 Task: Find connections with filter location Fuli with filter topic #personaltrainerwith filter profile language English with filter current company CitiusTech with filter school Walchand College of Engineering(A Govt. Aided Autonomous Institute),SANGLI-M.S with filter industry Real Estate and Equipment Rental Services with filter service category Consulting with filter keywords title Board of Directors
Action: Mouse moved to (572, 75)
Screenshot: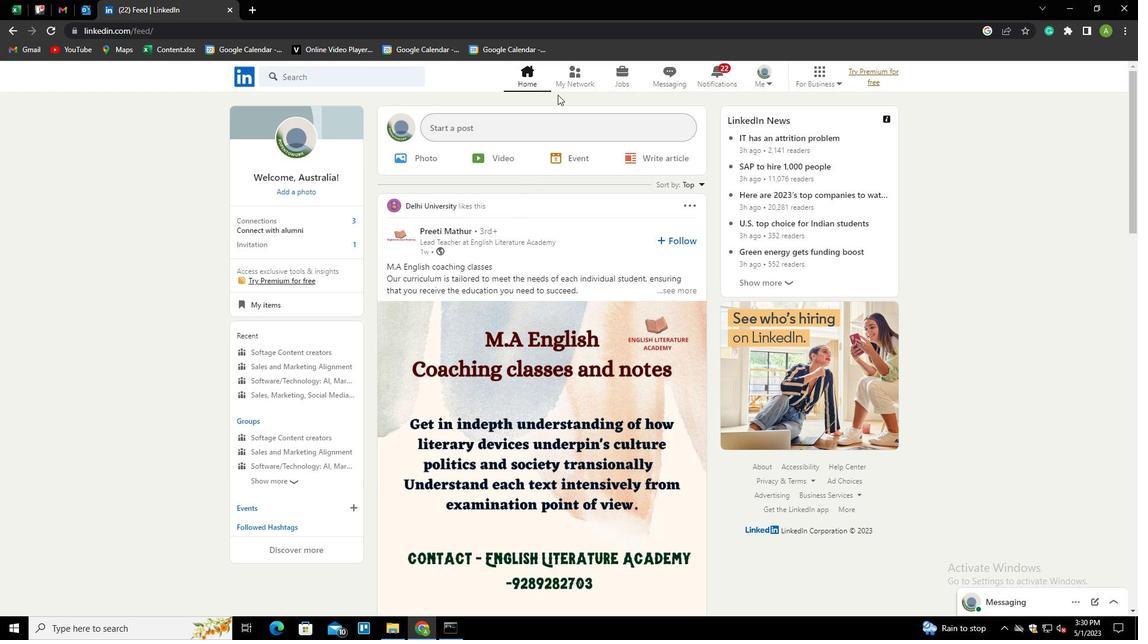 
Action: Mouse pressed left at (572, 75)
Screenshot: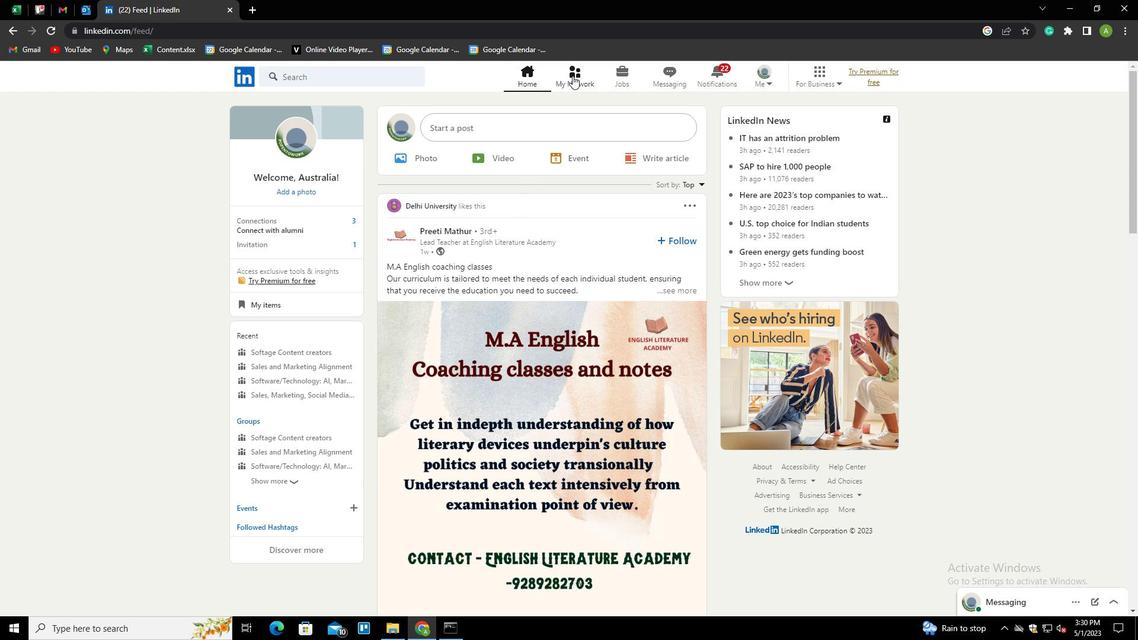 
Action: Mouse moved to (327, 137)
Screenshot: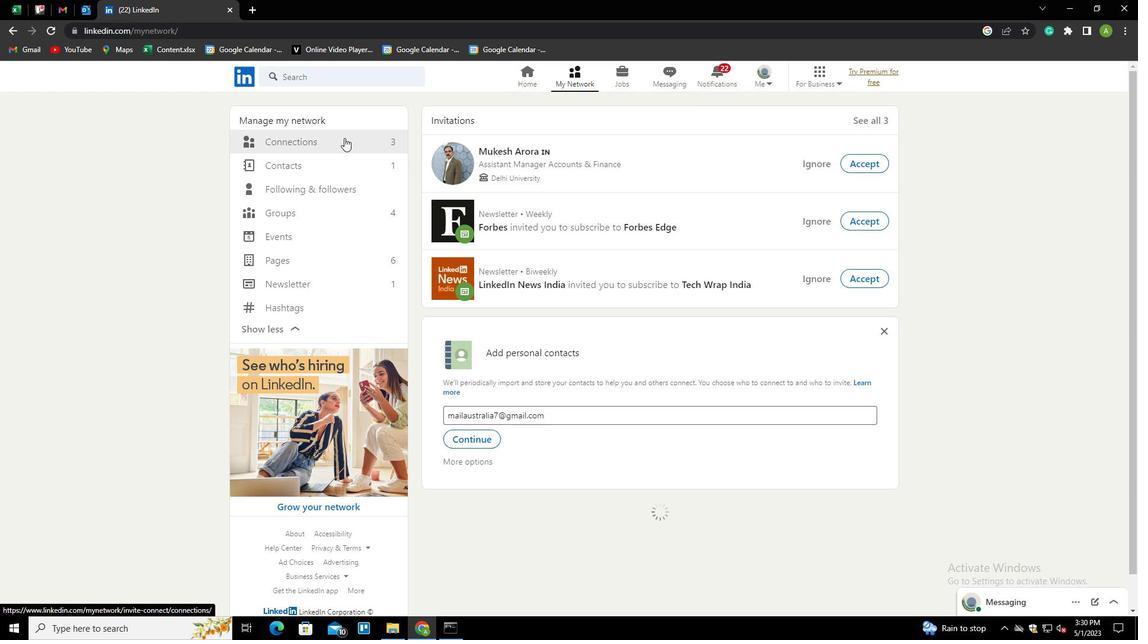 
Action: Mouse pressed left at (327, 137)
Screenshot: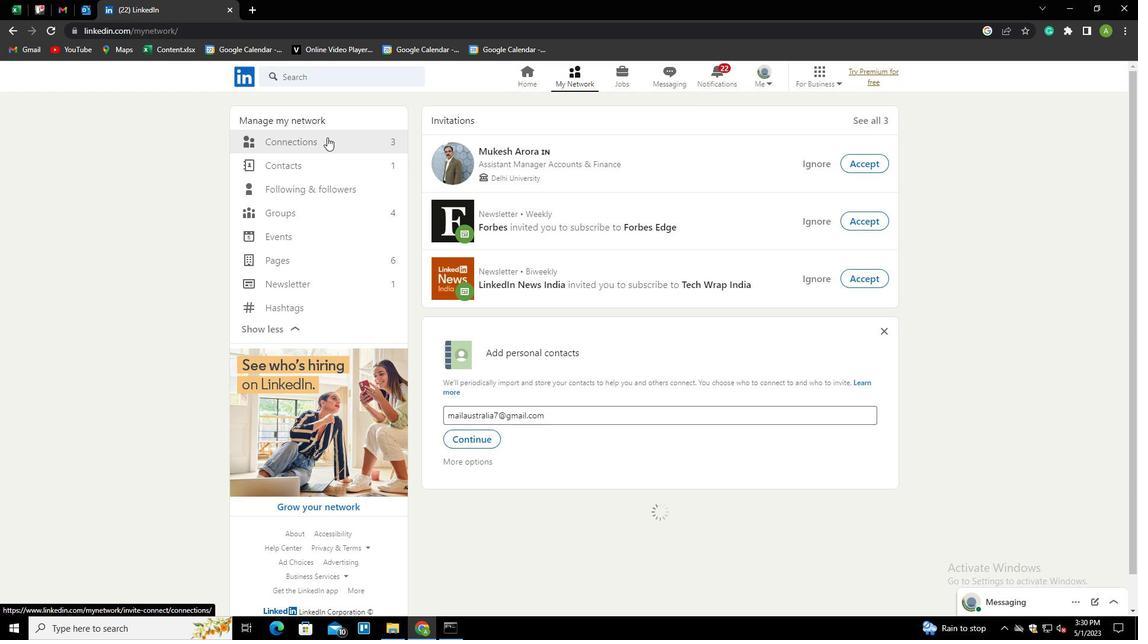 
Action: Mouse moved to (641, 141)
Screenshot: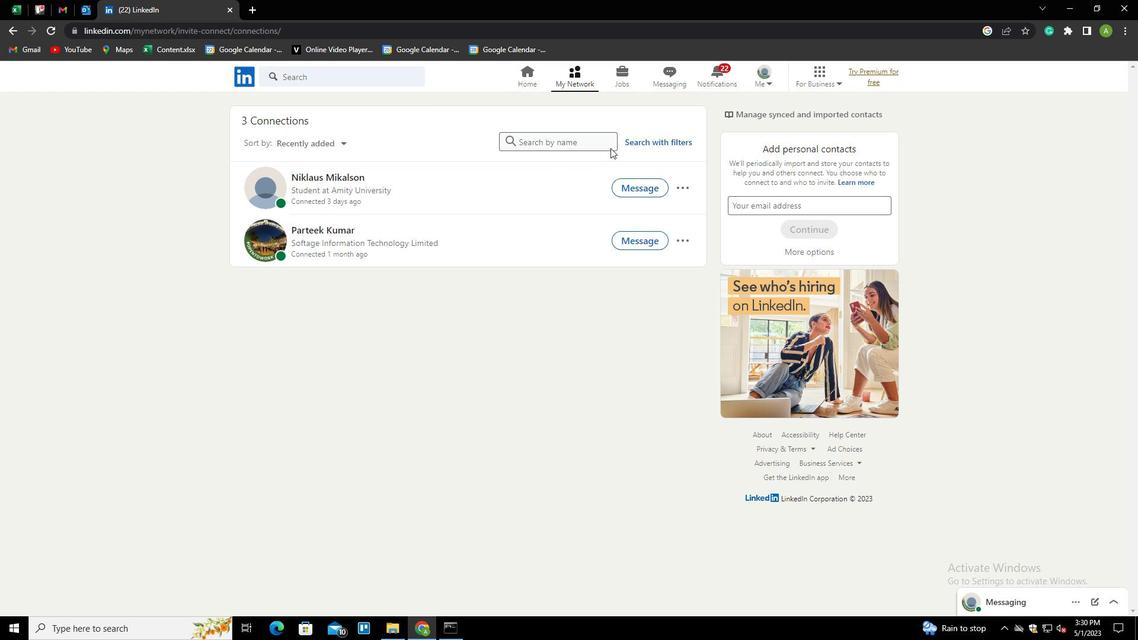 
Action: Mouse pressed left at (641, 141)
Screenshot: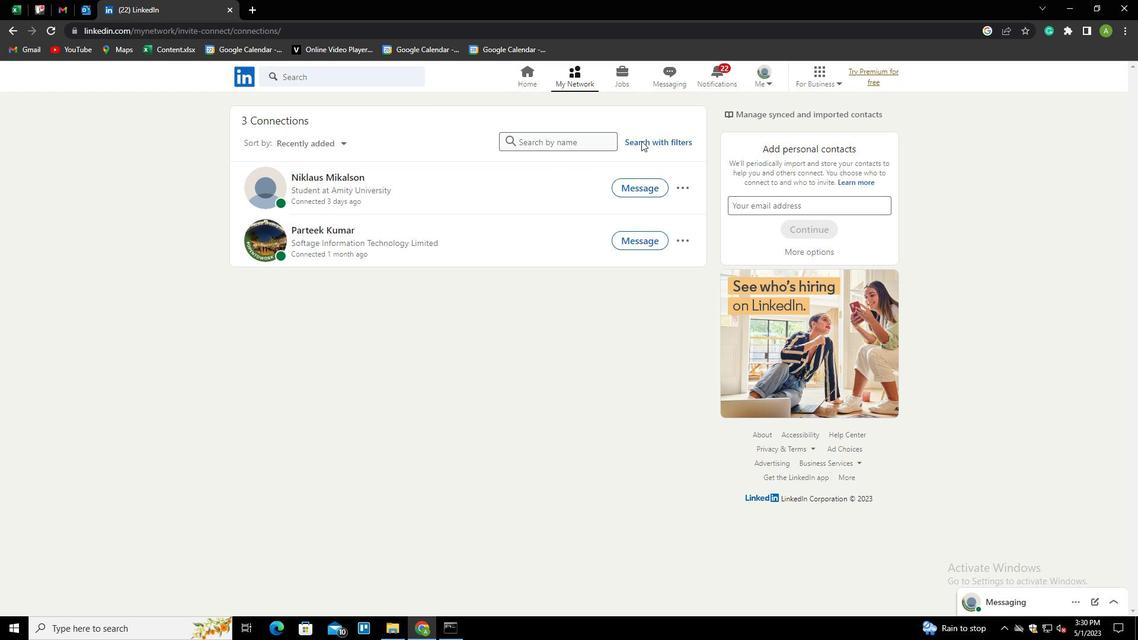 
Action: Mouse moved to (612, 108)
Screenshot: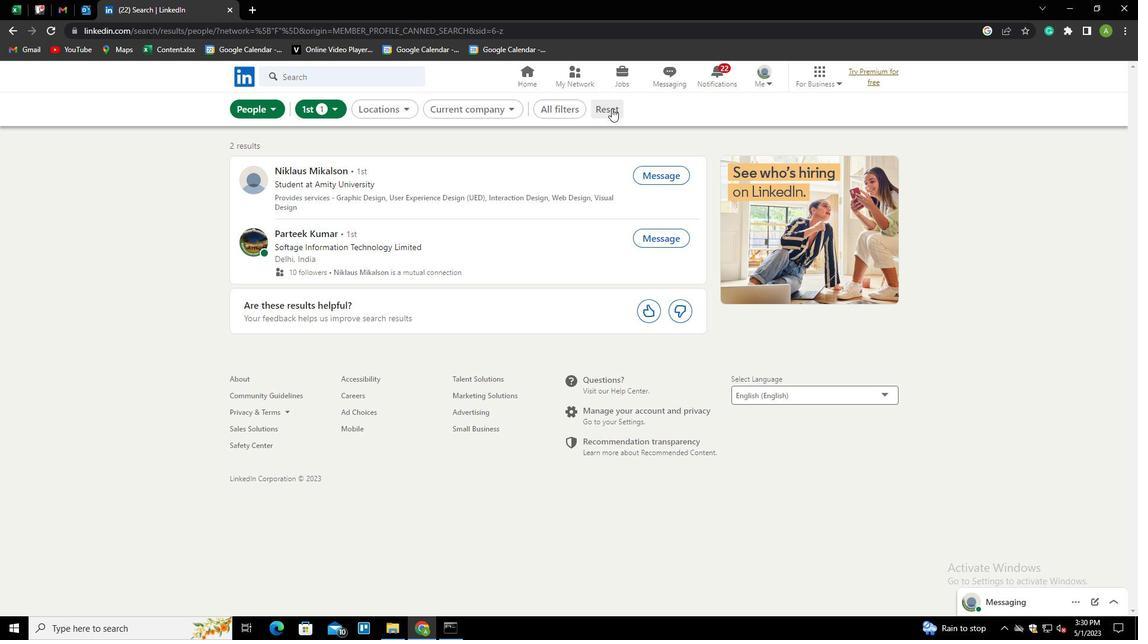 
Action: Mouse pressed left at (612, 108)
Screenshot: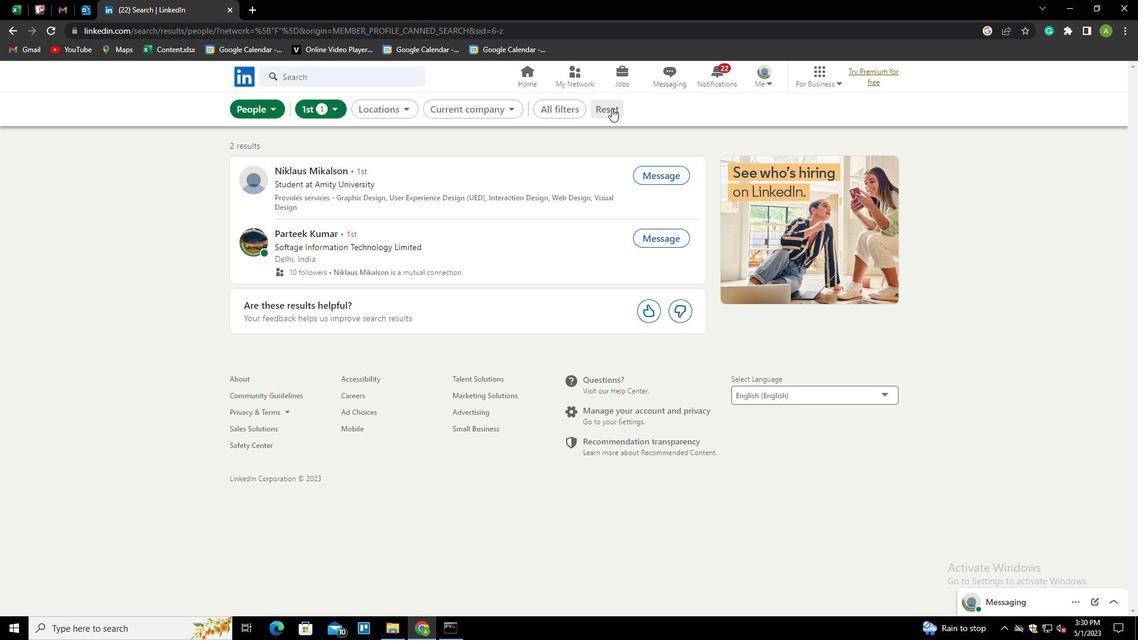 
Action: Mouse moved to (595, 111)
Screenshot: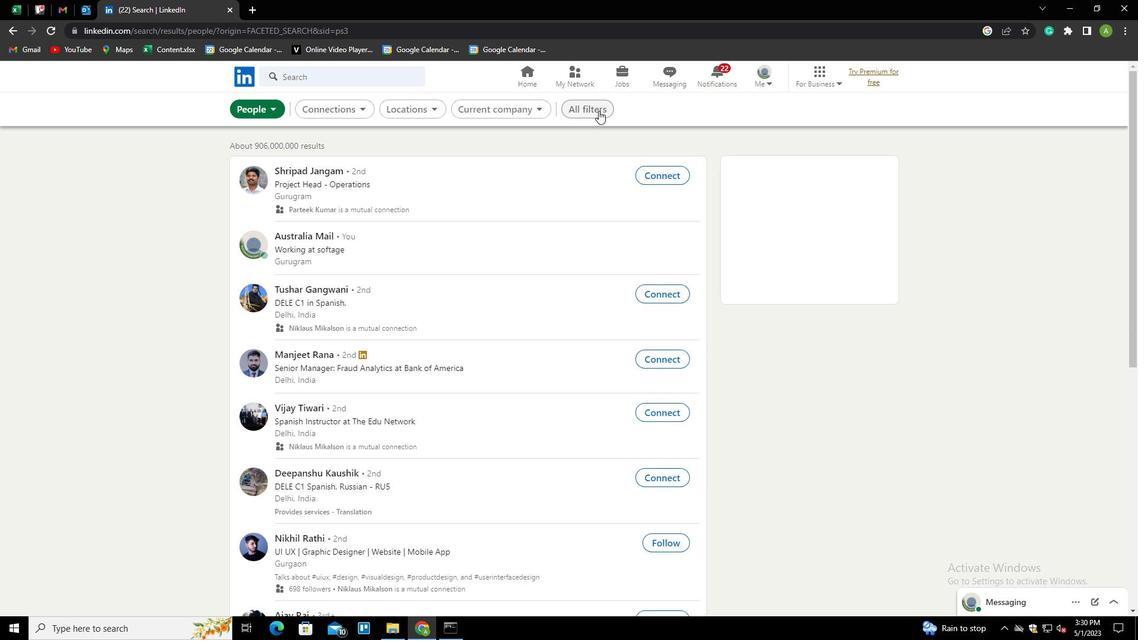 
Action: Mouse pressed left at (595, 111)
Screenshot: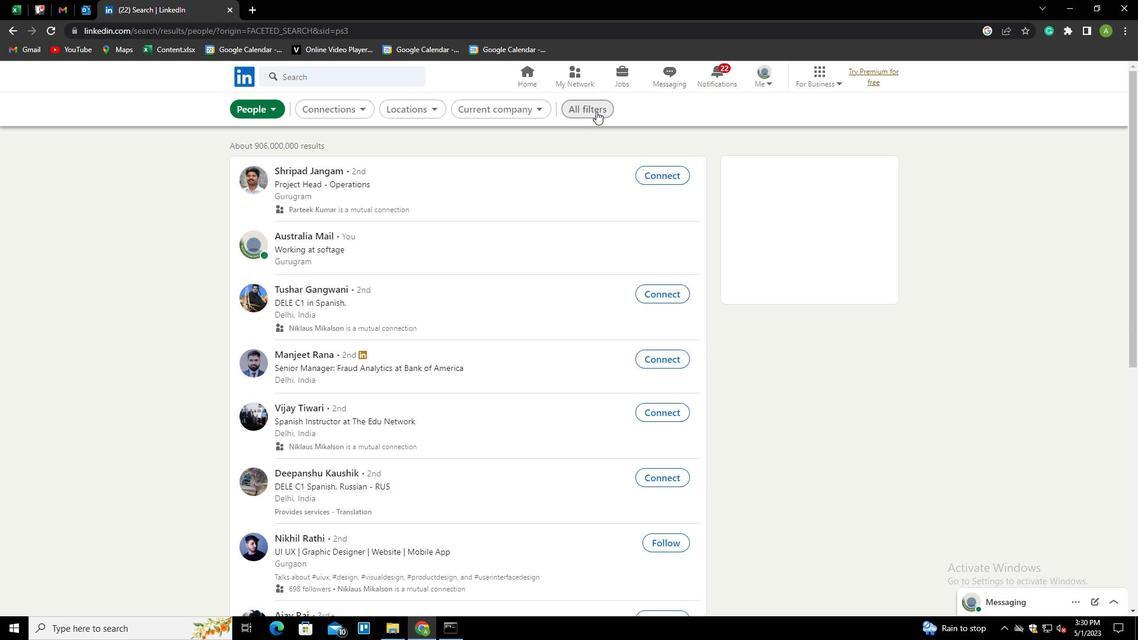 
Action: Mouse moved to (888, 301)
Screenshot: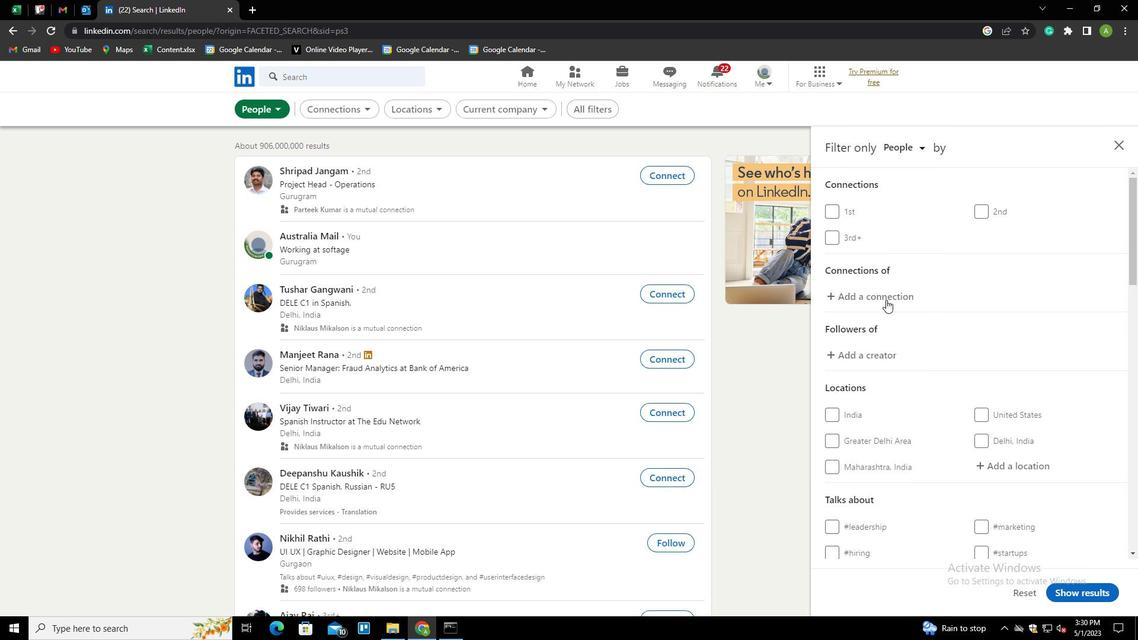
Action: Mouse scrolled (888, 301) with delta (0, 0)
Screenshot: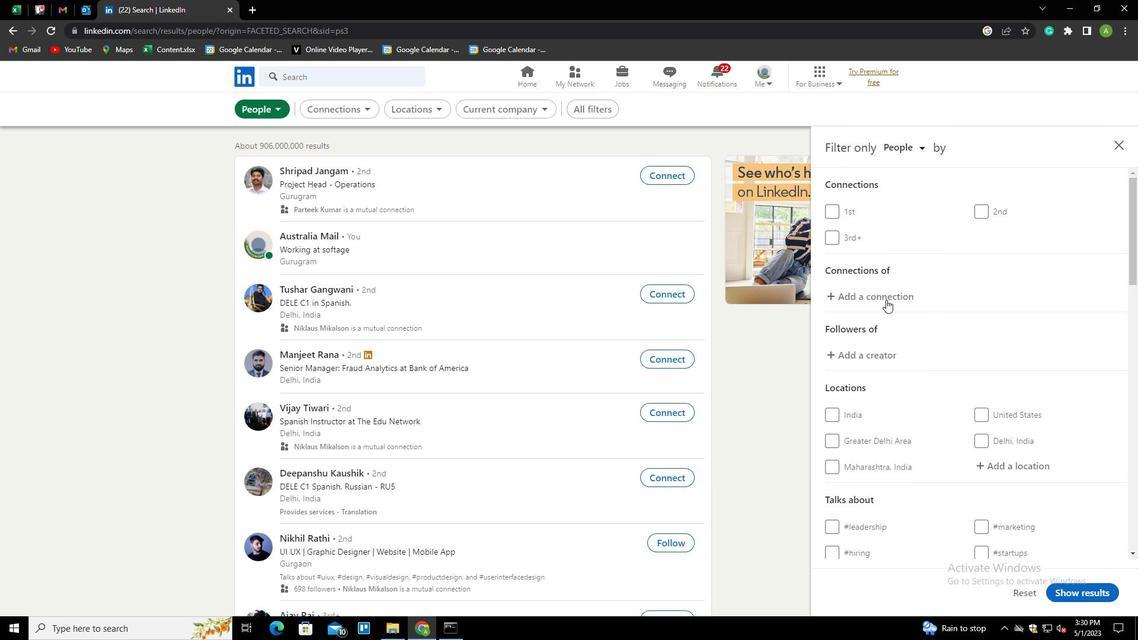 
Action: Mouse scrolled (888, 301) with delta (0, 0)
Screenshot: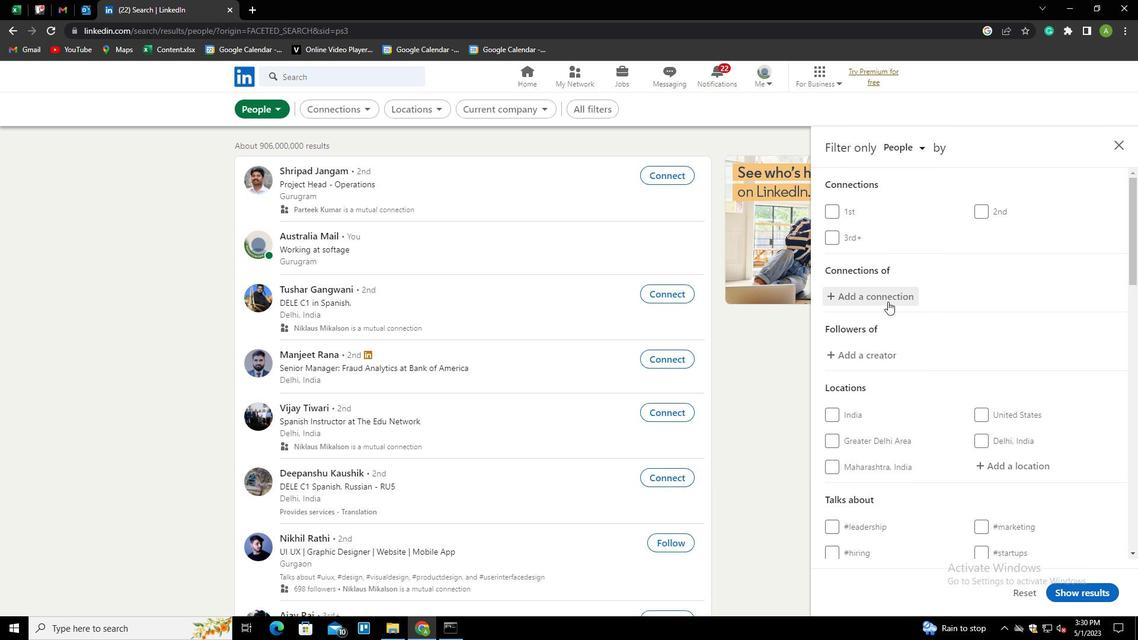 
Action: Mouse scrolled (888, 301) with delta (0, 0)
Screenshot: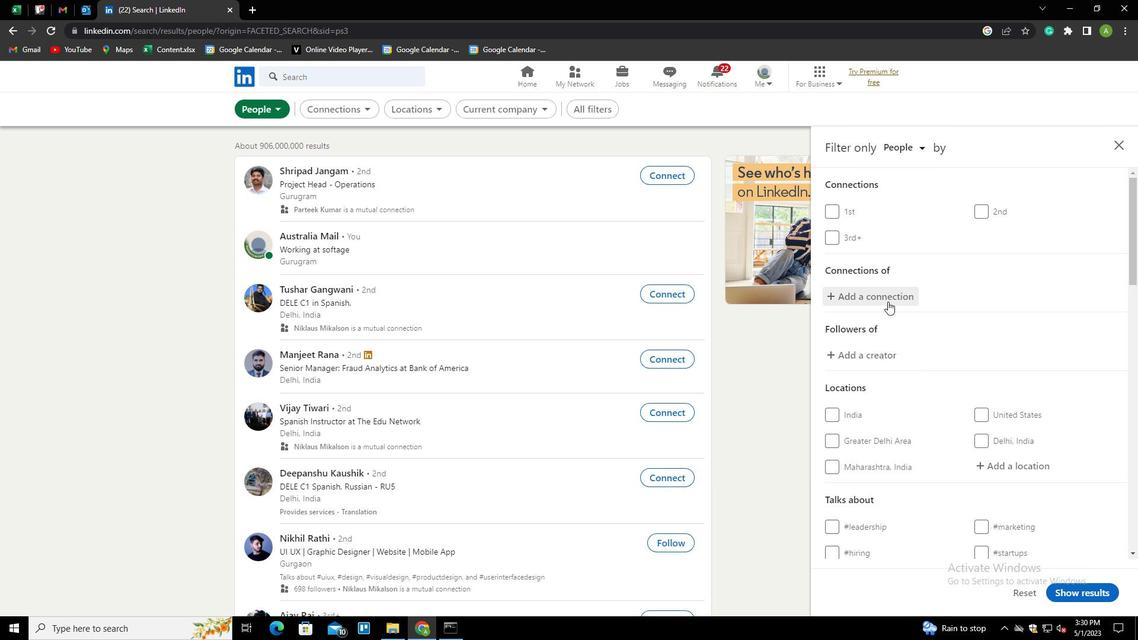 
Action: Mouse moved to (1002, 292)
Screenshot: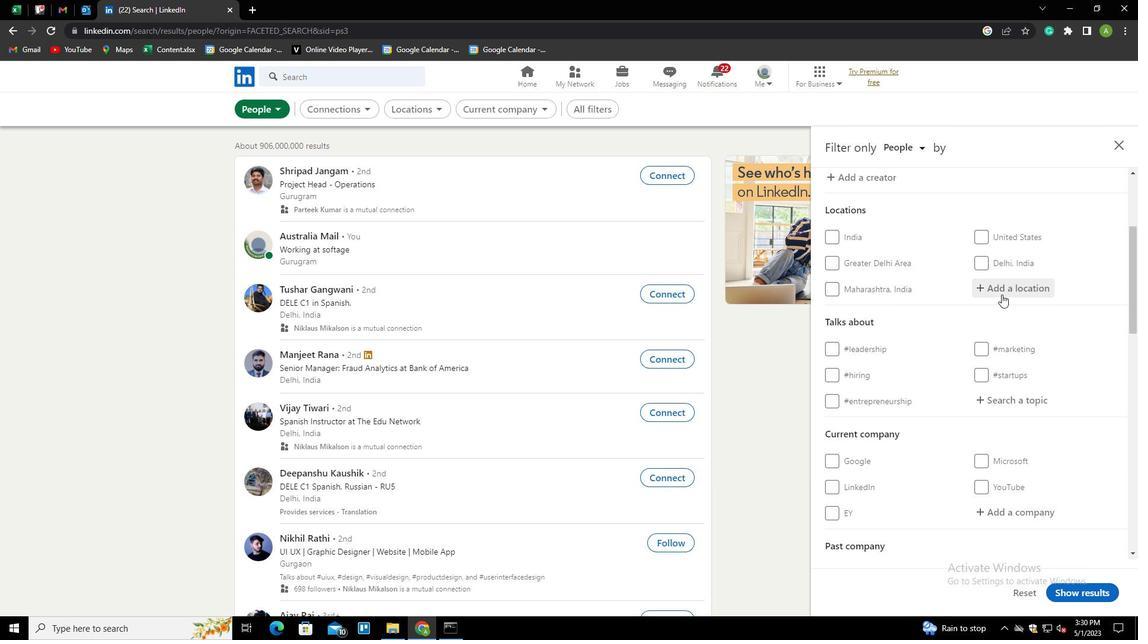 
Action: Mouse pressed left at (1002, 292)
Screenshot: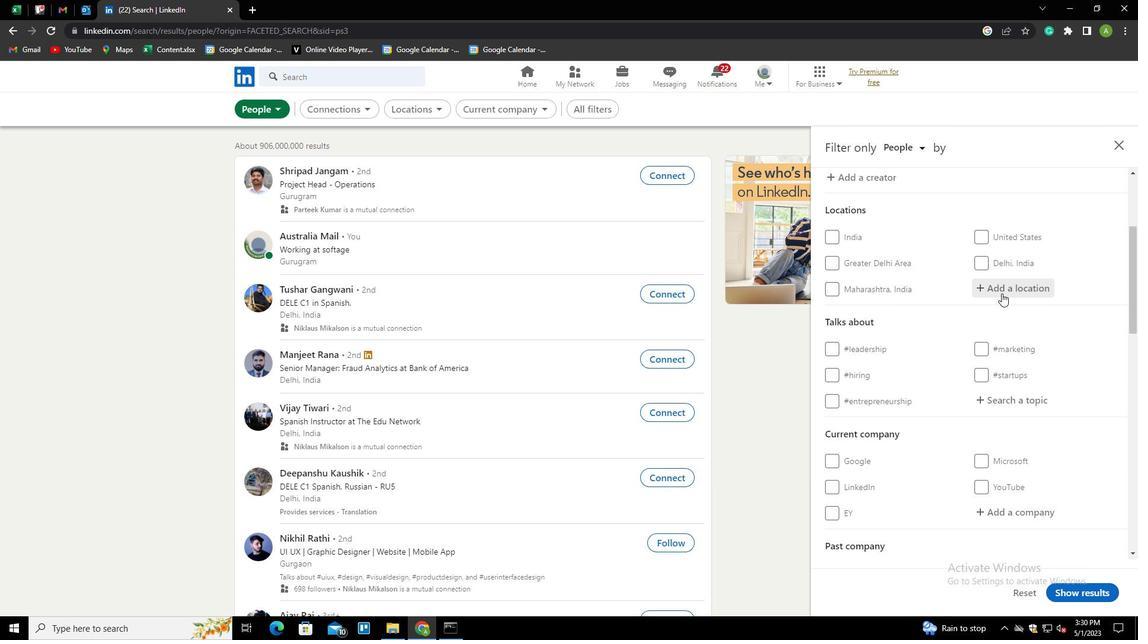 
Action: Key pressed <Key.shift>G
Screenshot: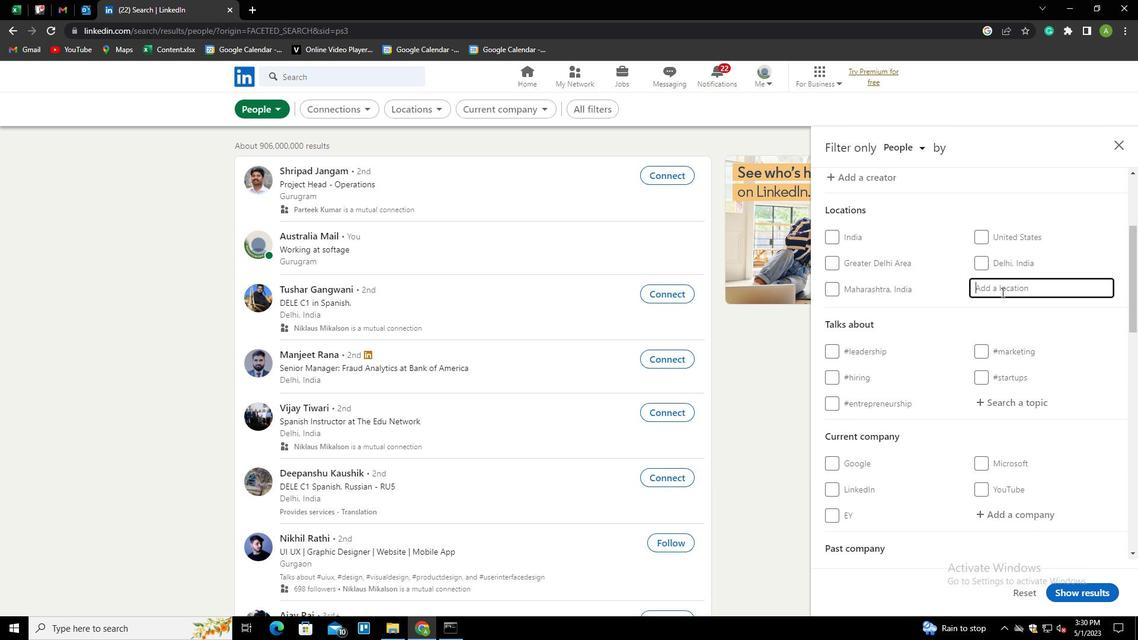 
Action: Mouse moved to (1002, 291)
Screenshot: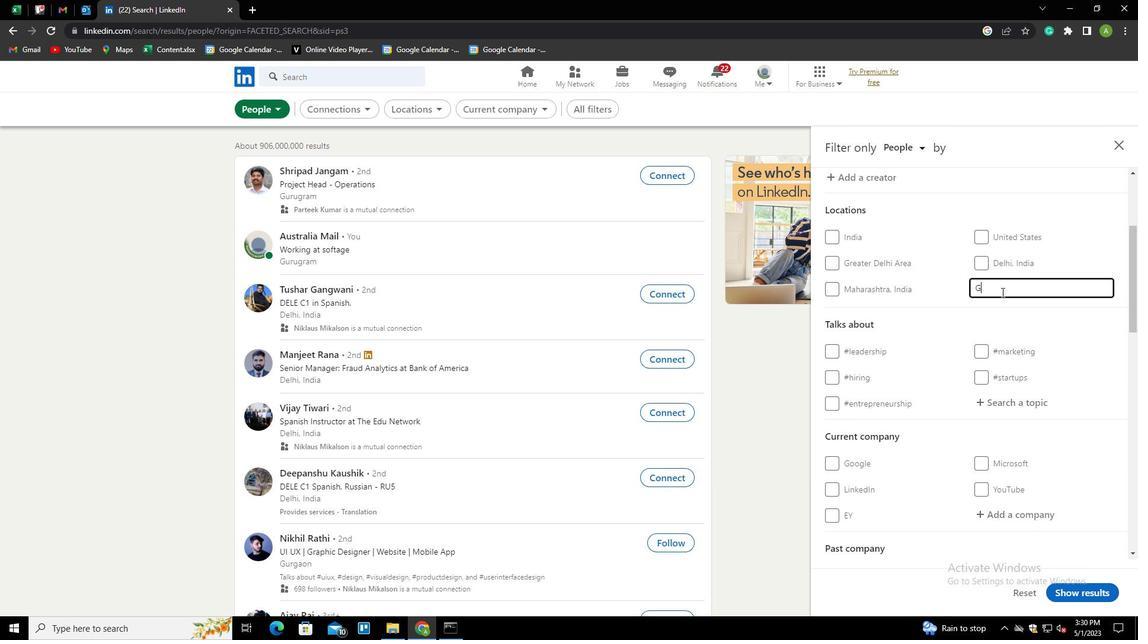 
Action: Key pressed +F<Key.backspace><Key.backspace><Key.backspace>FULI<Key.down>
Screenshot: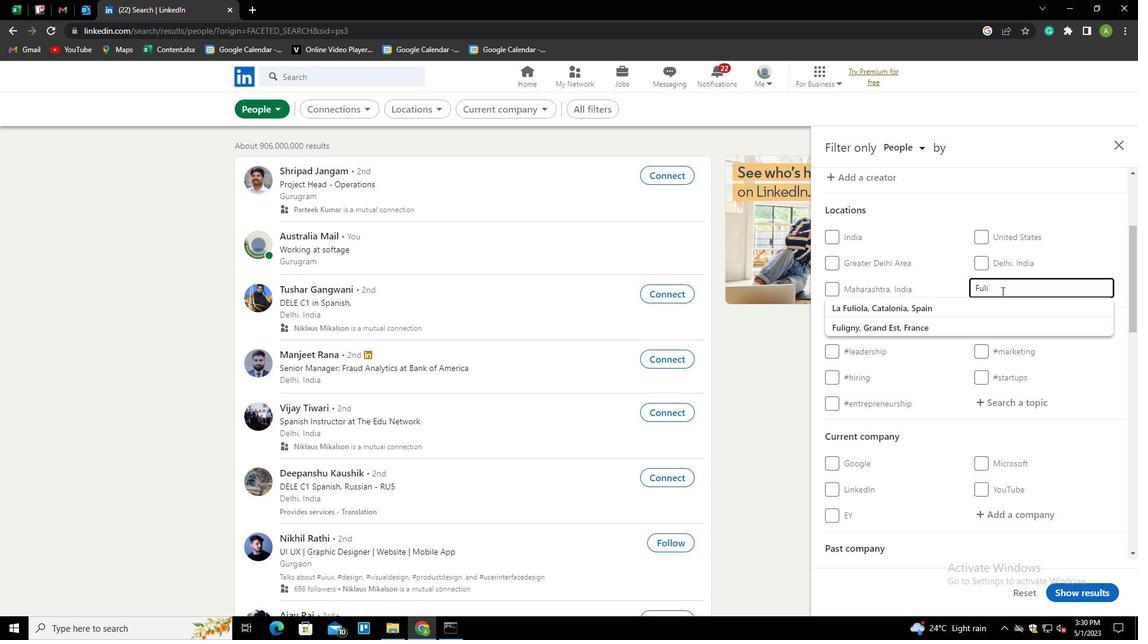 
Action: Mouse moved to (1086, 381)
Screenshot: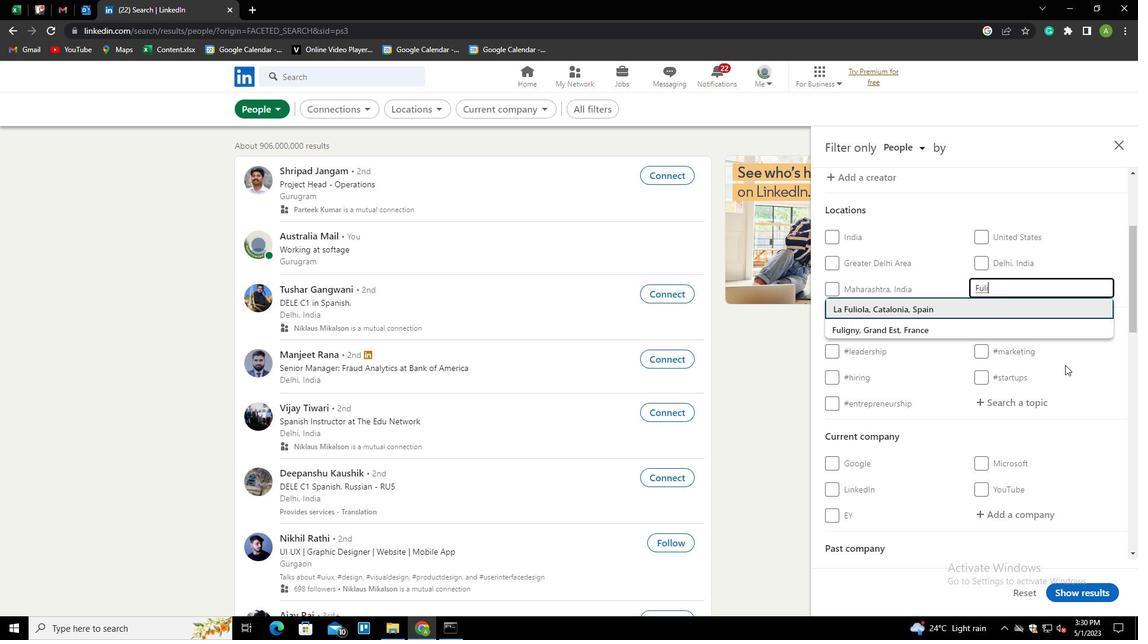 
Action: Mouse pressed left at (1086, 381)
Screenshot: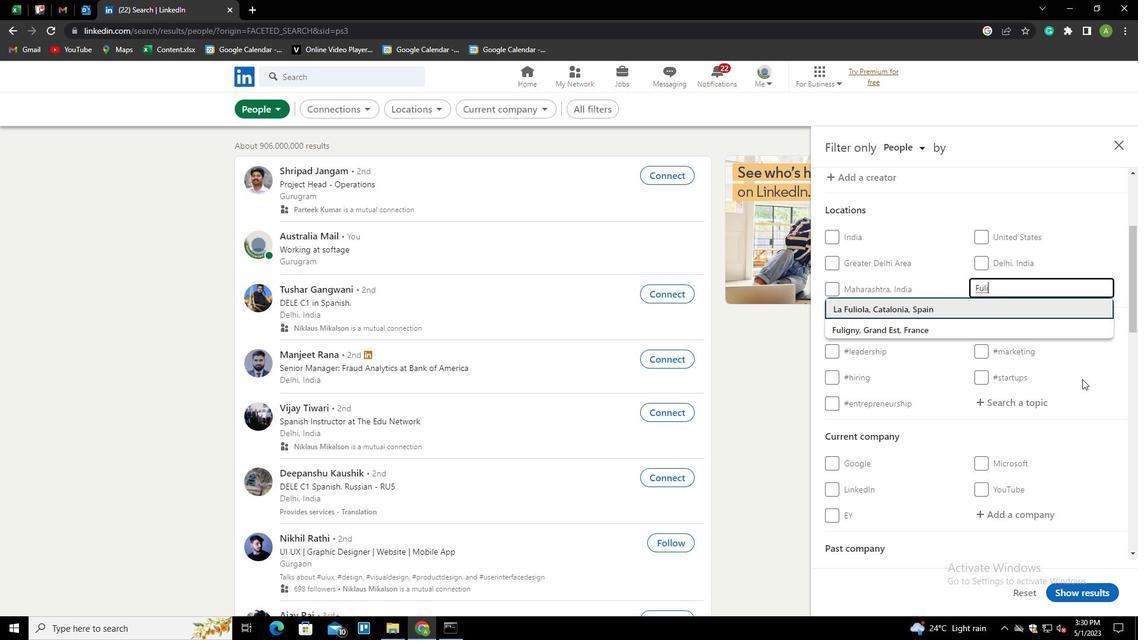 
Action: Mouse moved to (1012, 408)
Screenshot: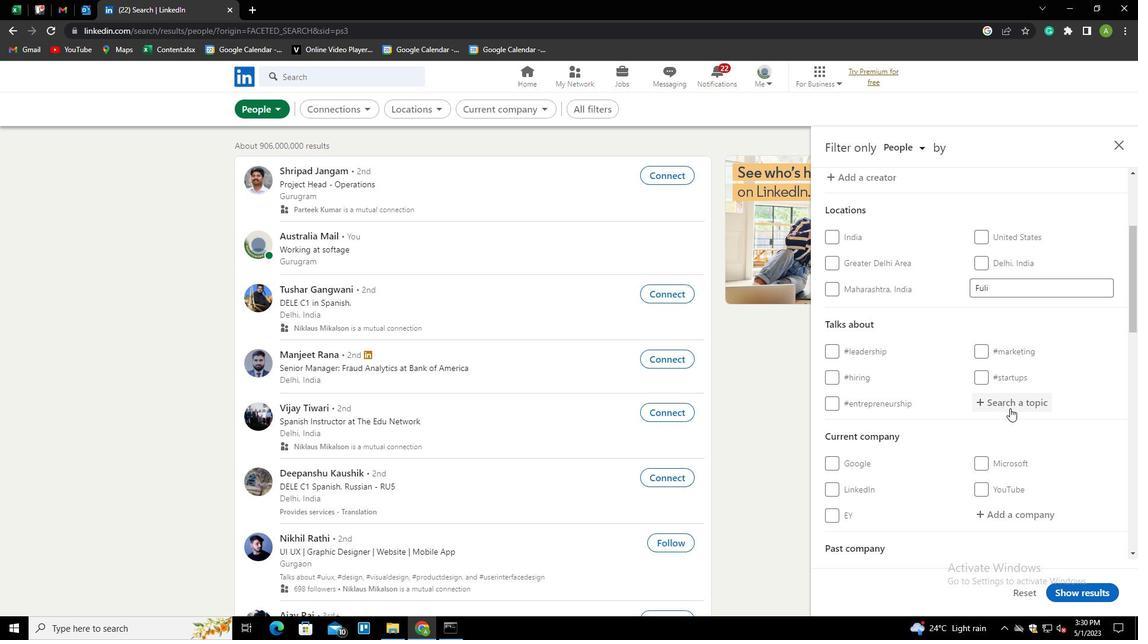 
Action: Mouse pressed left at (1012, 408)
Screenshot: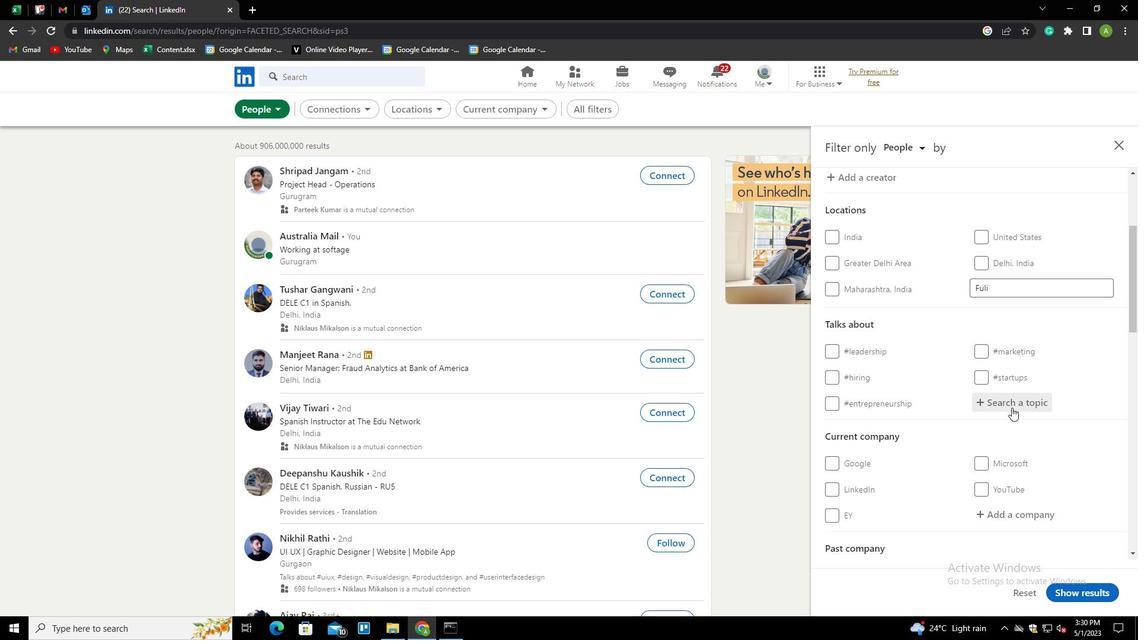 
Action: Mouse moved to (1013, 402)
Screenshot: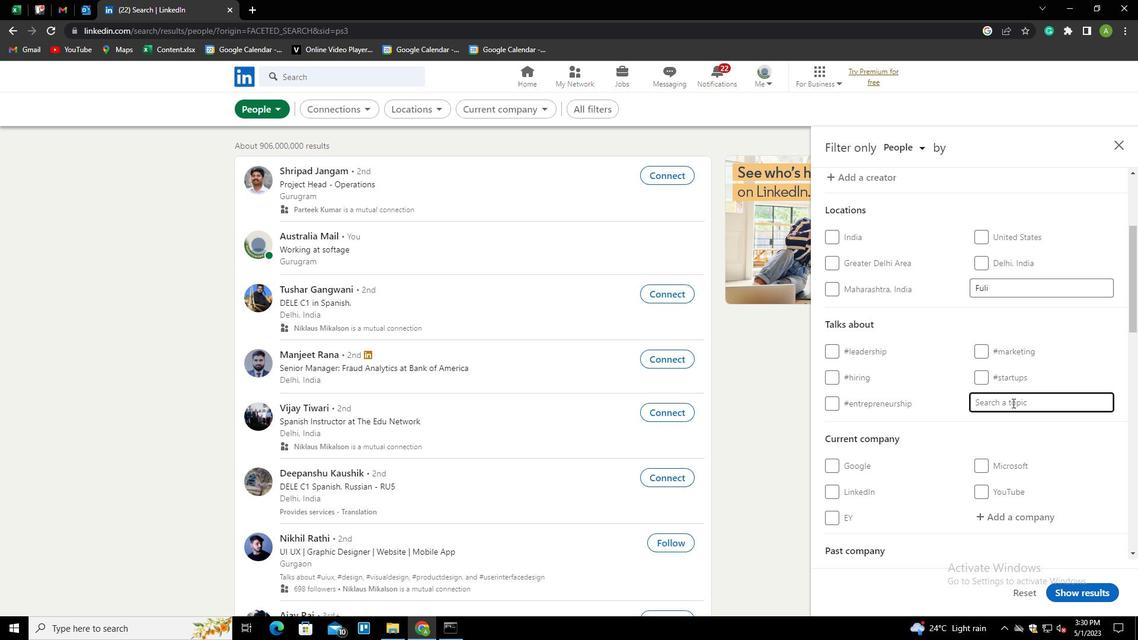
Action: Mouse pressed left at (1013, 402)
Screenshot: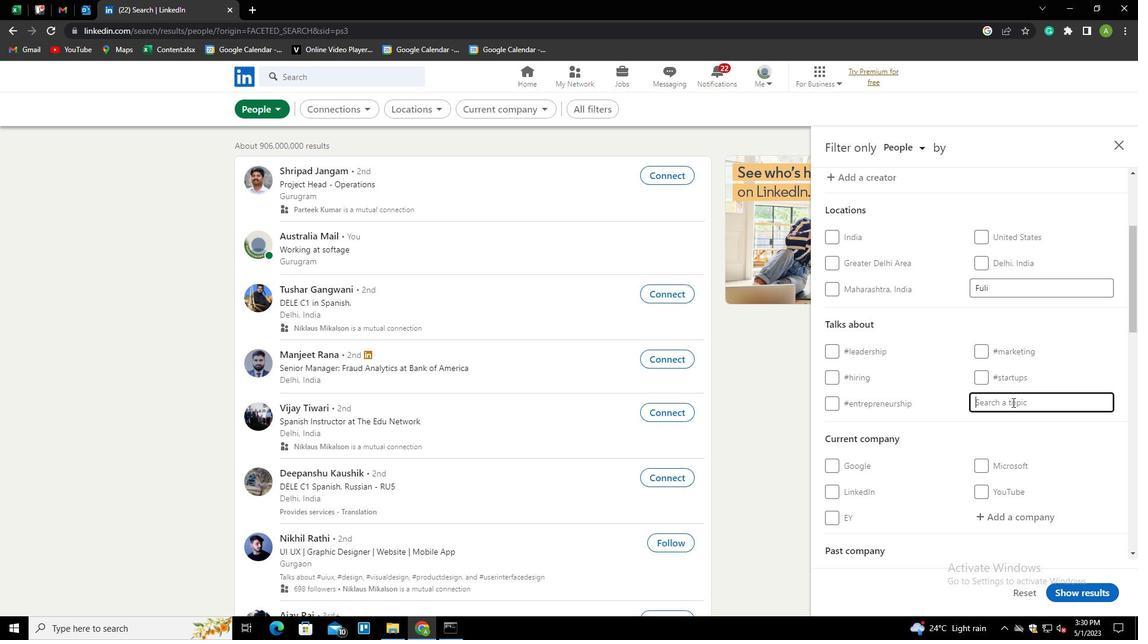 
Action: Key pressed PERCONA<Key.backspace><Key.backspace><Key.backspace><Key.backspace>SONALTRAINER<Key.down><Key.enter>
Screenshot: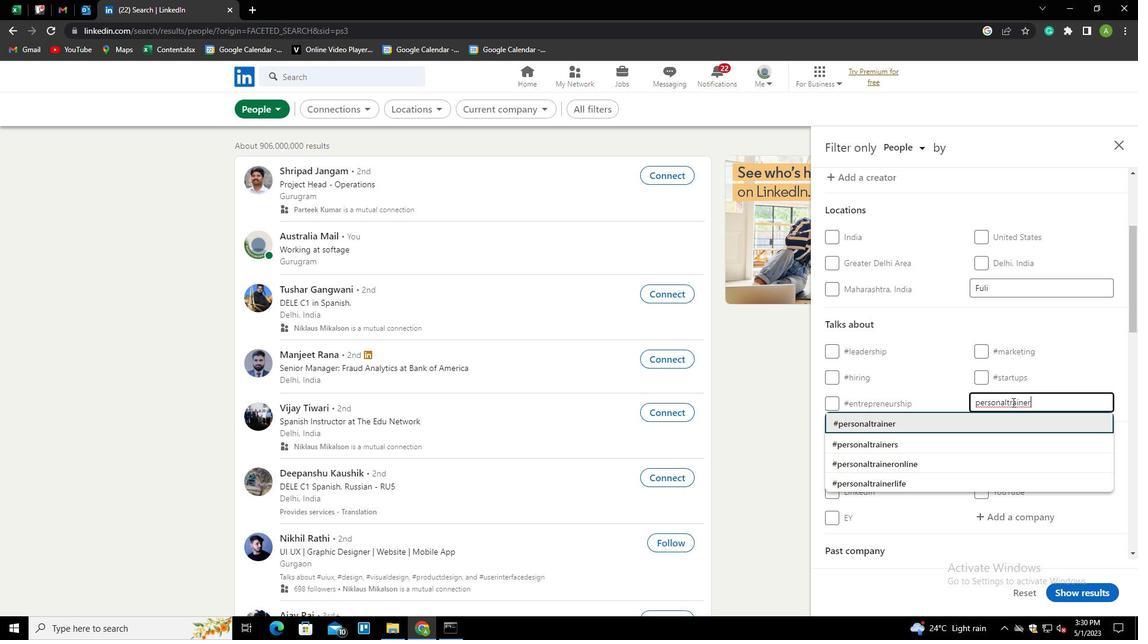 
Action: Mouse scrolled (1013, 402) with delta (0, 0)
Screenshot: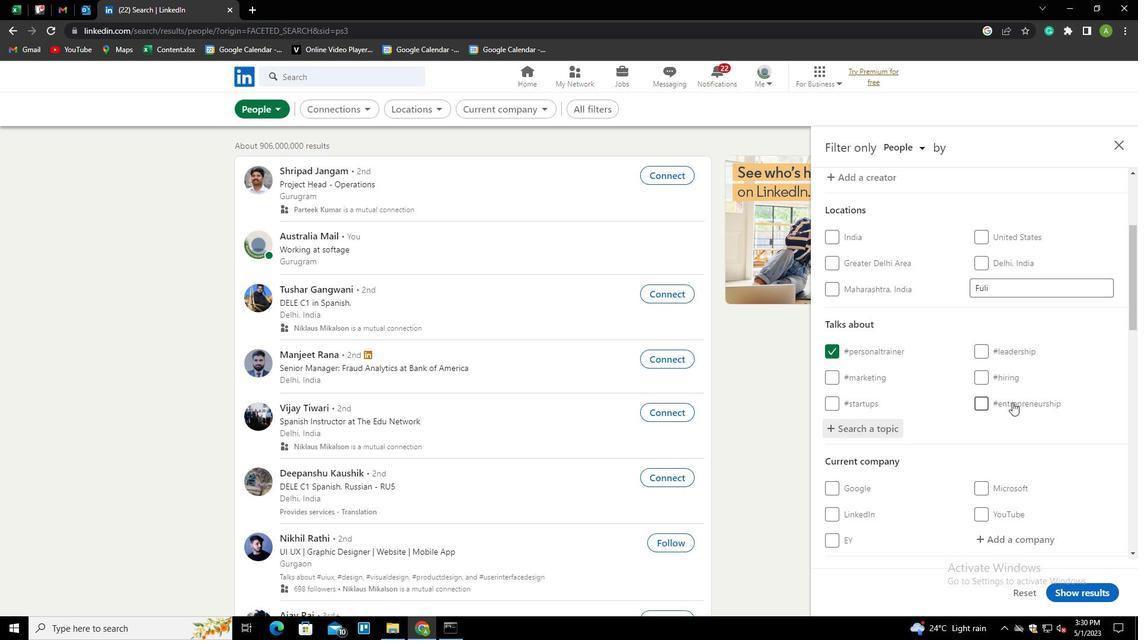 
Action: Mouse scrolled (1013, 402) with delta (0, 0)
Screenshot: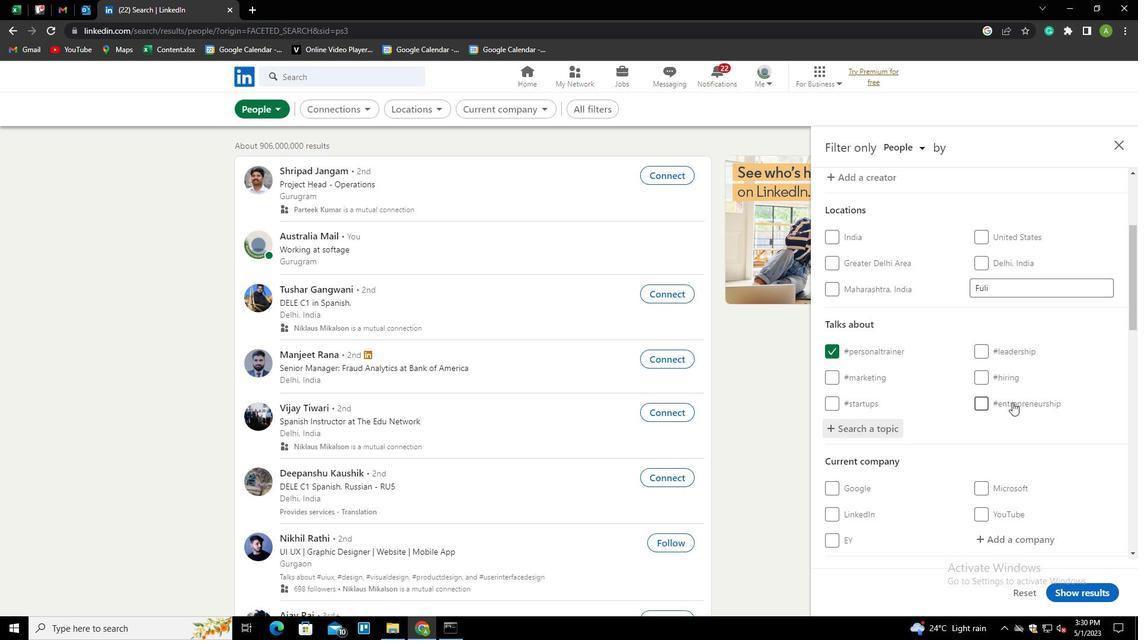 
Action: Mouse scrolled (1013, 402) with delta (0, 0)
Screenshot: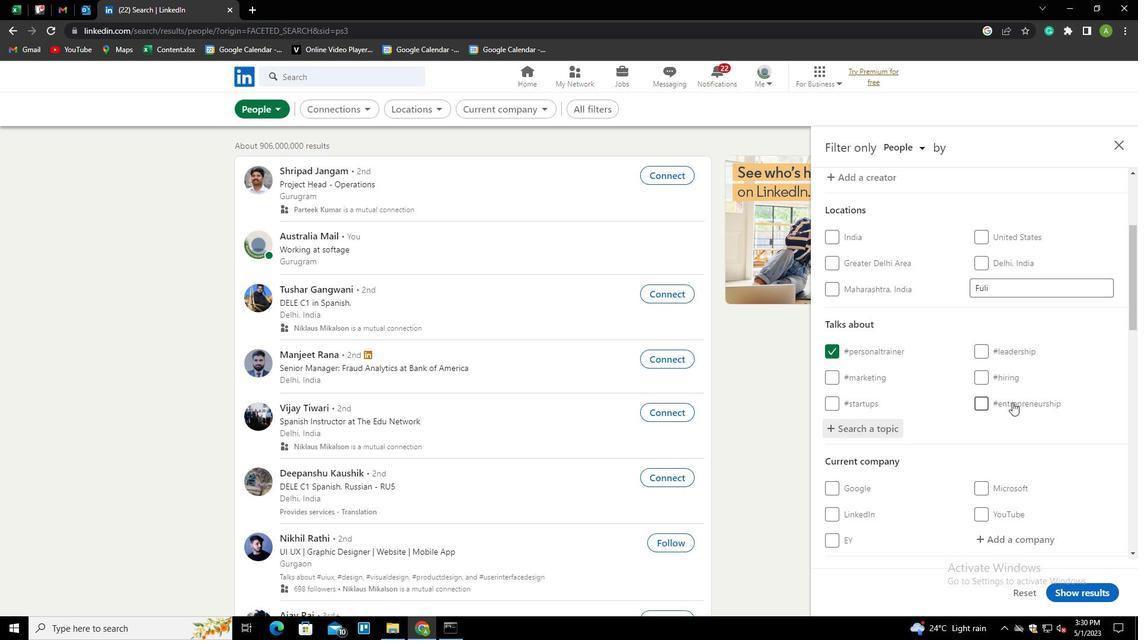 
Action: Mouse scrolled (1013, 402) with delta (0, 0)
Screenshot: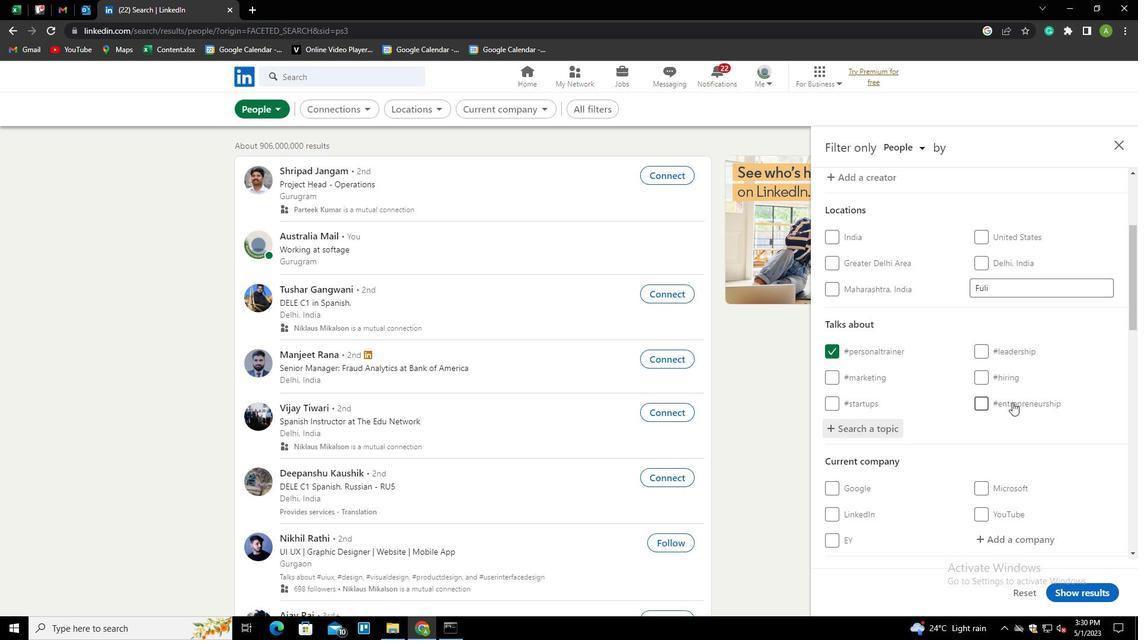 
Action: Mouse scrolled (1013, 402) with delta (0, 0)
Screenshot: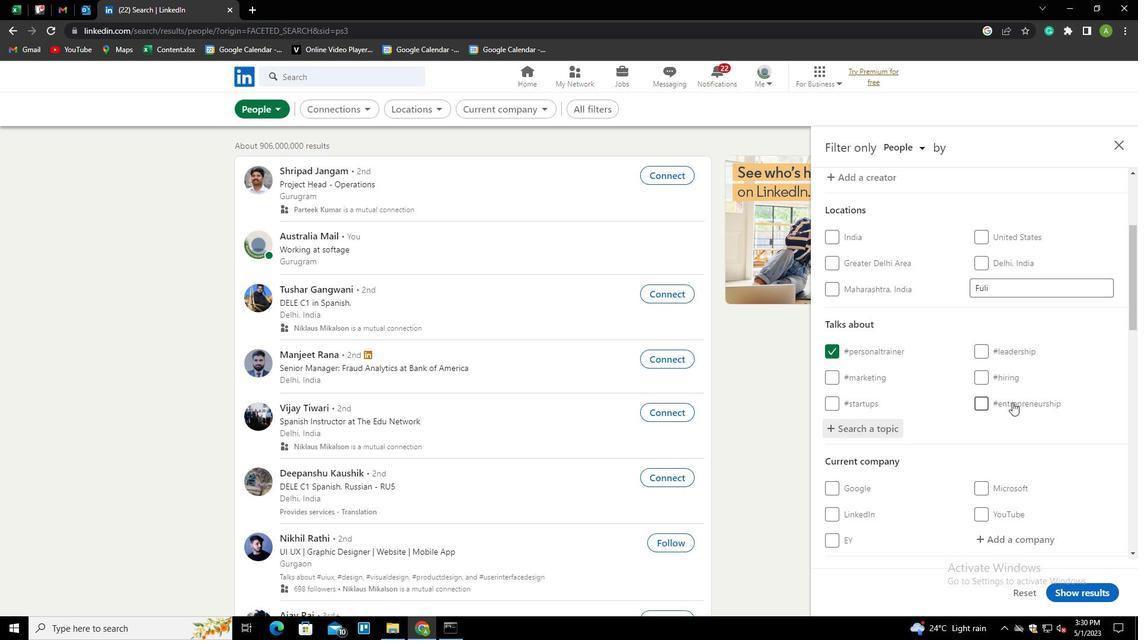 
Action: Mouse scrolled (1013, 402) with delta (0, 0)
Screenshot: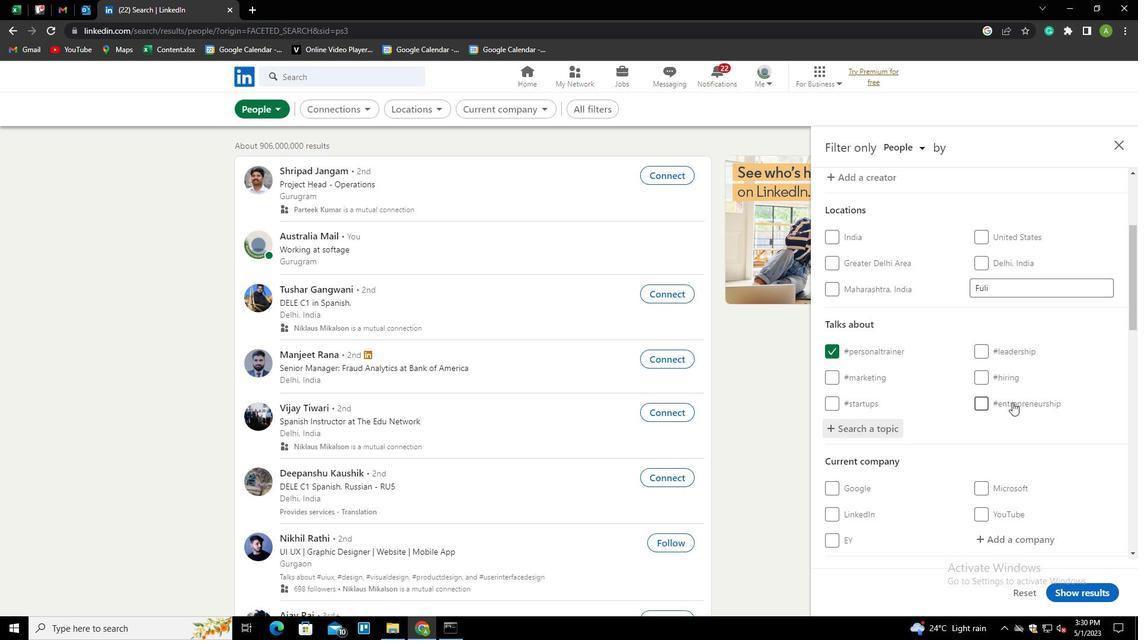 
Action: Mouse scrolled (1013, 402) with delta (0, 0)
Screenshot: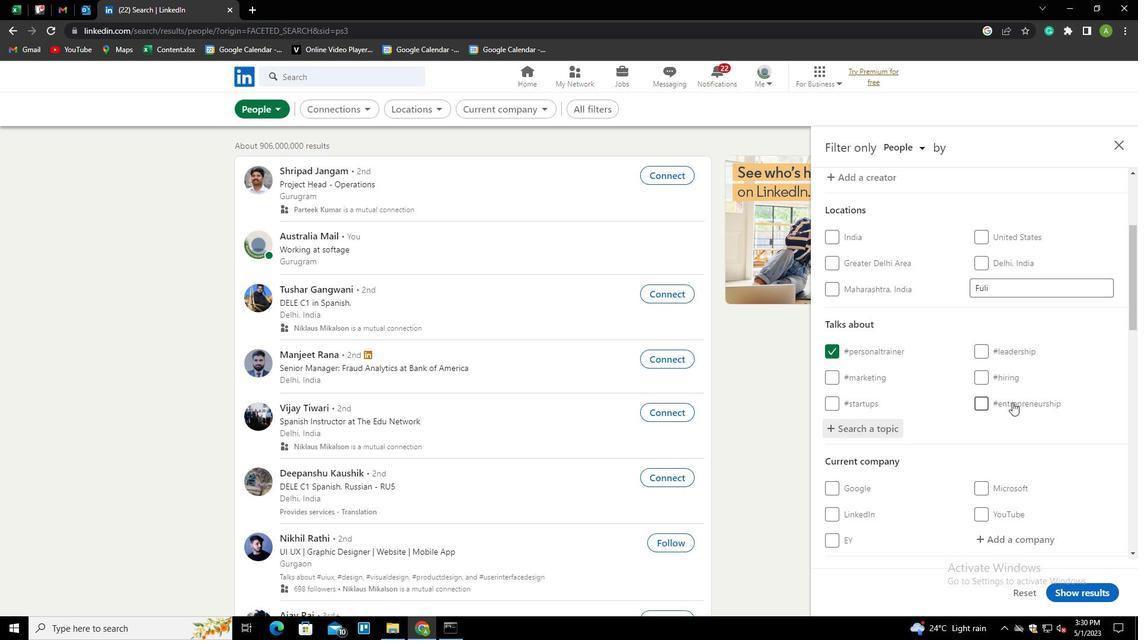
Action: Mouse scrolled (1013, 402) with delta (0, 0)
Screenshot: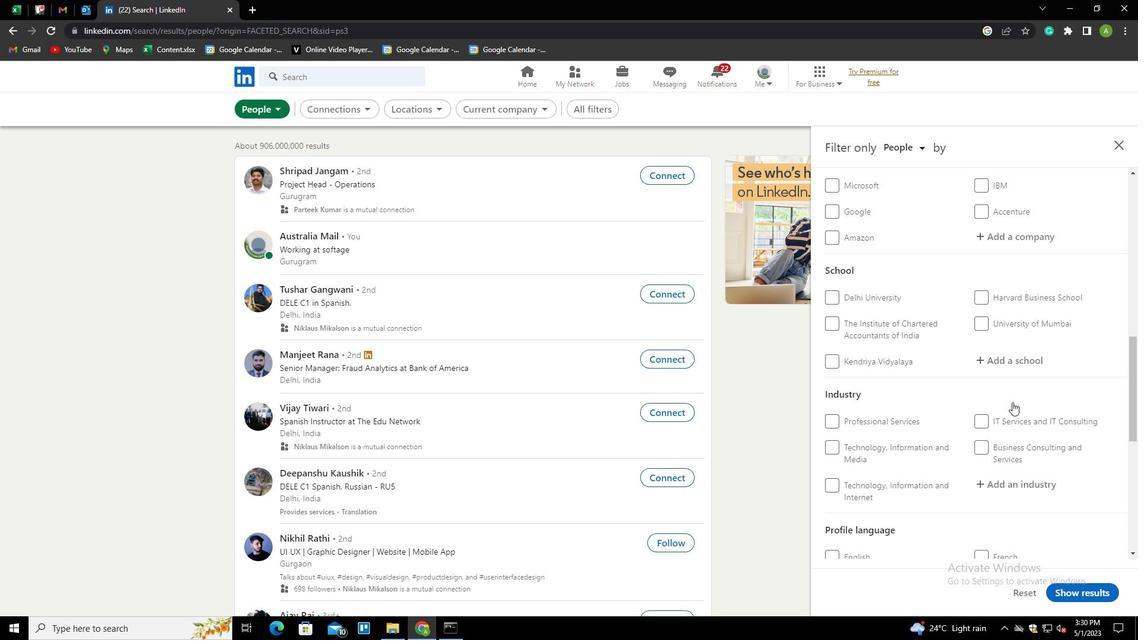 
Action: Mouse scrolled (1013, 401) with delta (0, -1)
Screenshot: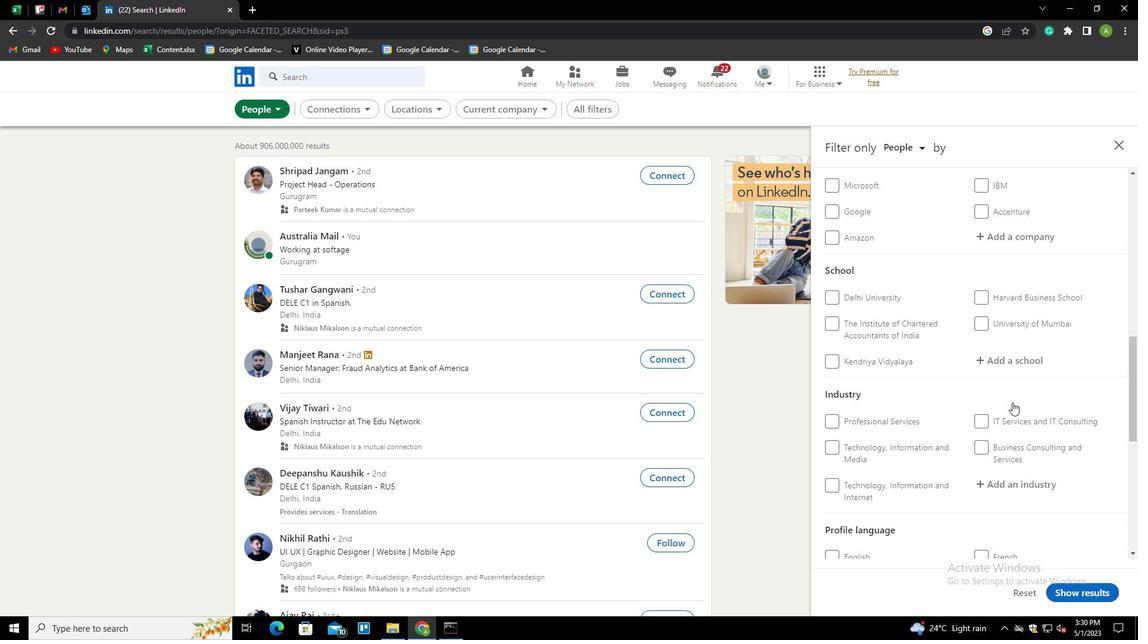 
Action: Mouse scrolled (1013, 402) with delta (0, 0)
Screenshot: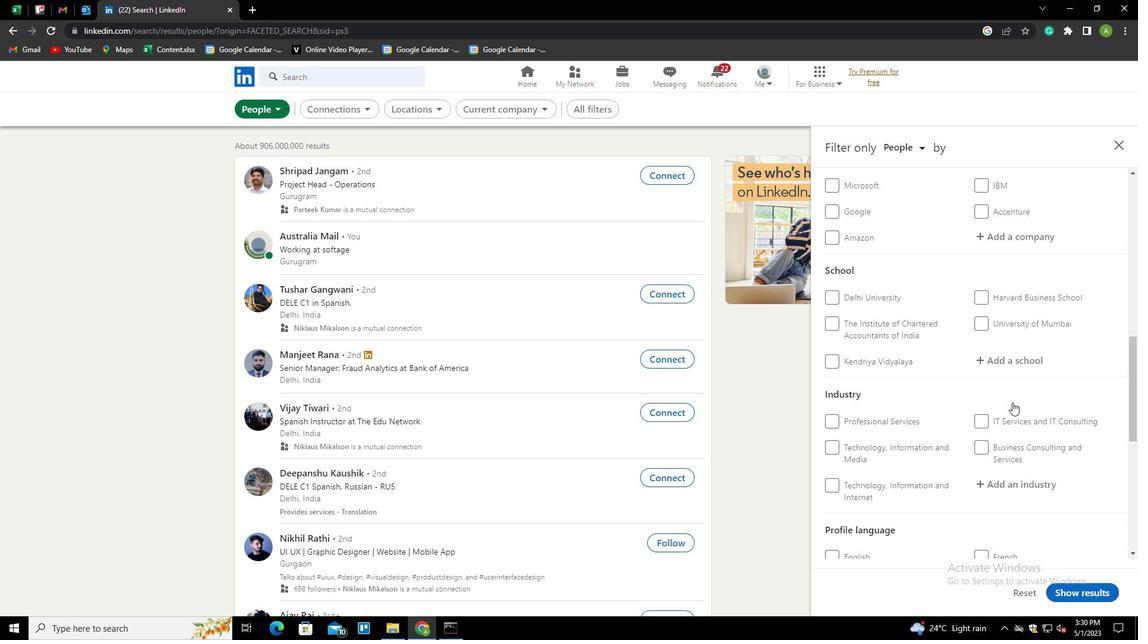 
Action: Mouse scrolled (1013, 402) with delta (0, 0)
Screenshot: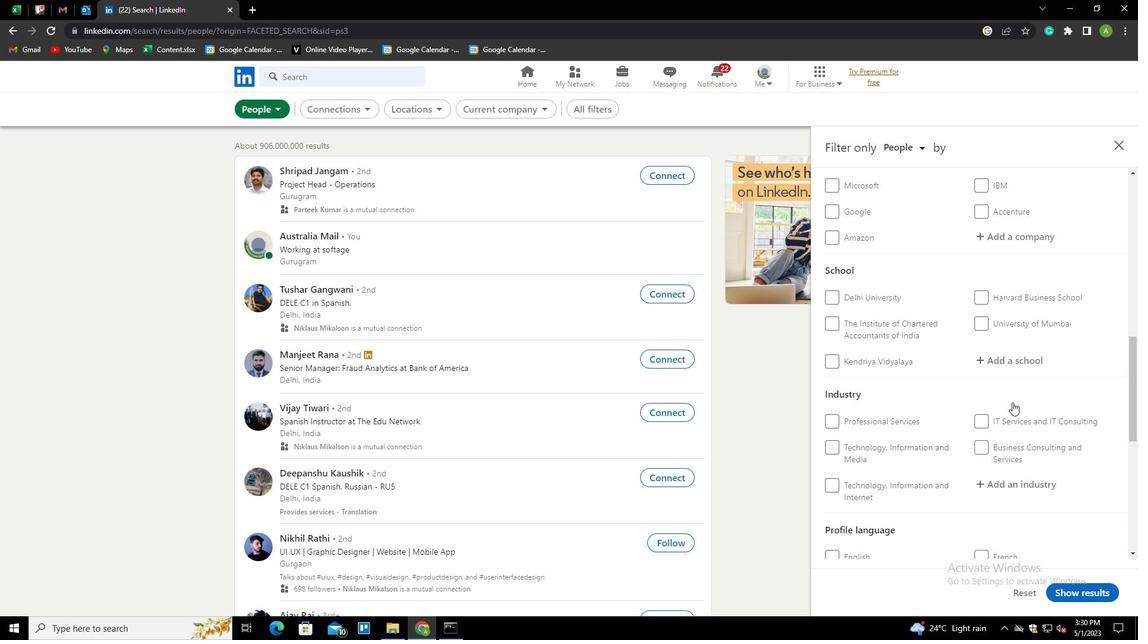 
Action: Mouse scrolled (1013, 402) with delta (0, 0)
Screenshot: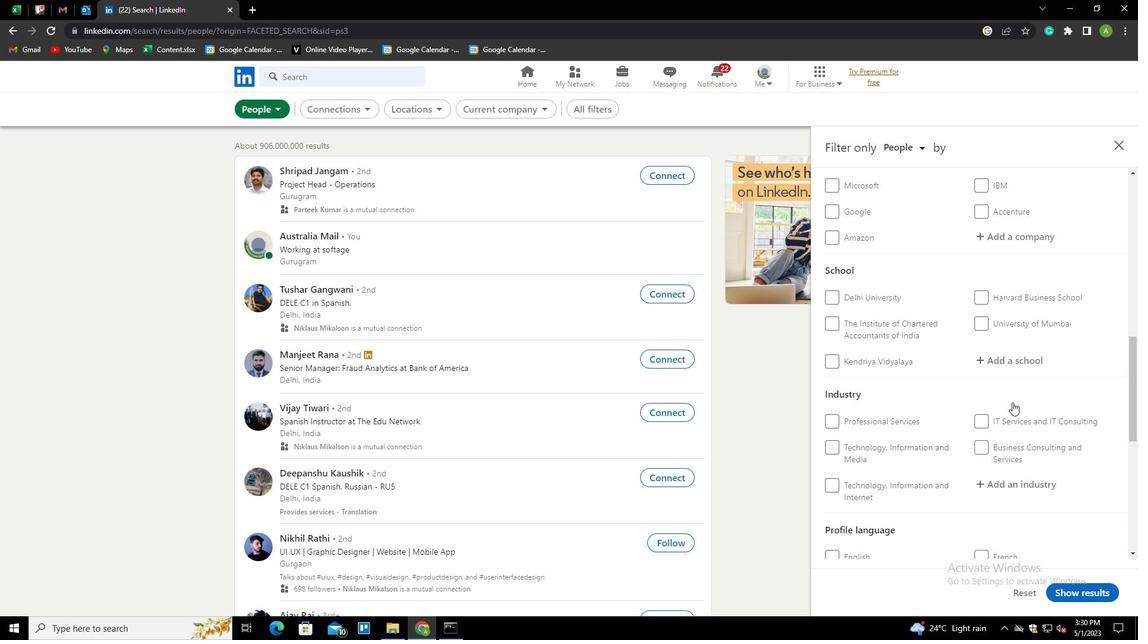 
Action: Mouse moved to (858, 203)
Screenshot: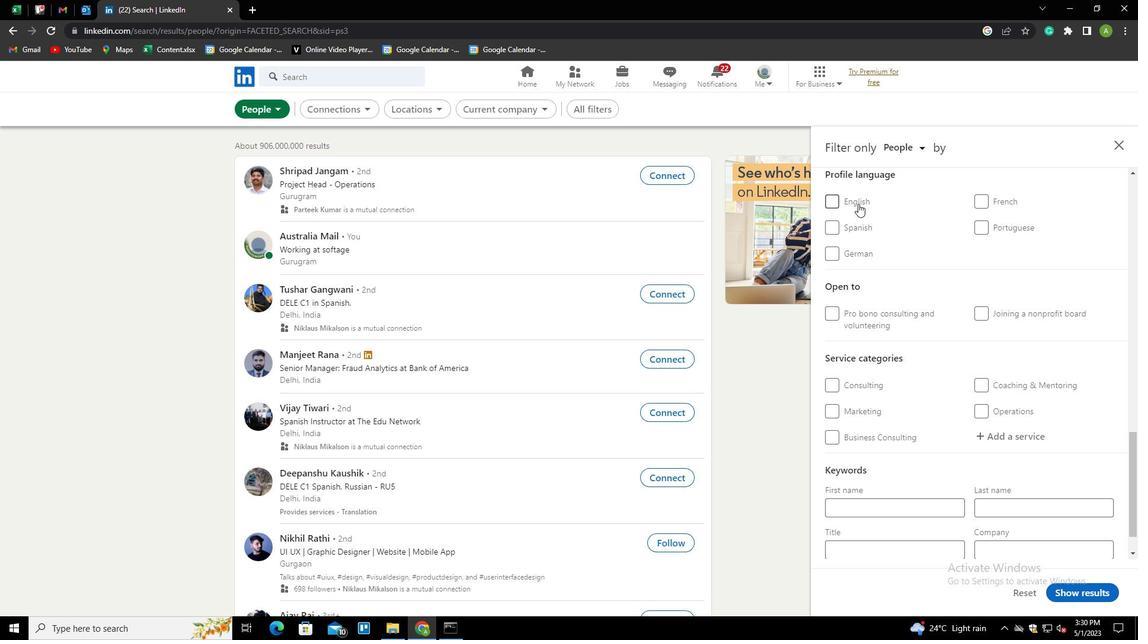 
Action: Mouse pressed left at (858, 203)
Screenshot: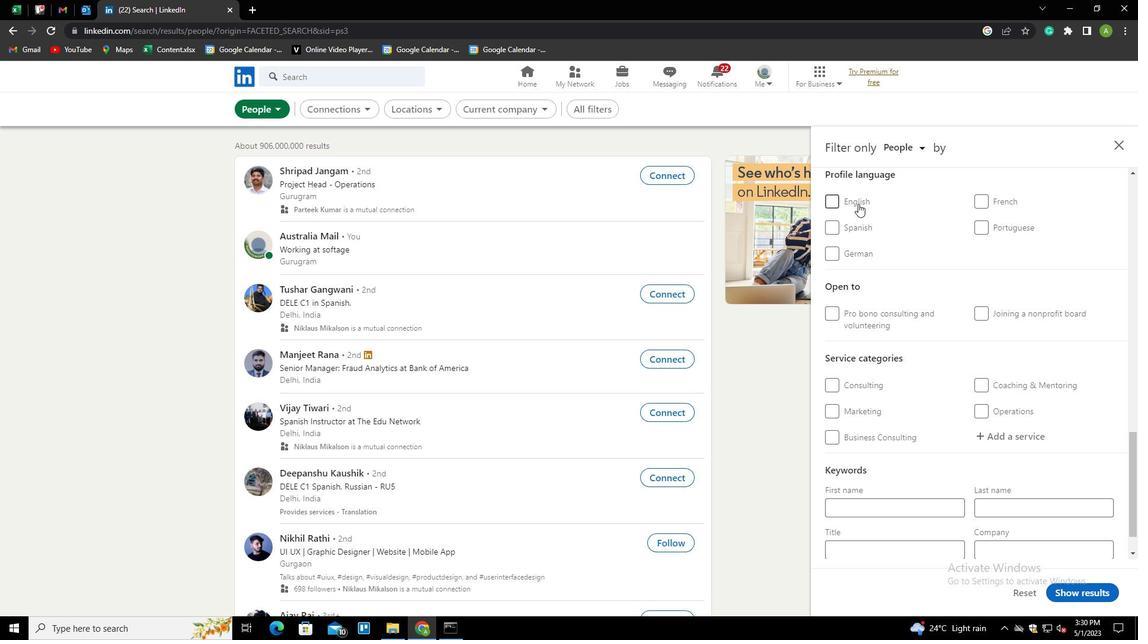 
Action: Mouse moved to (1056, 359)
Screenshot: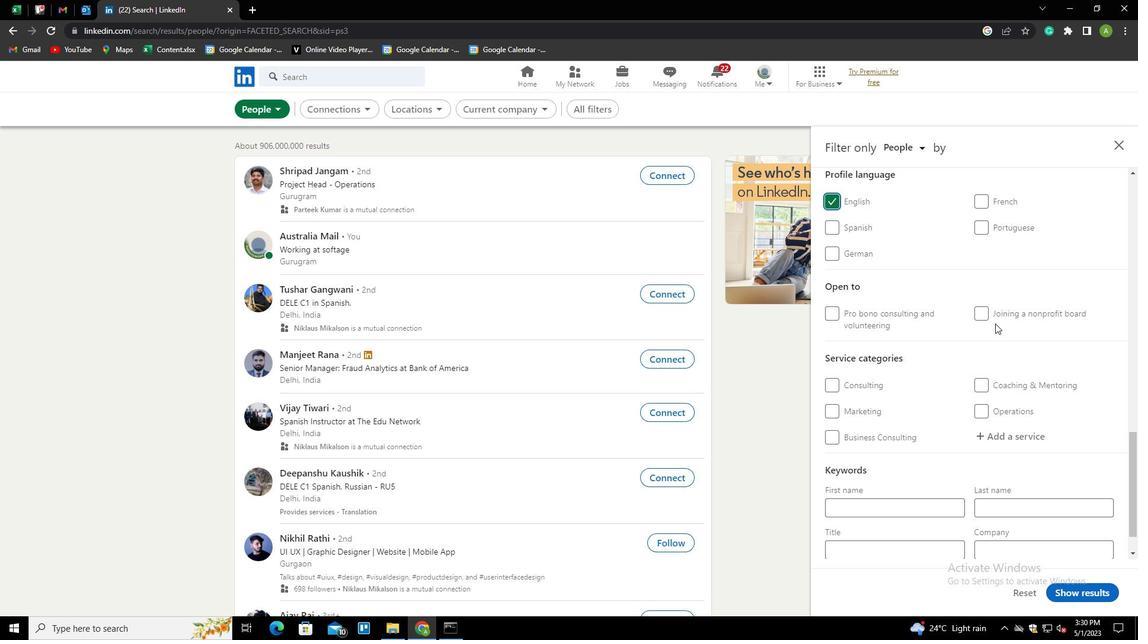 
Action: Mouse scrolled (1056, 360) with delta (0, 0)
Screenshot: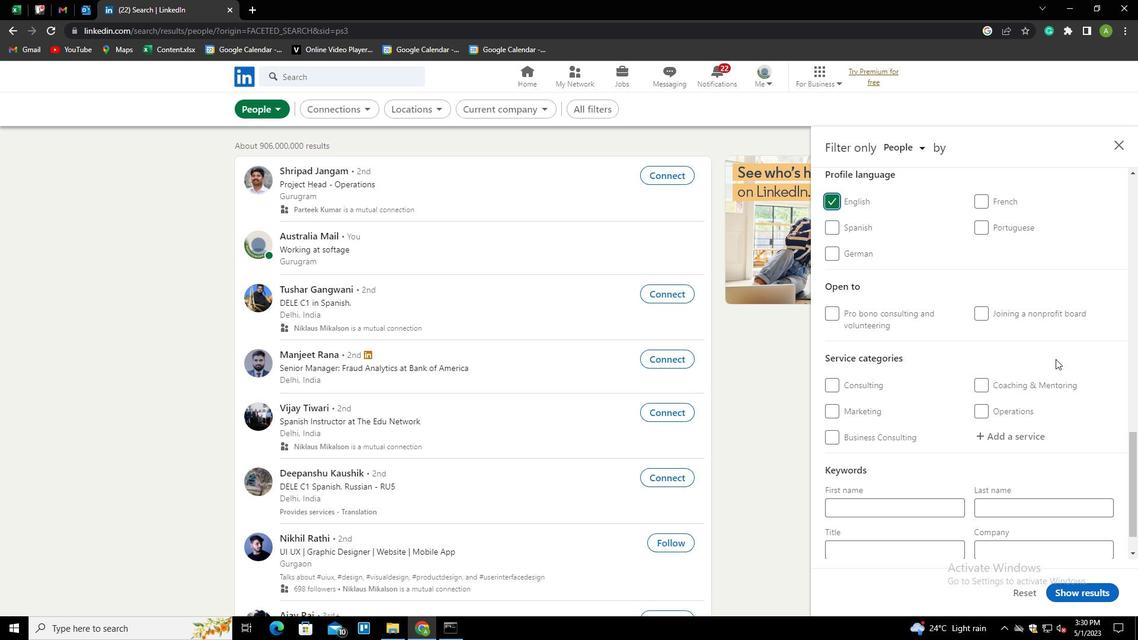 
Action: Mouse scrolled (1056, 360) with delta (0, 0)
Screenshot: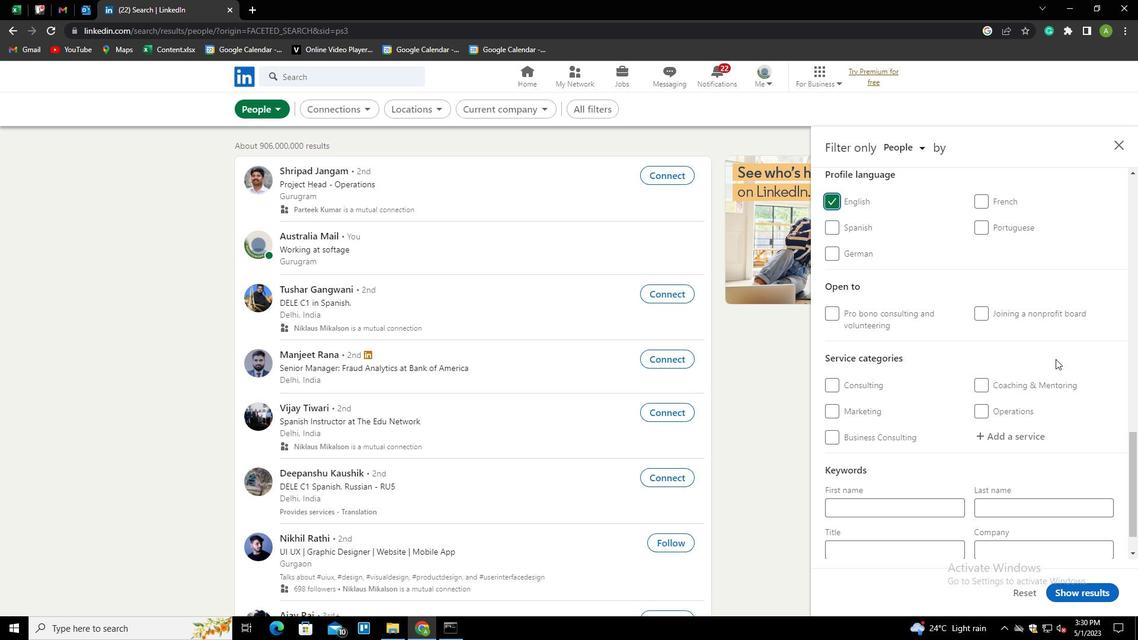 
Action: Mouse scrolled (1056, 360) with delta (0, 0)
Screenshot: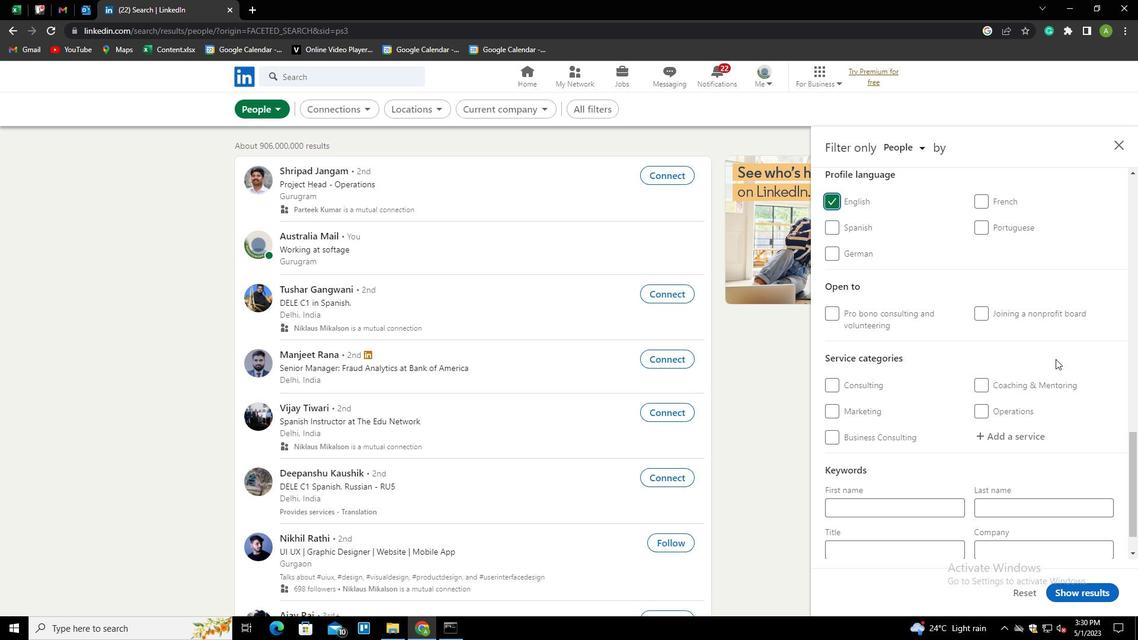 
Action: Mouse scrolled (1056, 360) with delta (0, 0)
Screenshot: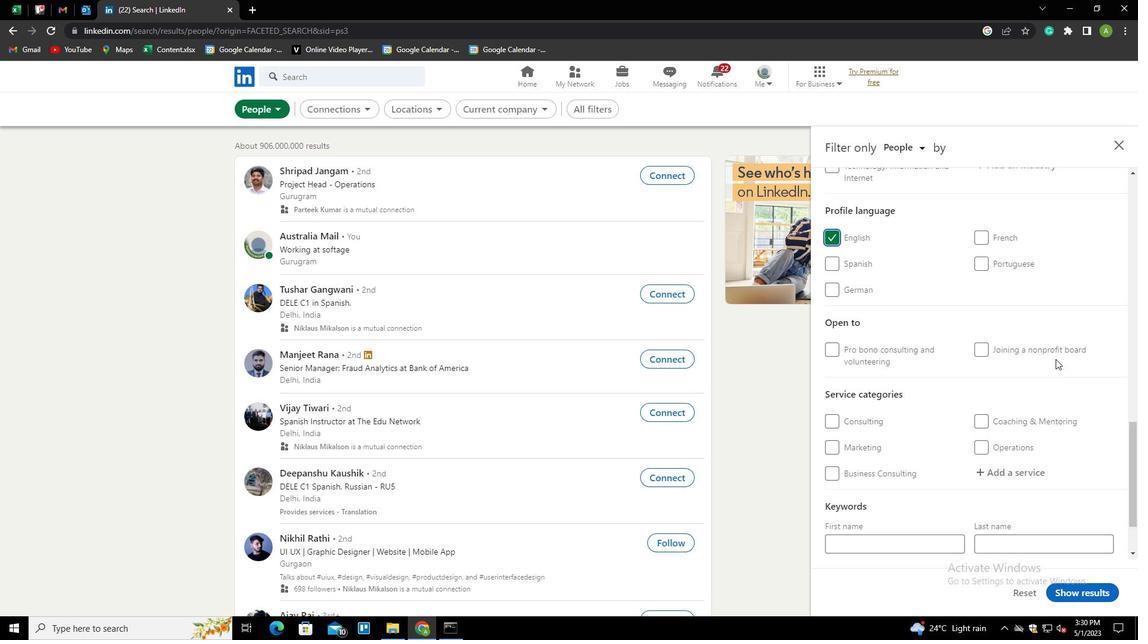 
Action: Mouse scrolled (1056, 360) with delta (0, 0)
Screenshot: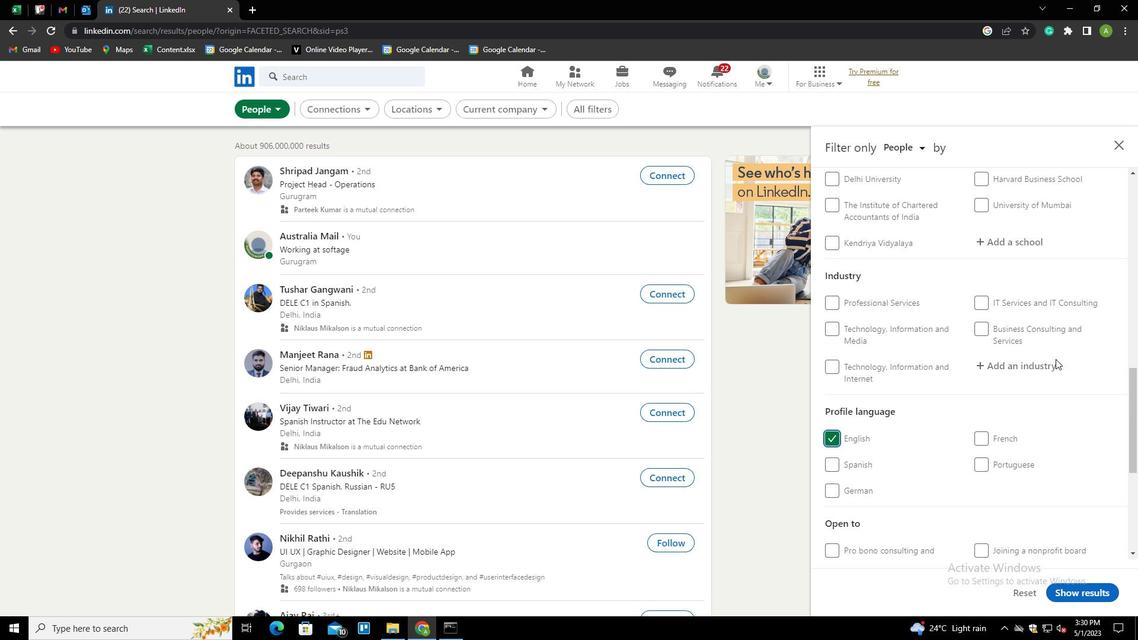 
Action: Mouse scrolled (1056, 360) with delta (0, 0)
Screenshot: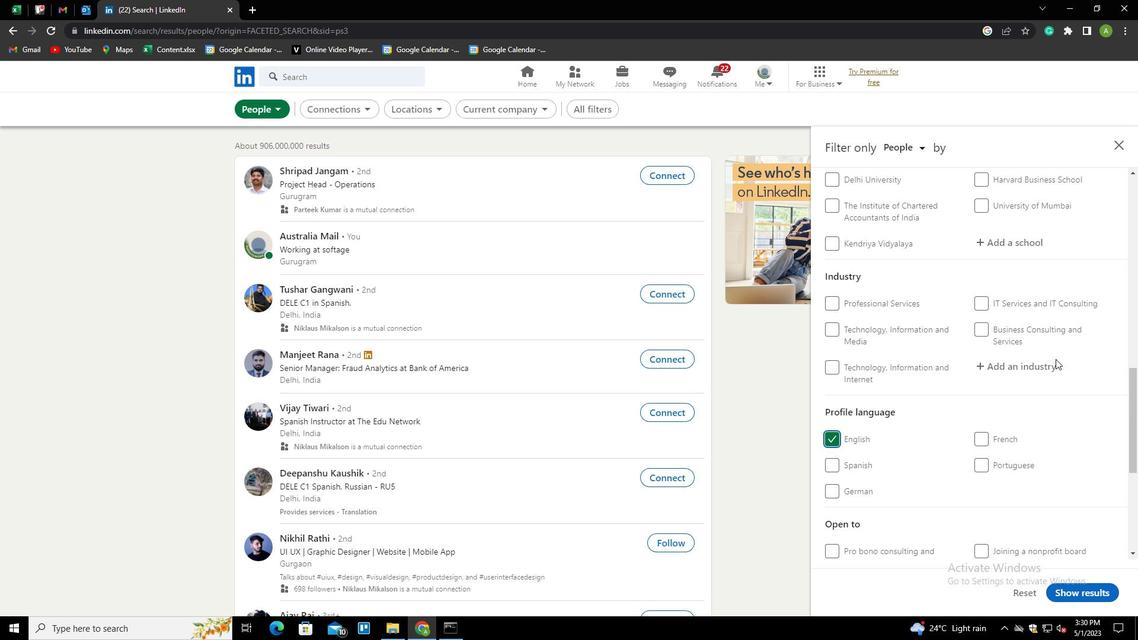 
Action: Mouse scrolled (1056, 360) with delta (0, 0)
Screenshot: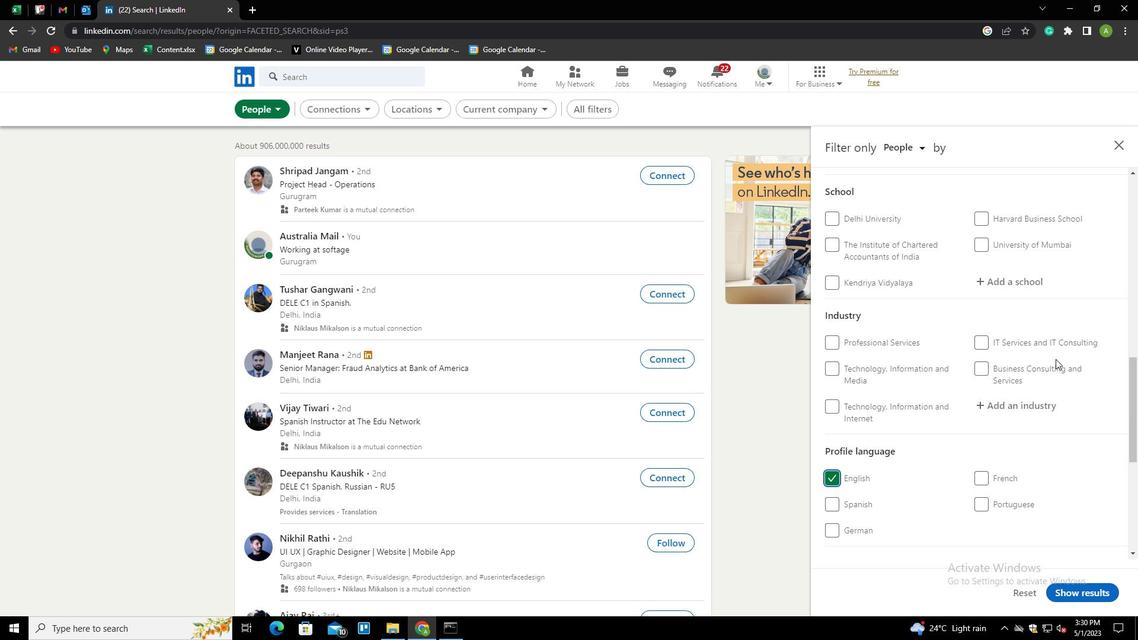 
Action: Mouse scrolled (1056, 360) with delta (0, 0)
Screenshot: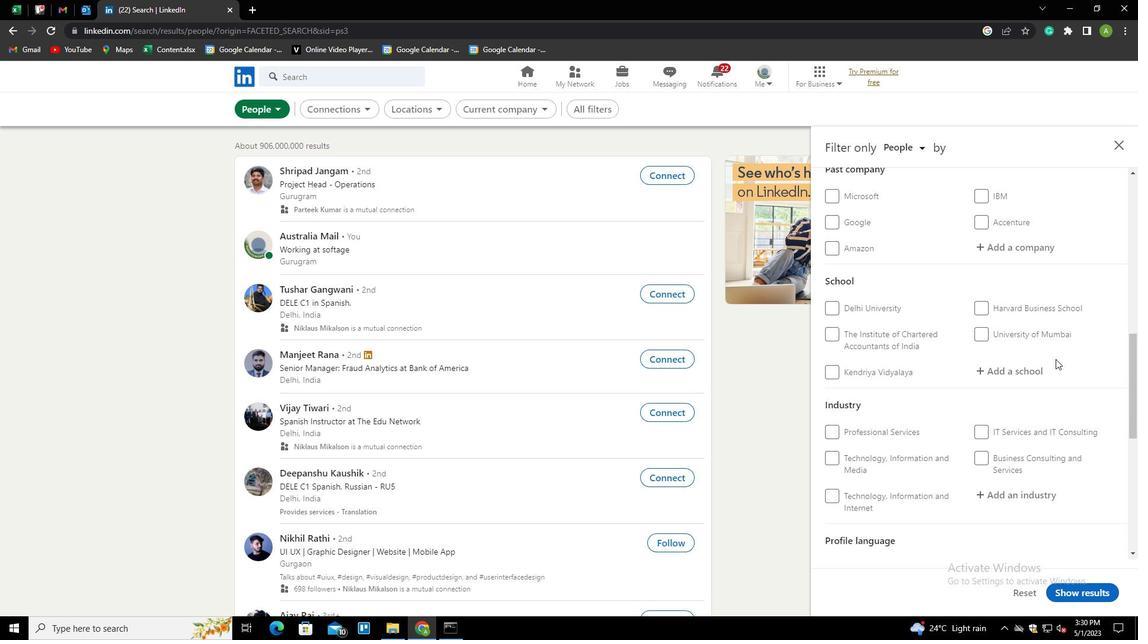 
Action: Mouse scrolled (1056, 360) with delta (0, 0)
Screenshot: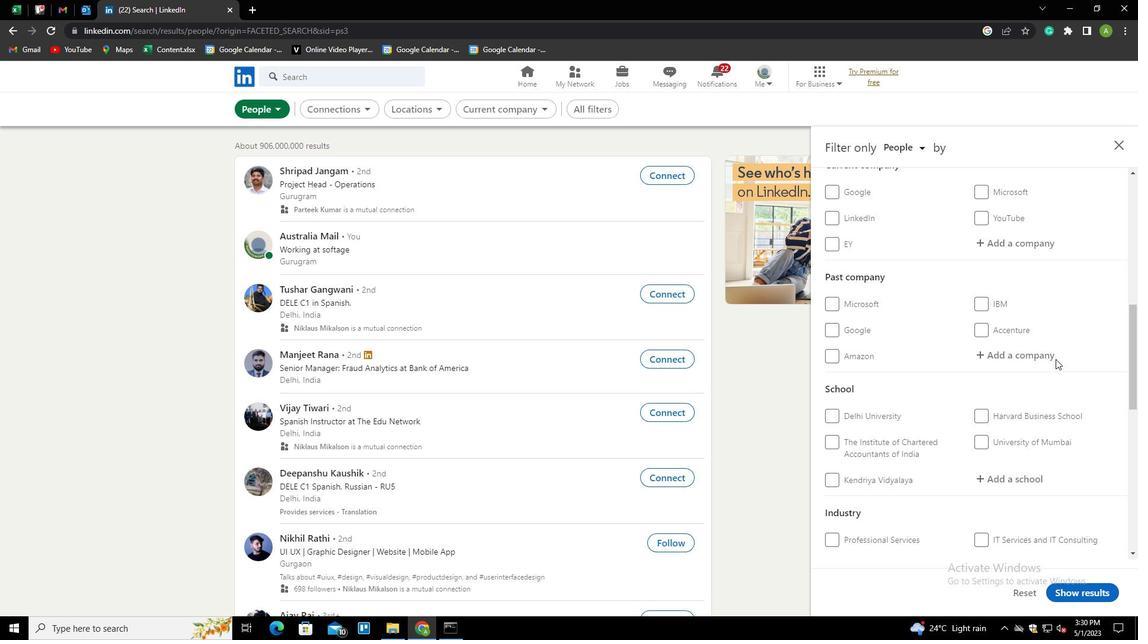 
Action: Mouse scrolled (1056, 360) with delta (0, 0)
Screenshot: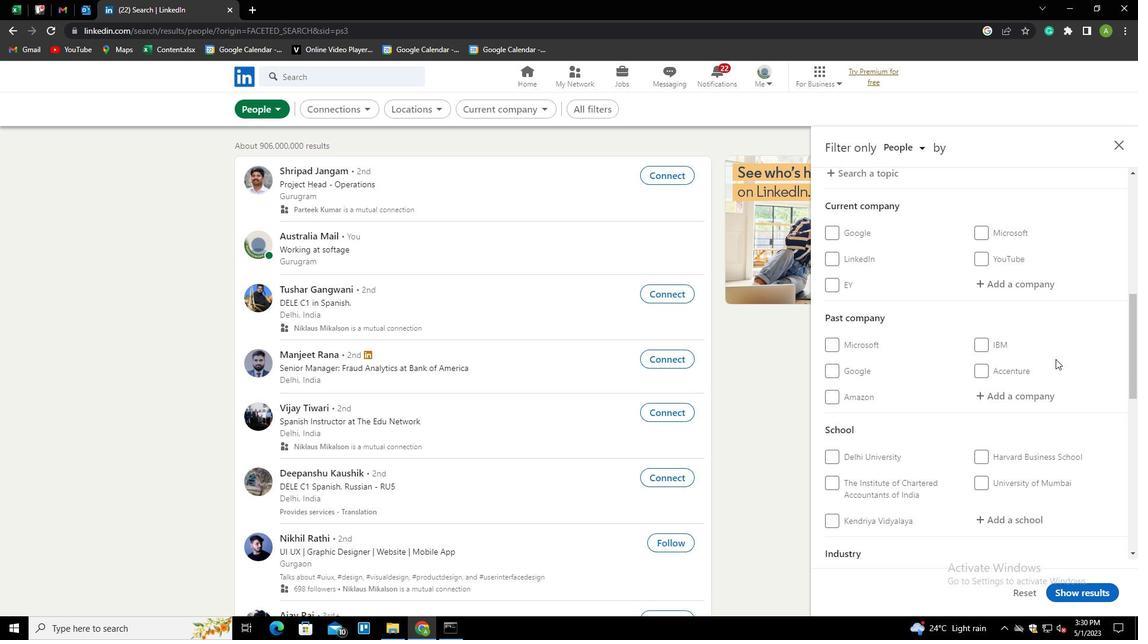 
Action: Mouse scrolled (1056, 360) with delta (0, 0)
Screenshot: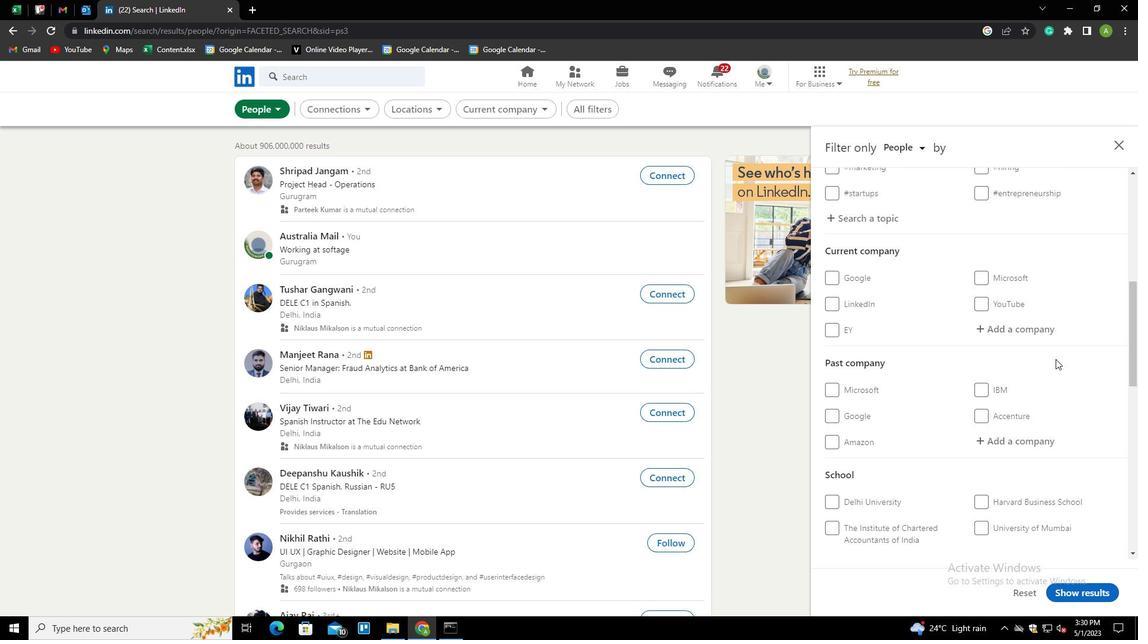 
Action: Mouse moved to (1000, 424)
Screenshot: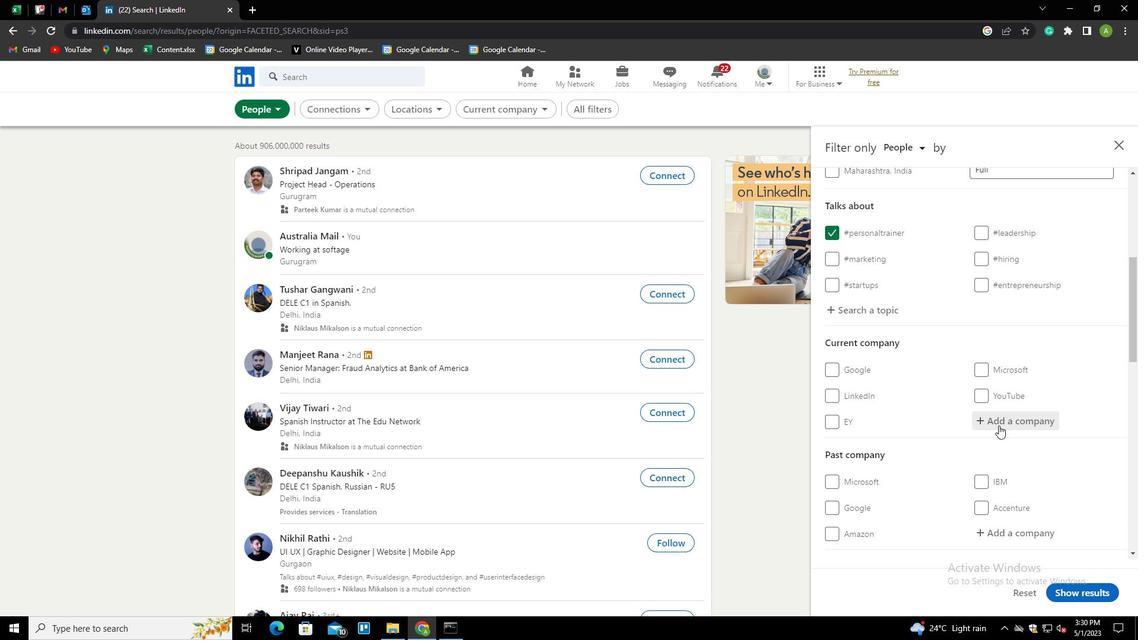 
Action: Mouse pressed left at (1000, 424)
Screenshot: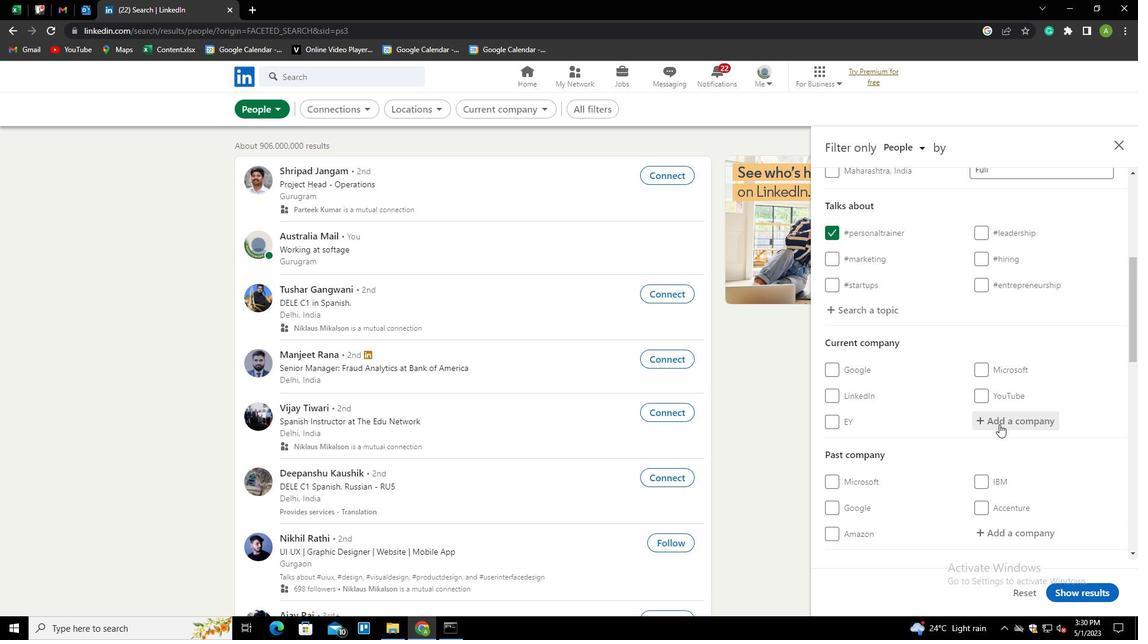 
Action: Key pressed <Key.shift>CITIUS<Key.space><Key.down><Key.down><Key.backspace>TEC<Key.down><Key.enter>
Screenshot: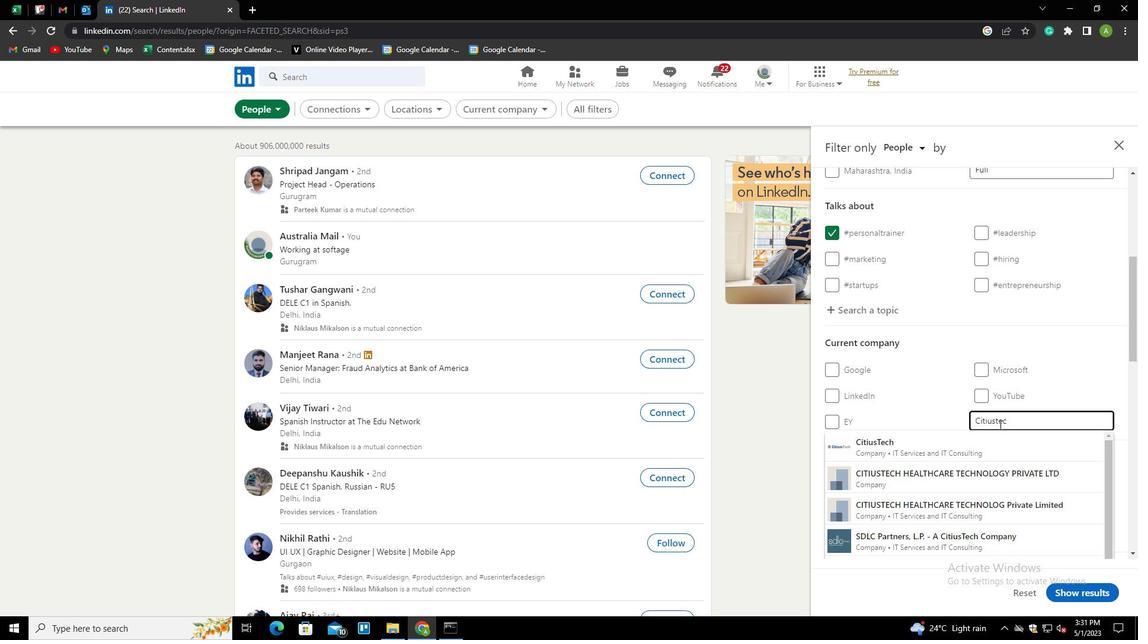 
Action: Mouse scrolled (1000, 424) with delta (0, 0)
Screenshot: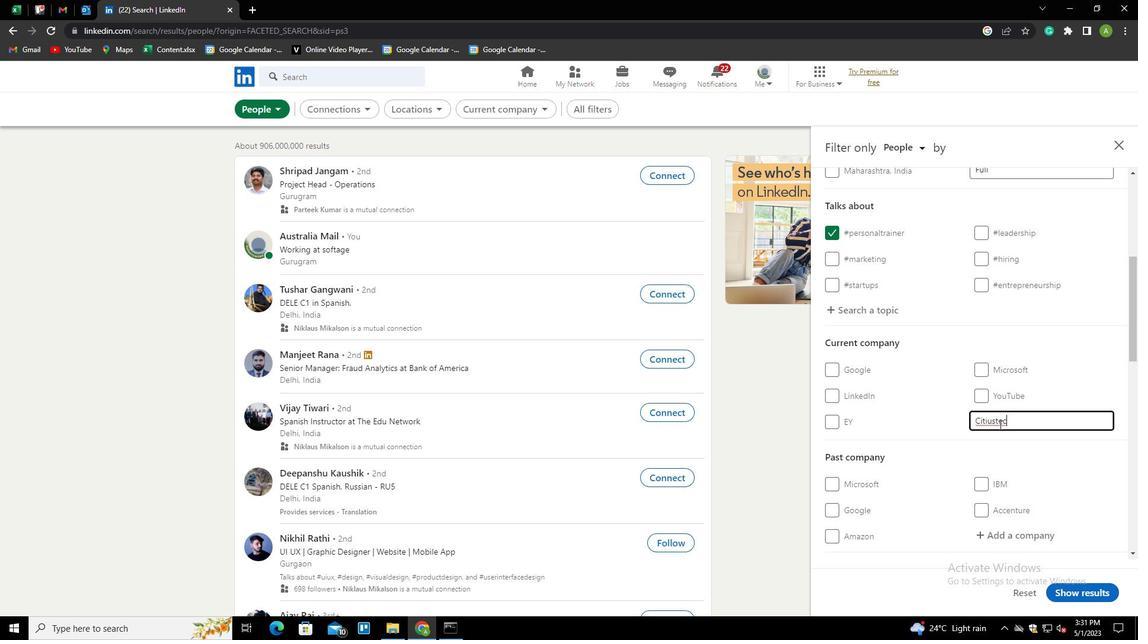 
Action: Mouse scrolled (1000, 424) with delta (0, 0)
Screenshot: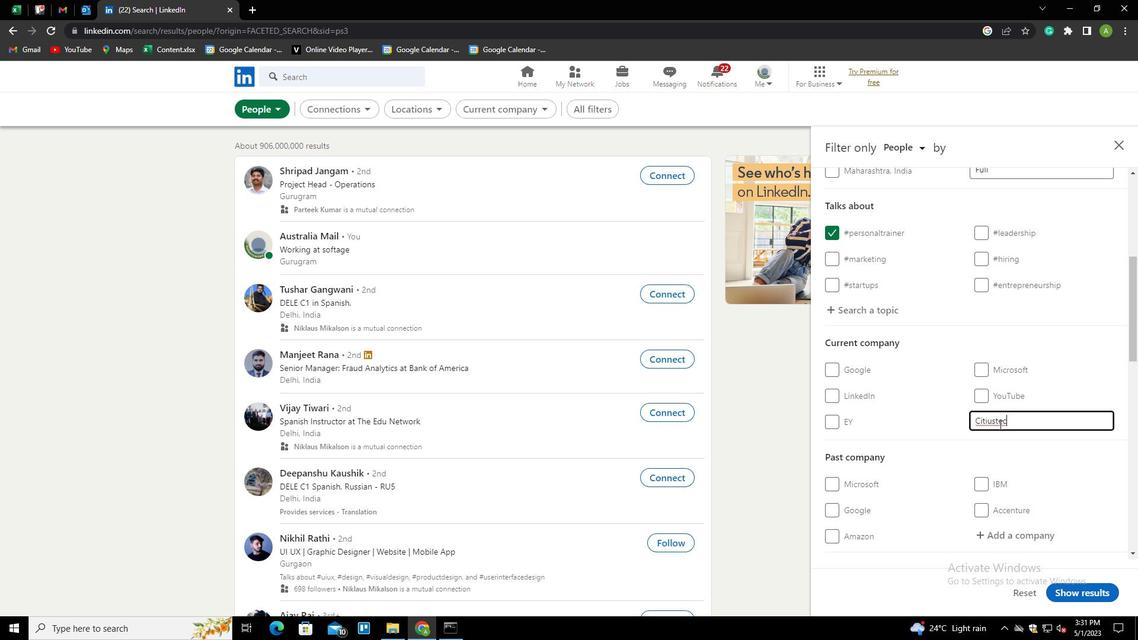 
Action: Mouse scrolled (1000, 424) with delta (0, 0)
Screenshot: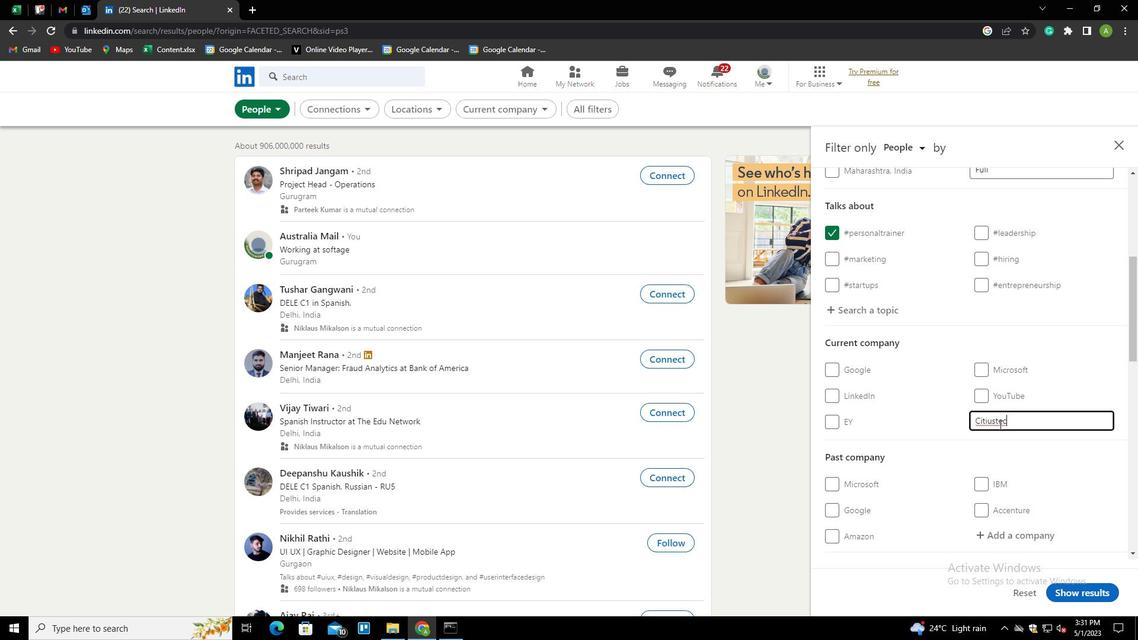 
Action: Mouse scrolled (1000, 424) with delta (0, 0)
Screenshot: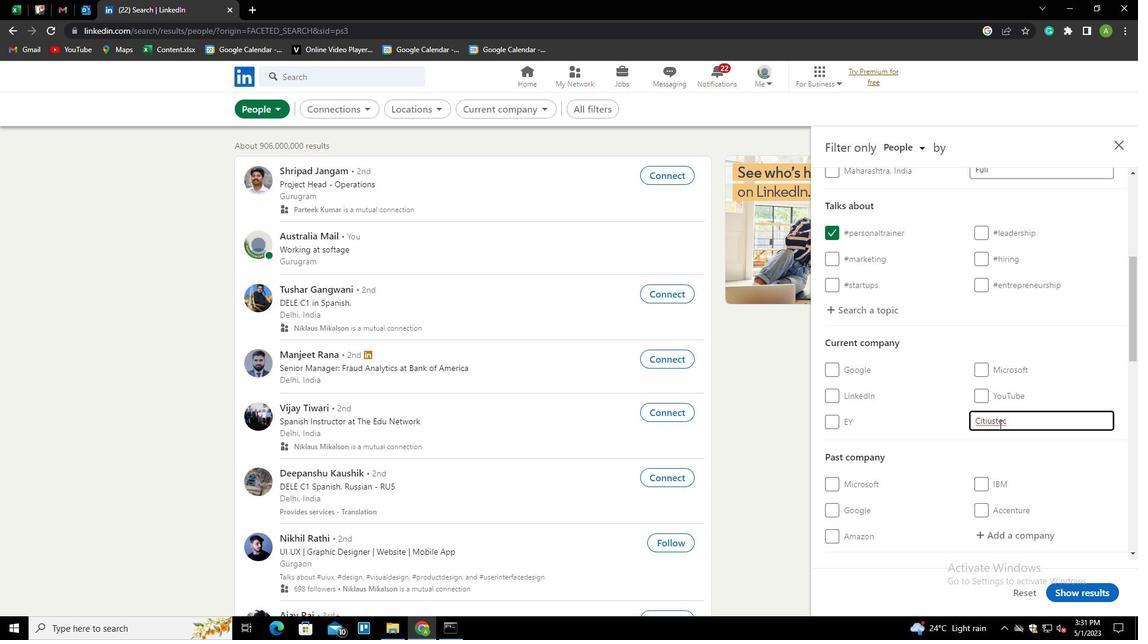 
Action: Key pressed H<Key.left><Key.left><Key.down><Key.enter>
Screenshot: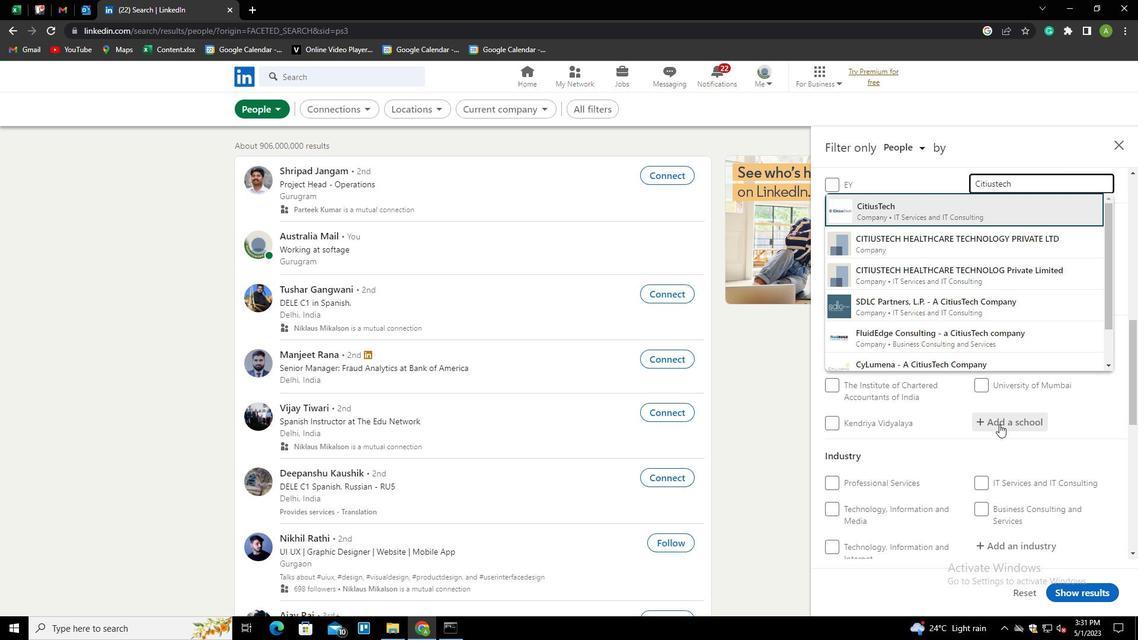 
Action: Mouse scrolled (1000, 424) with delta (0, 0)
Screenshot: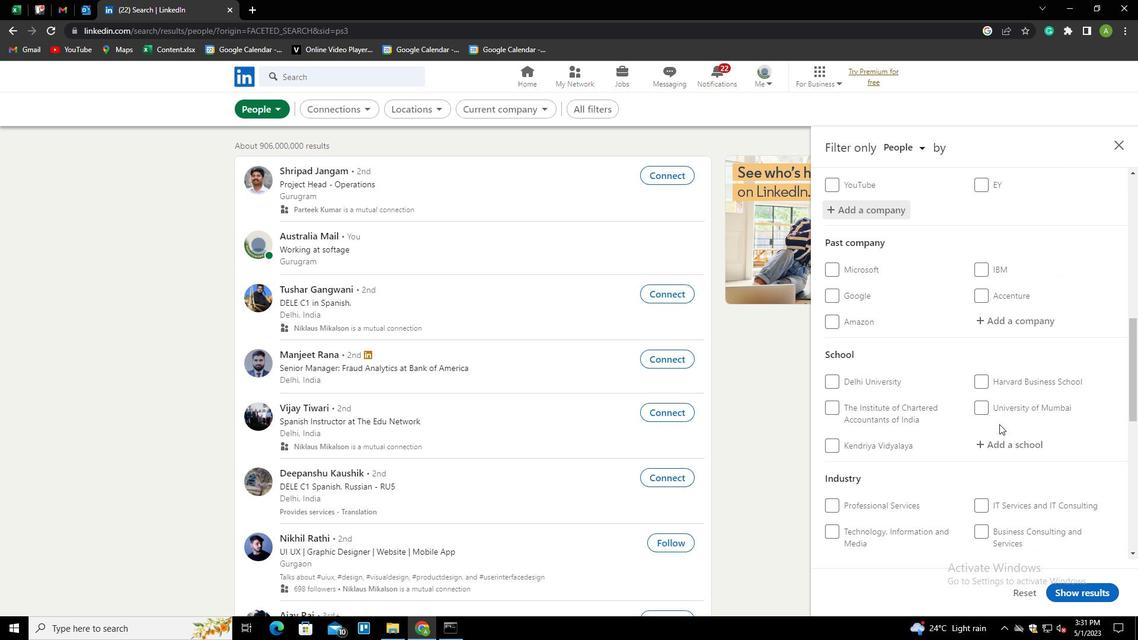 
Action: Mouse scrolled (1000, 424) with delta (0, 0)
Screenshot: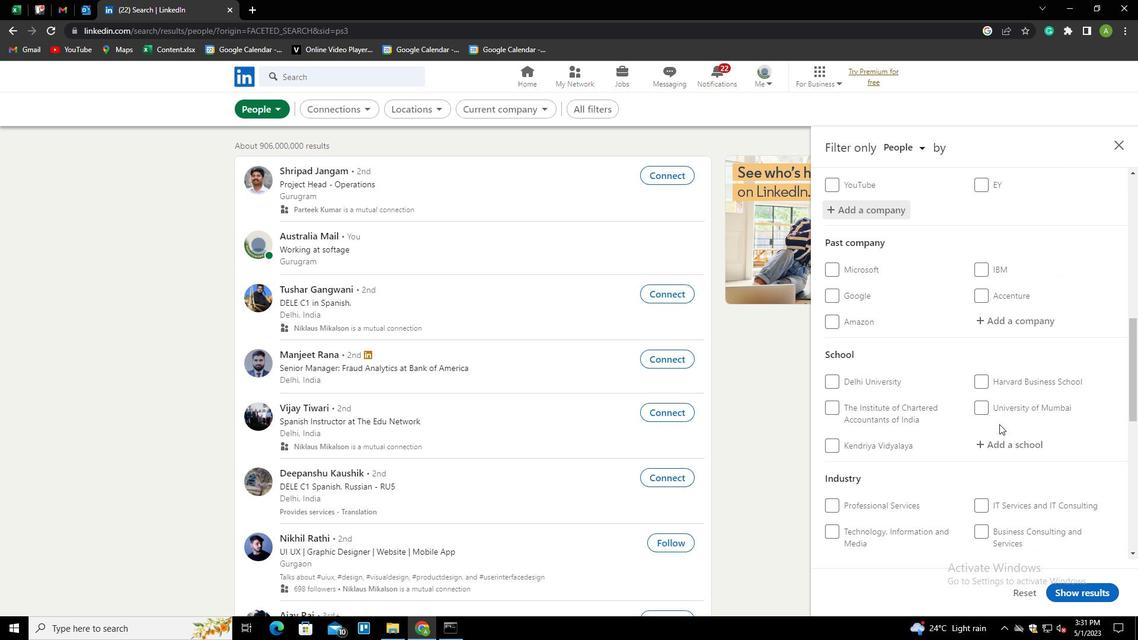 
Action: Mouse moved to (1020, 323)
Screenshot: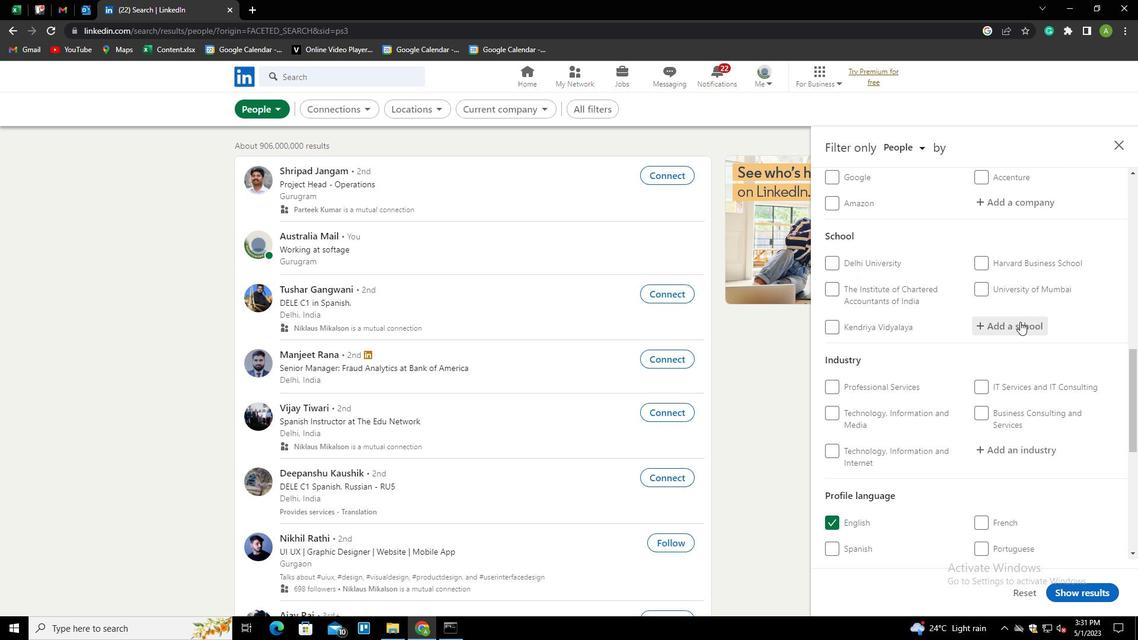 
Action: Mouse pressed left at (1020, 323)
Screenshot: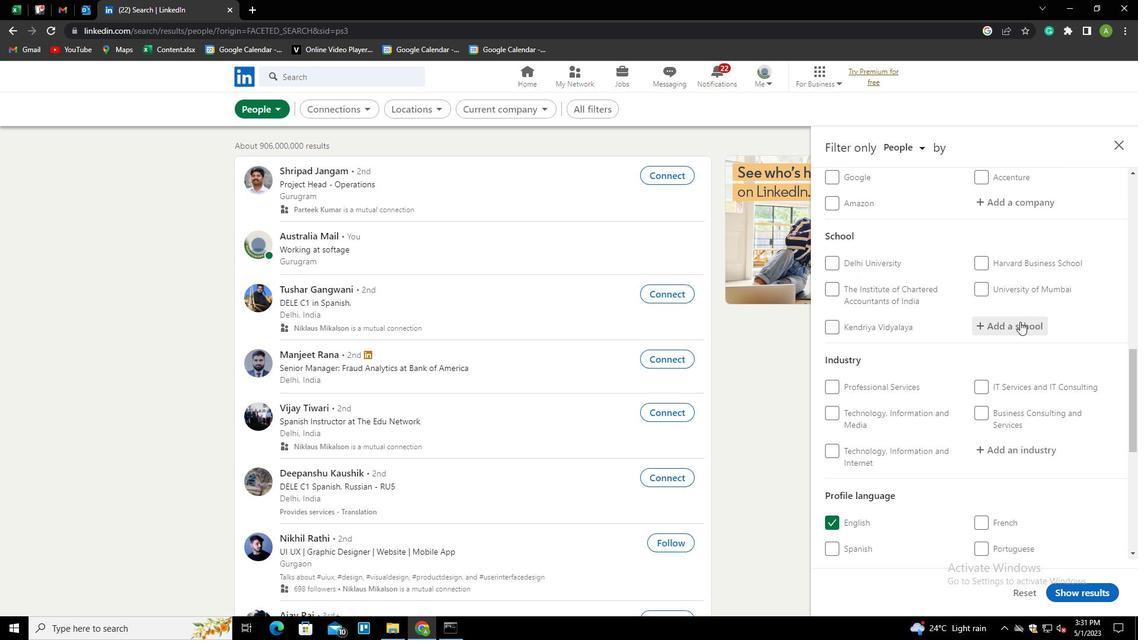 
Action: Key pressed WALCHAN<Key.down><Key.enter>
Screenshot: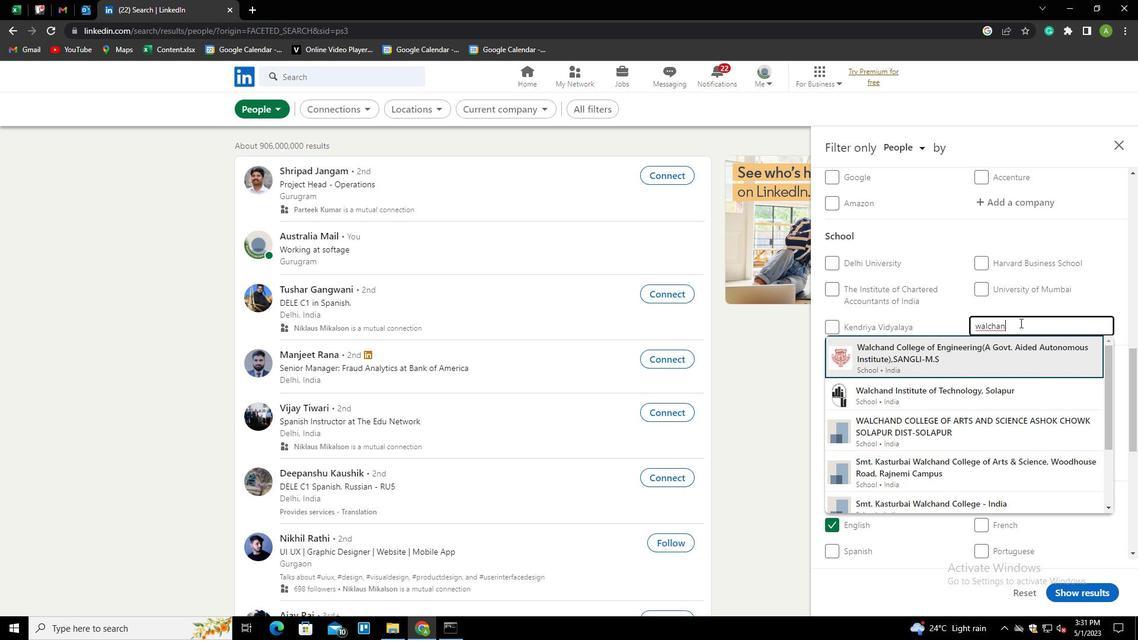 
Action: Mouse scrolled (1020, 322) with delta (0, 0)
Screenshot: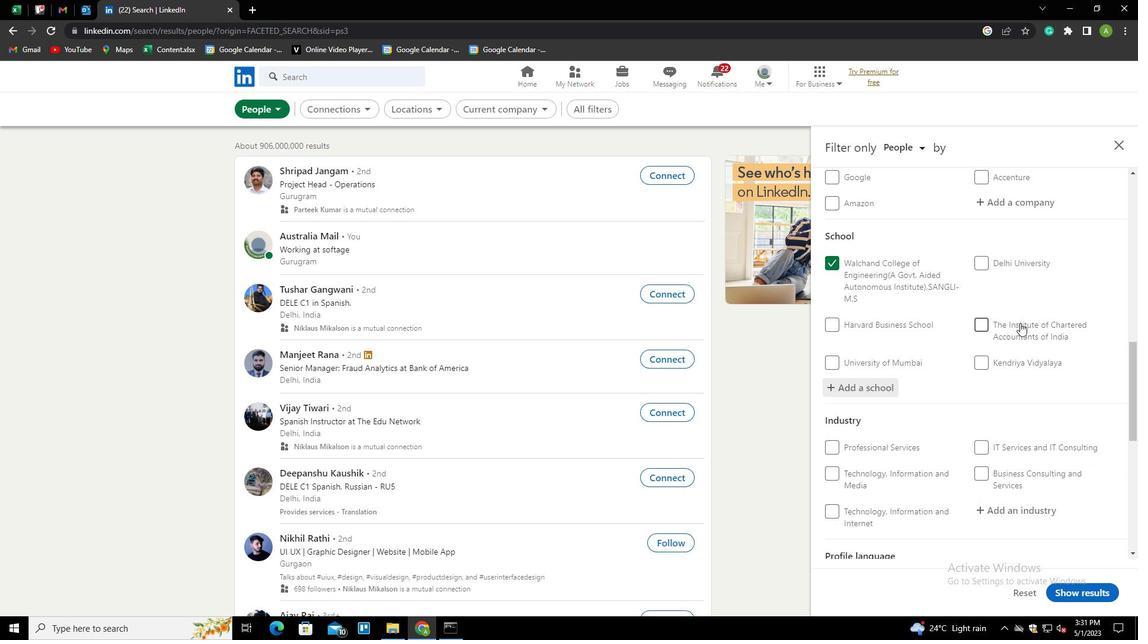 
Action: Mouse scrolled (1020, 322) with delta (0, 0)
Screenshot: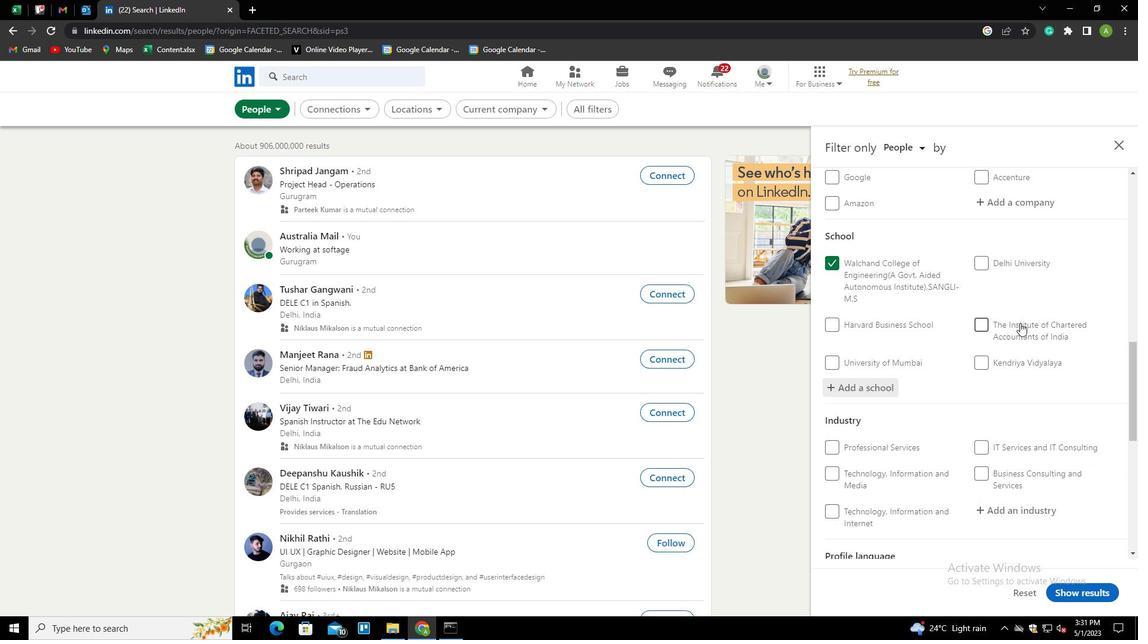 
Action: Mouse moved to (1020, 395)
Screenshot: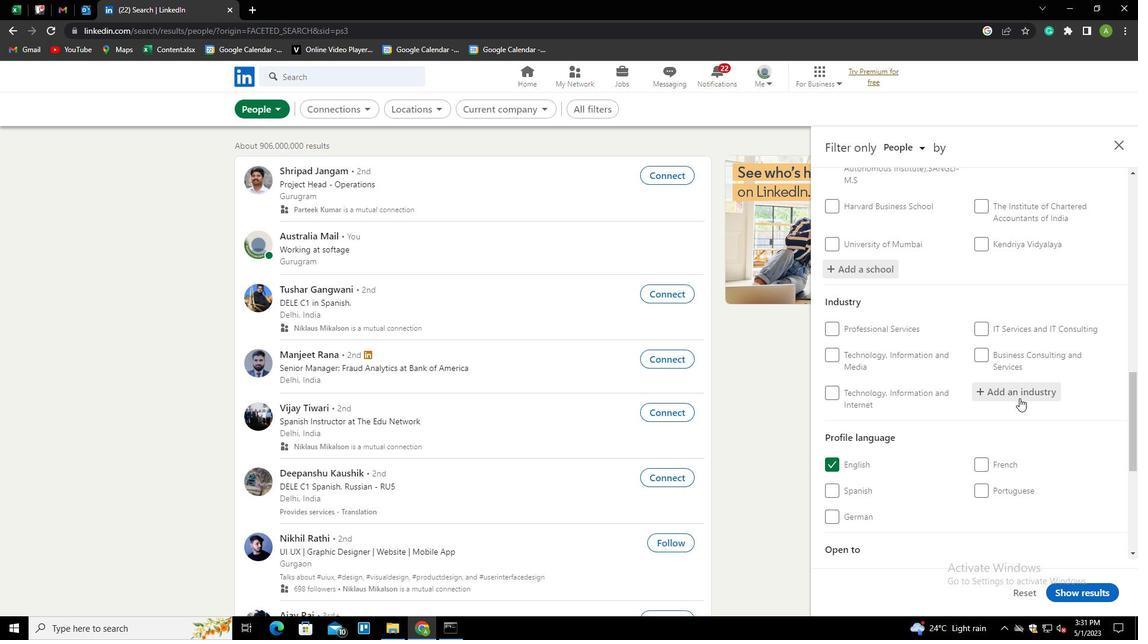 
Action: Mouse pressed left at (1020, 395)
Screenshot: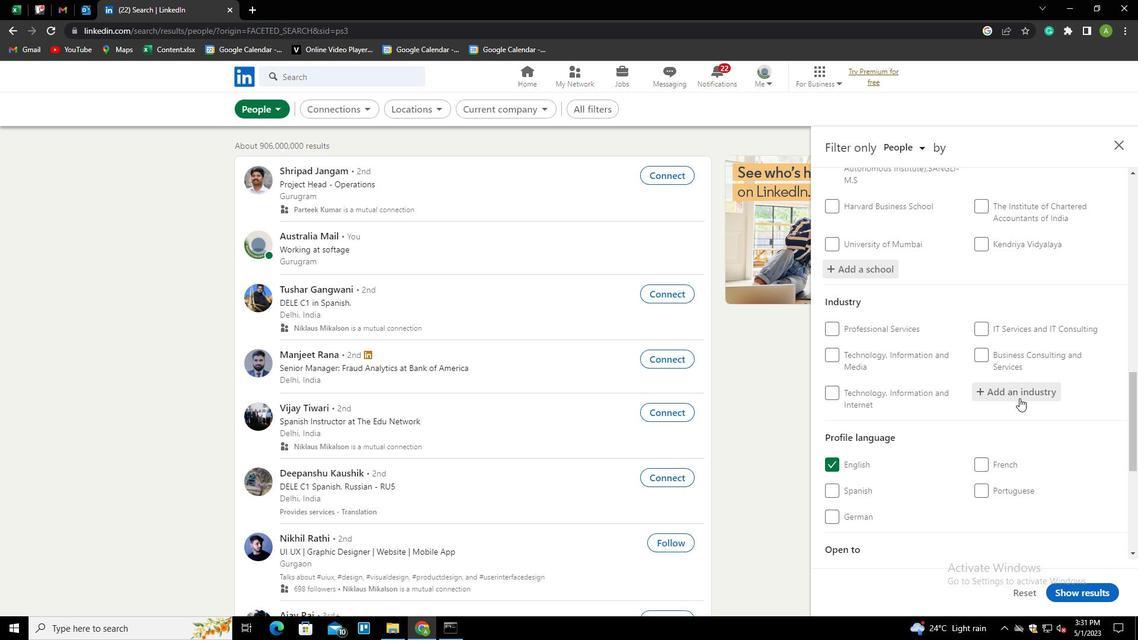 
Action: Key pressed <Key.shift>
Screenshot: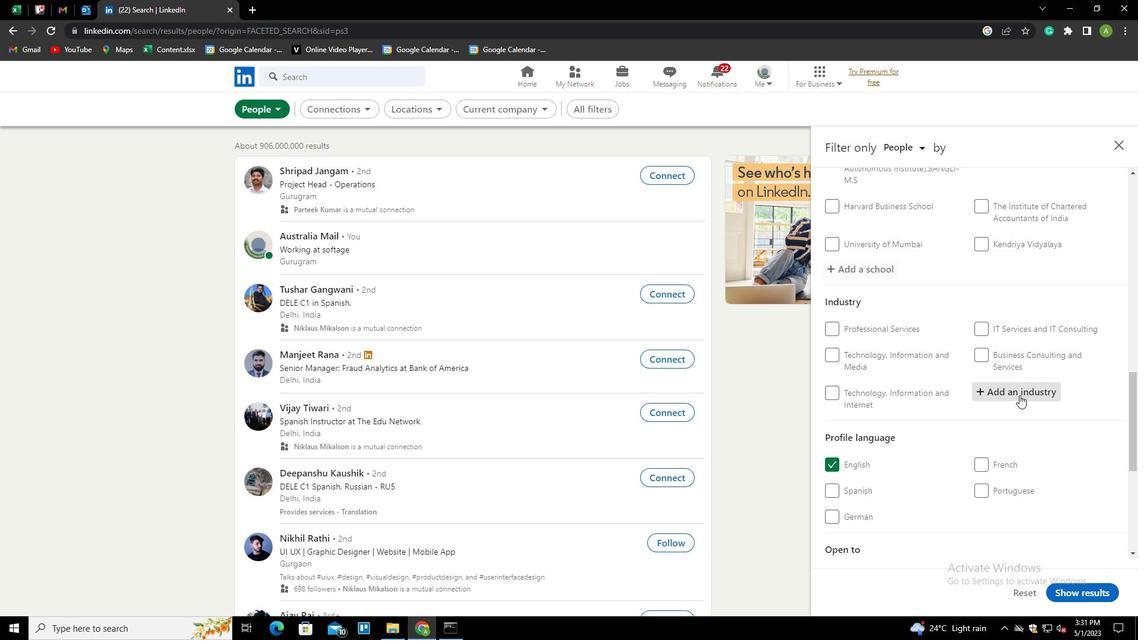 
Action: Mouse moved to (1020, 395)
Screenshot: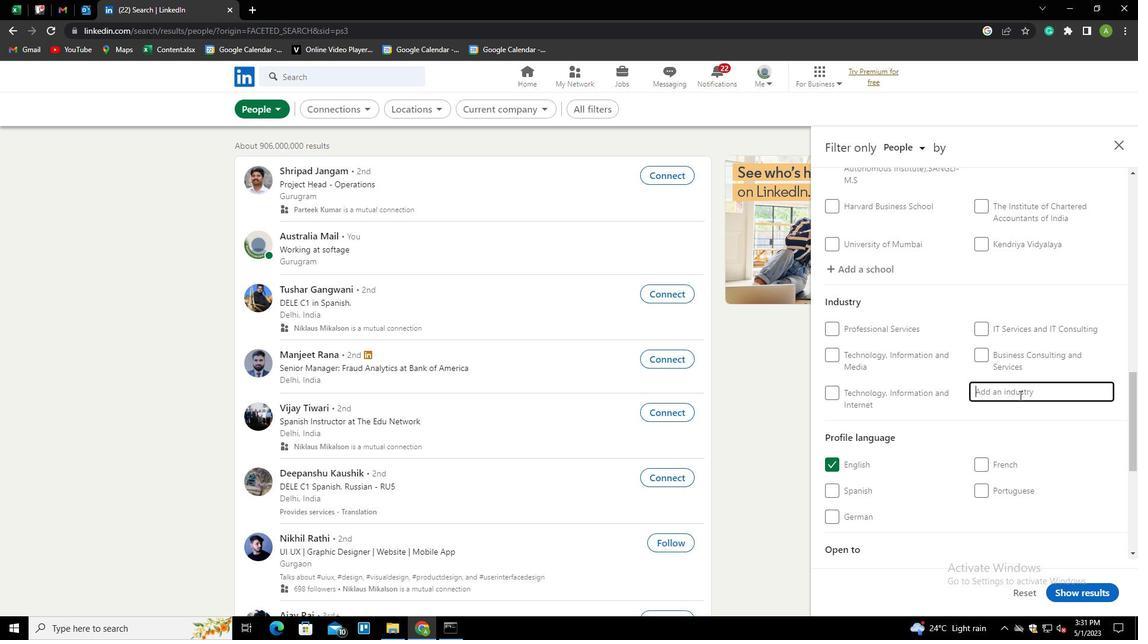
Action: Key pressed REAL<Key.down><Key.down><Key.down><Key.down><Key.down><Key.enter>
Screenshot: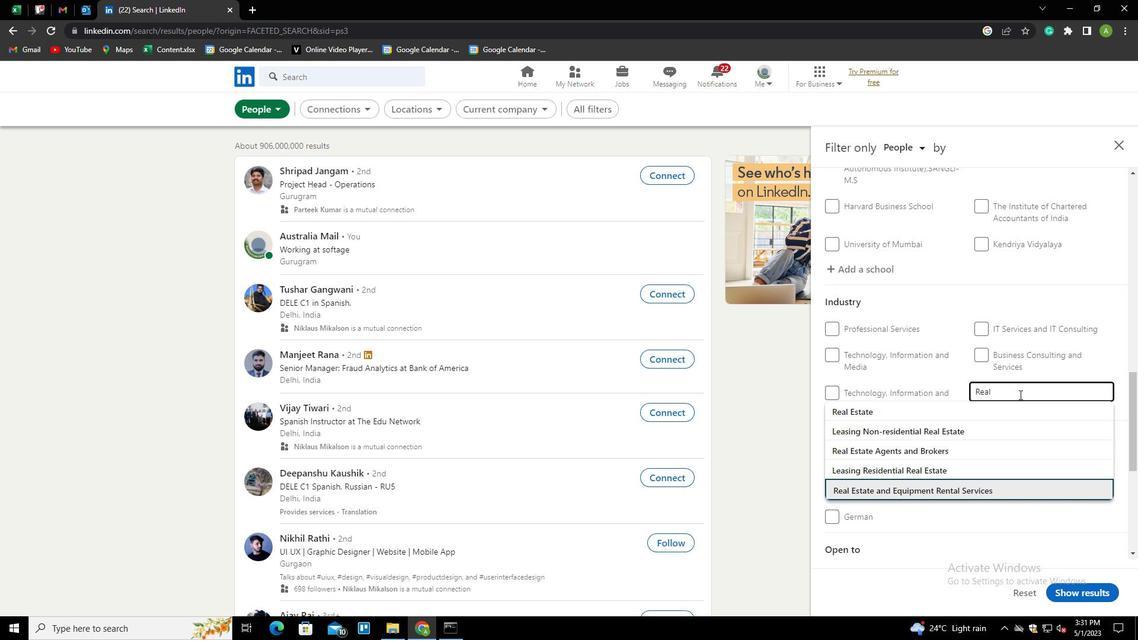 
Action: Mouse scrolled (1020, 394) with delta (0, 0)
Screenshot: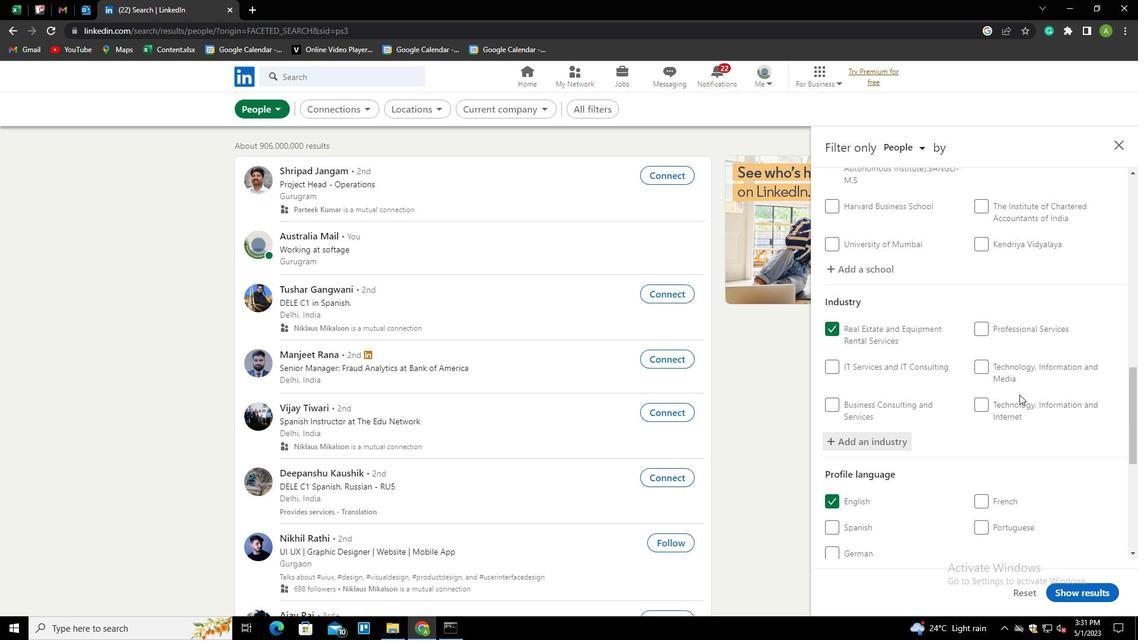
Action: Mouse scrolled (1020, 394) with delta (0, 0)
Screenshot: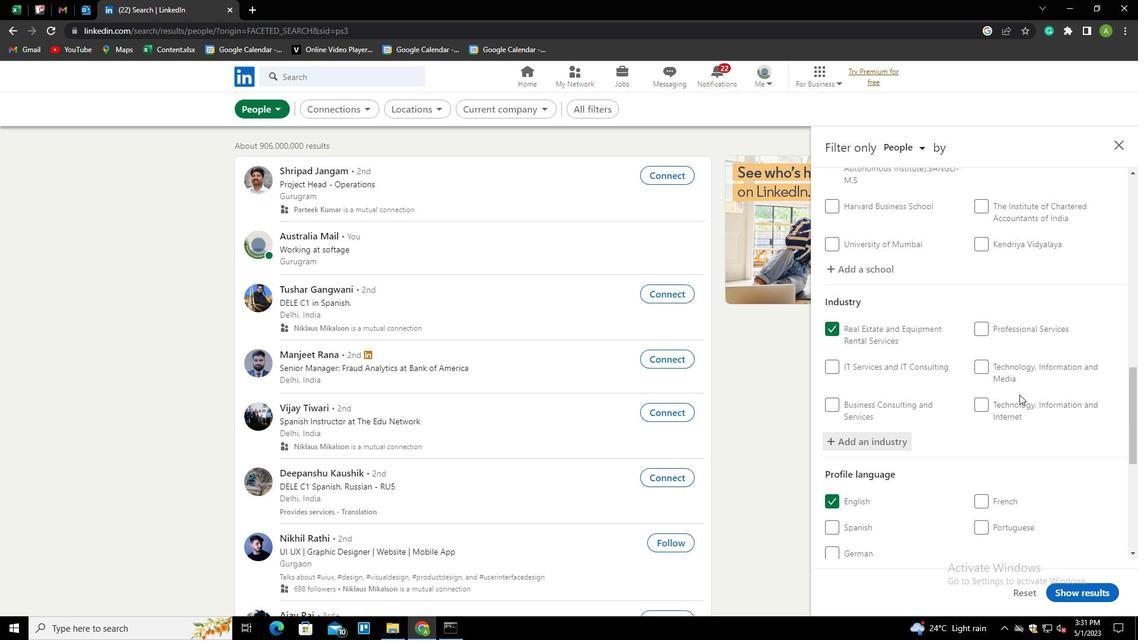 
Action: Mouse scrolled (1020, 394) with delta (0, 0)
Screenshot: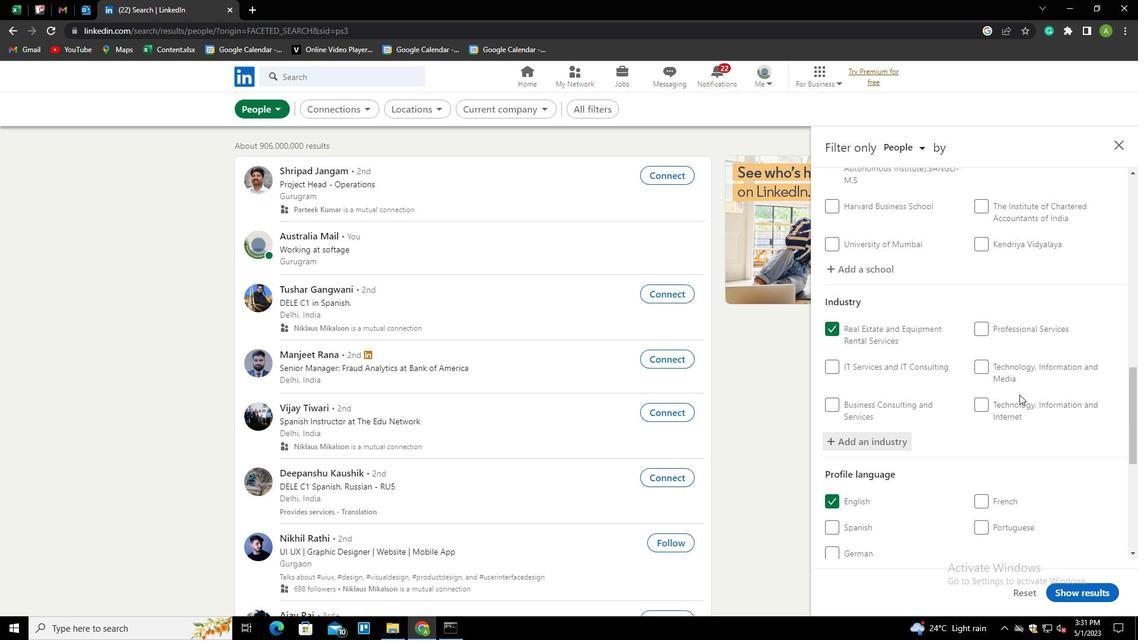 
Action: Mouse scrolled (1020, 394) with delta (0, 0)
Screenshot: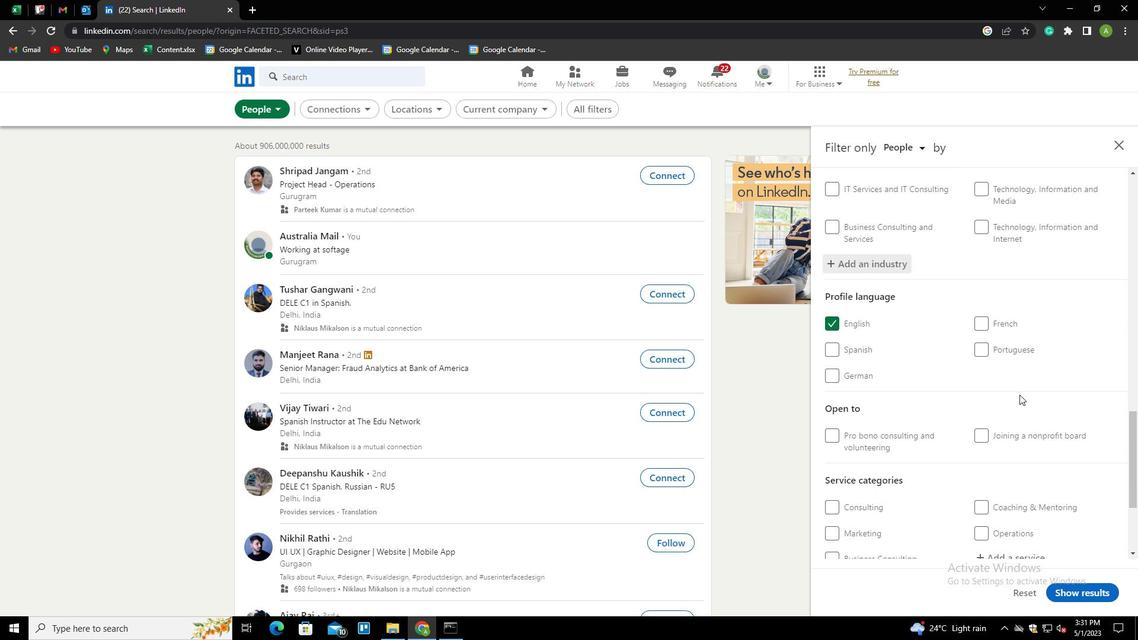 
Action: Mouse scrolled (1020, 394) with delta (0, 0)
Screenshot: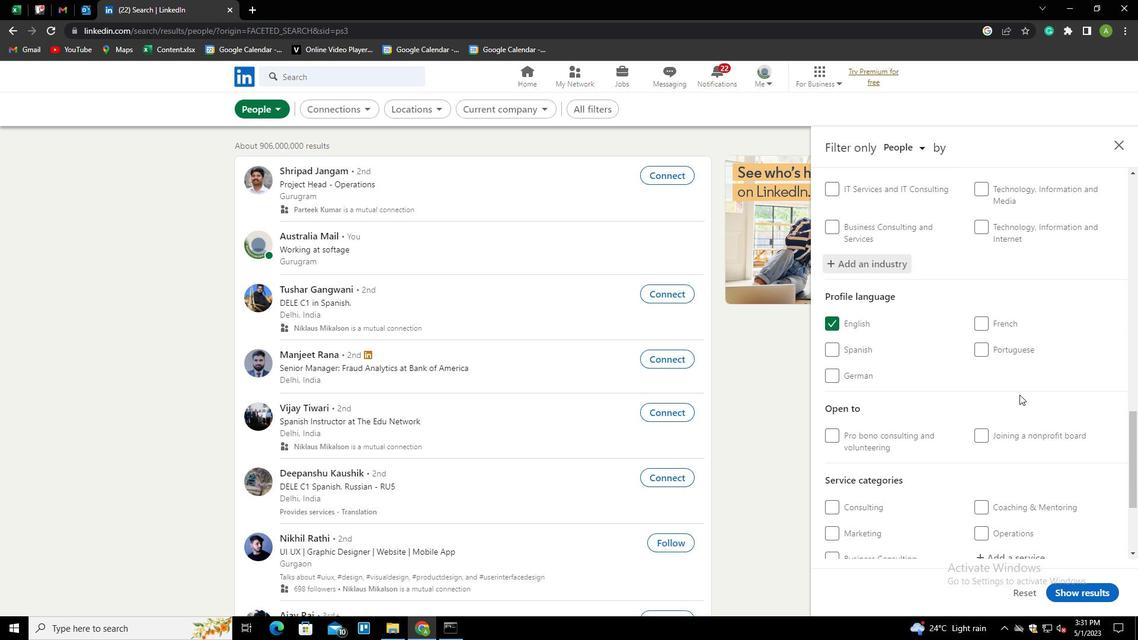 
Action: Mouse moved to (997, 440)
Screenshot: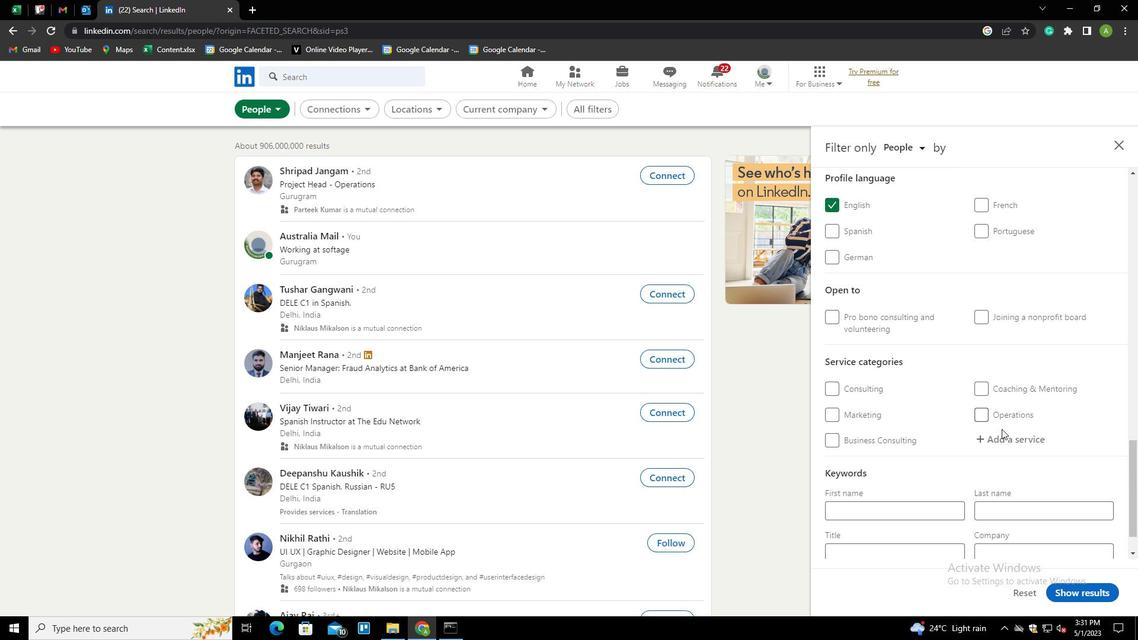 
Action: Mouse pressed left at (997, 440)
Screenshot: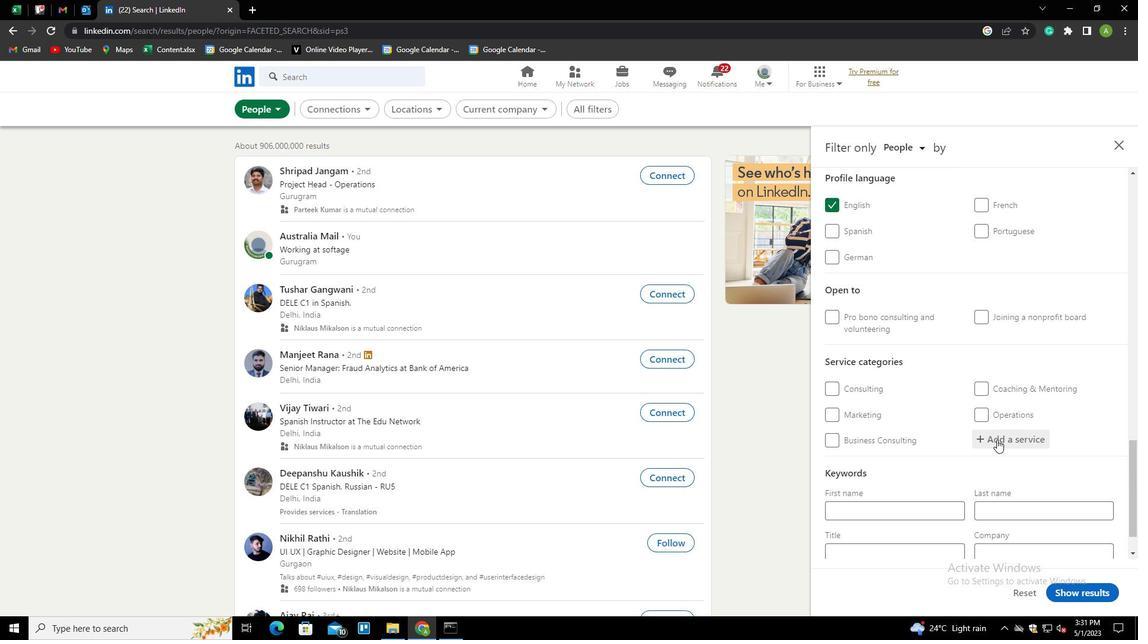 
Action: Mouse moved to (1005, 437)
Screenshot: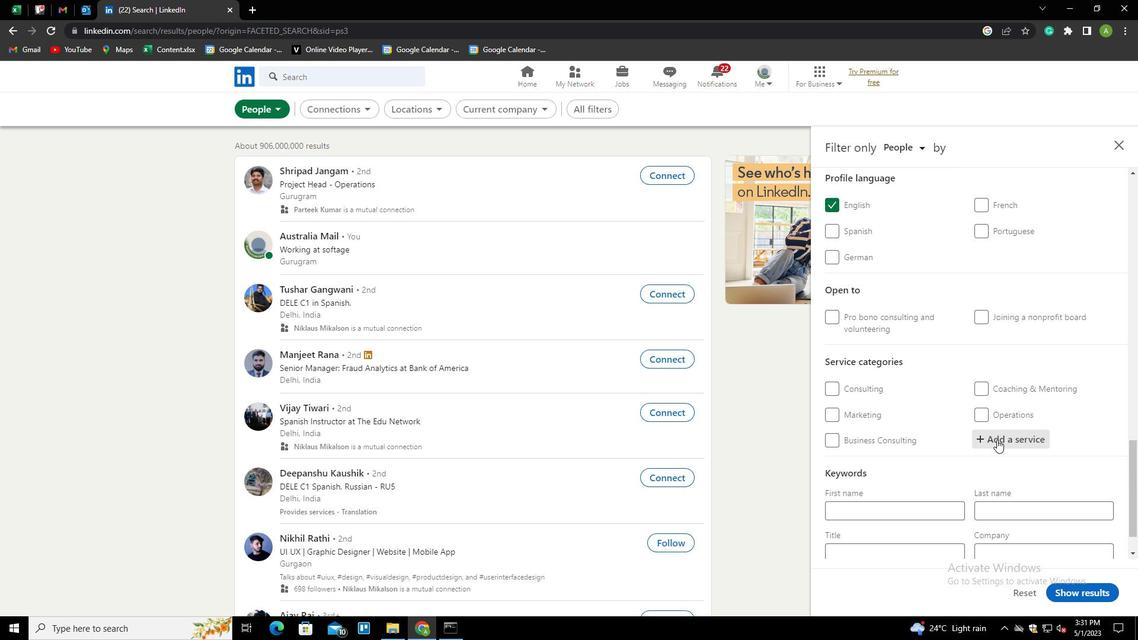 
Action: Mouse pressed left at (1005, 437)
Screenshot: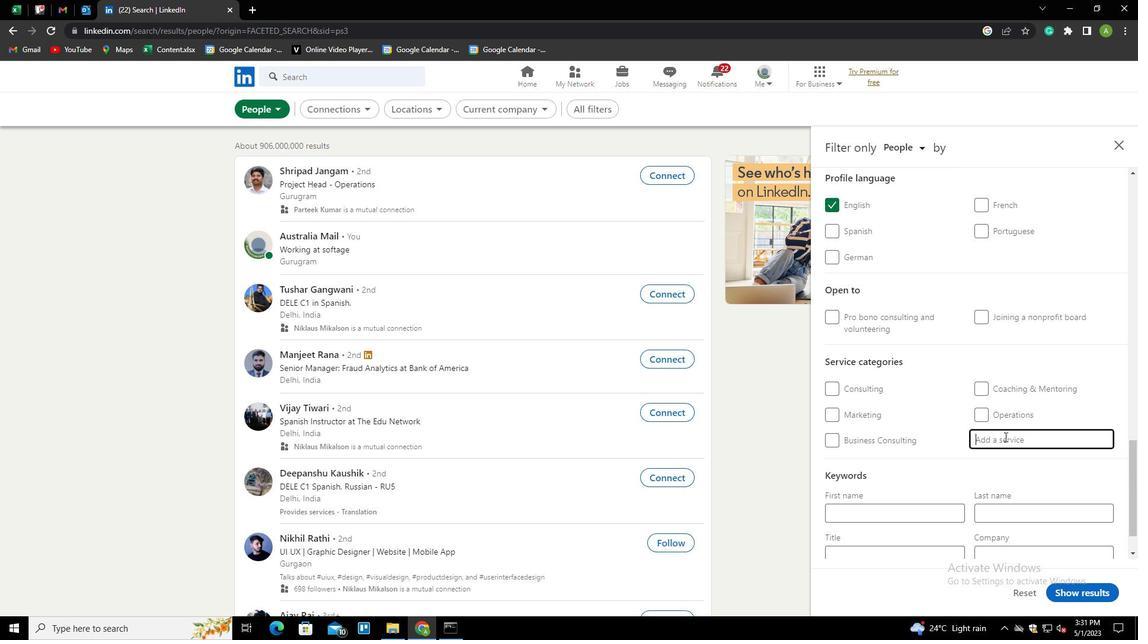 
Action: Key pressed <Key.shift>CONSULTINH<Key.backspace>G
Screenshot: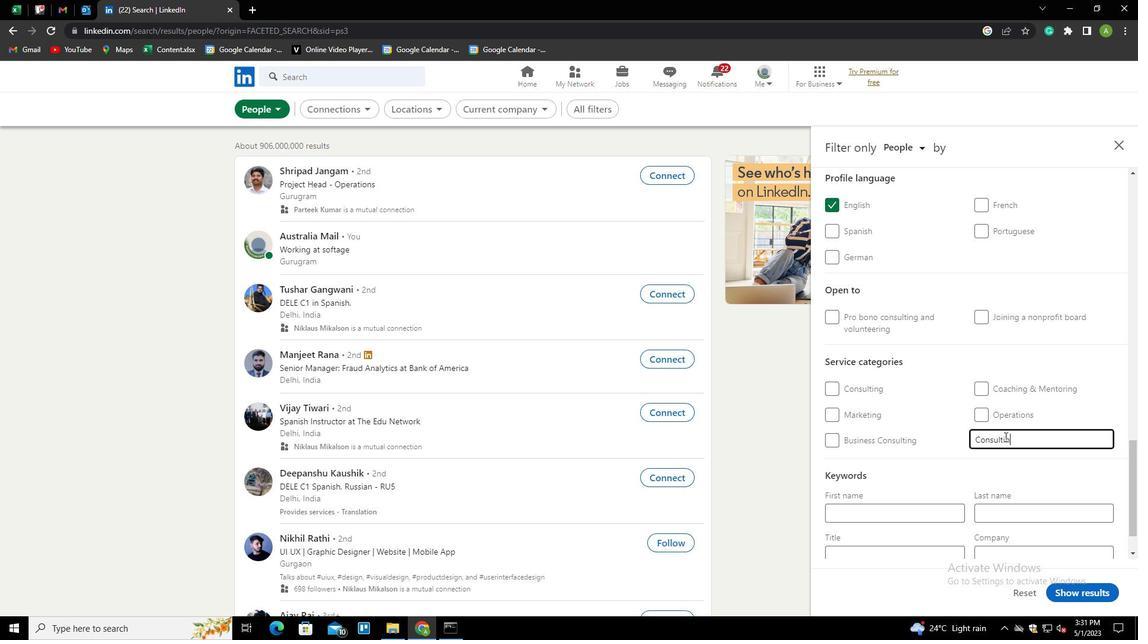 
Action: Mouse moved to (912, 400)
Screenshot: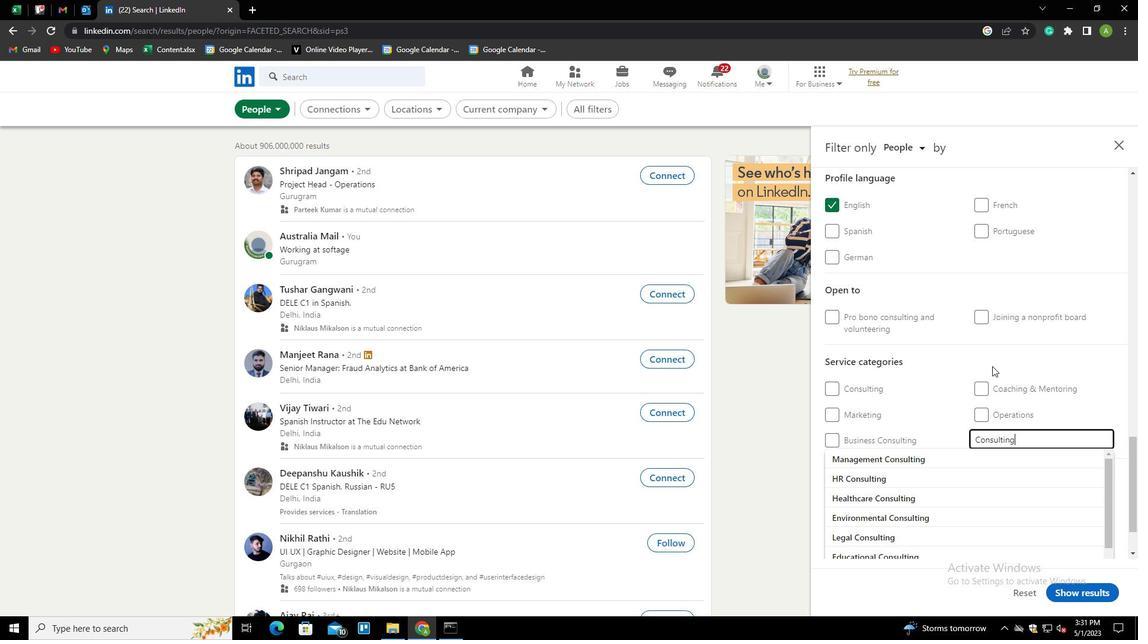 
Action: Mouse pressed left at (912, 400)
Screenshot: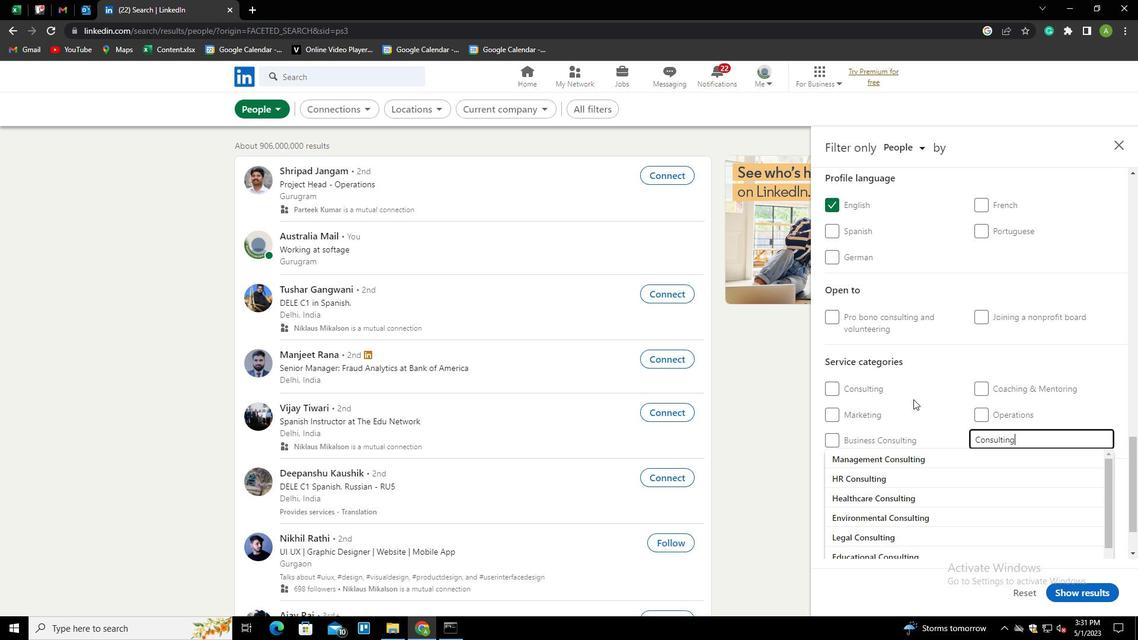 
Action: Mouse moved to (969, 414)
Screenshot: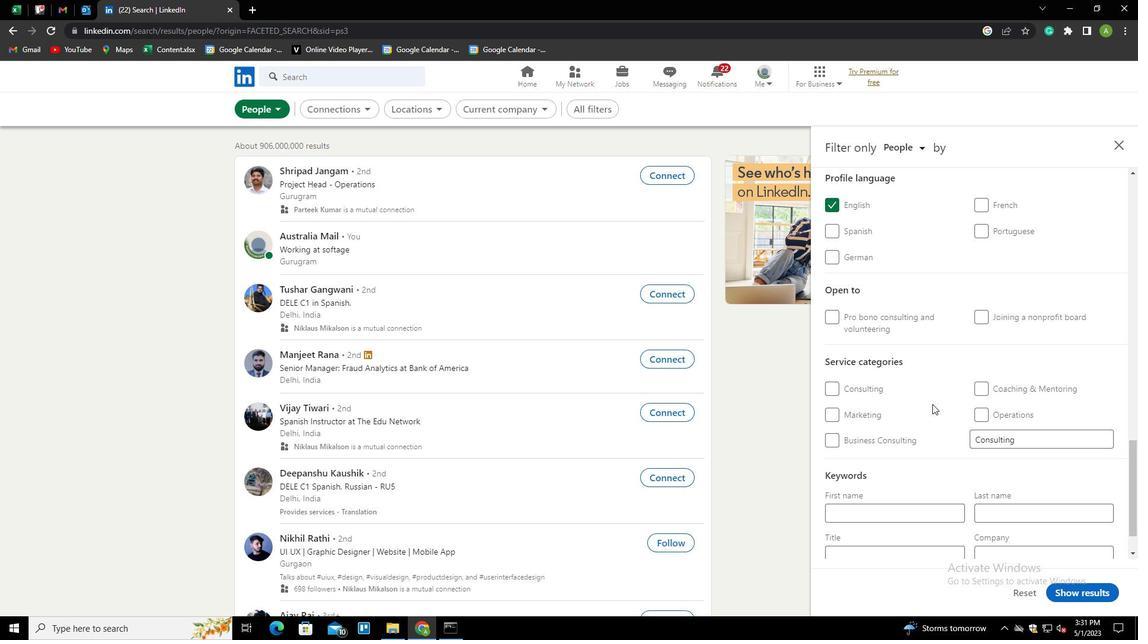 
Action: Mouse scrolled (969, 414) with delta (0, 0)
Screenshot: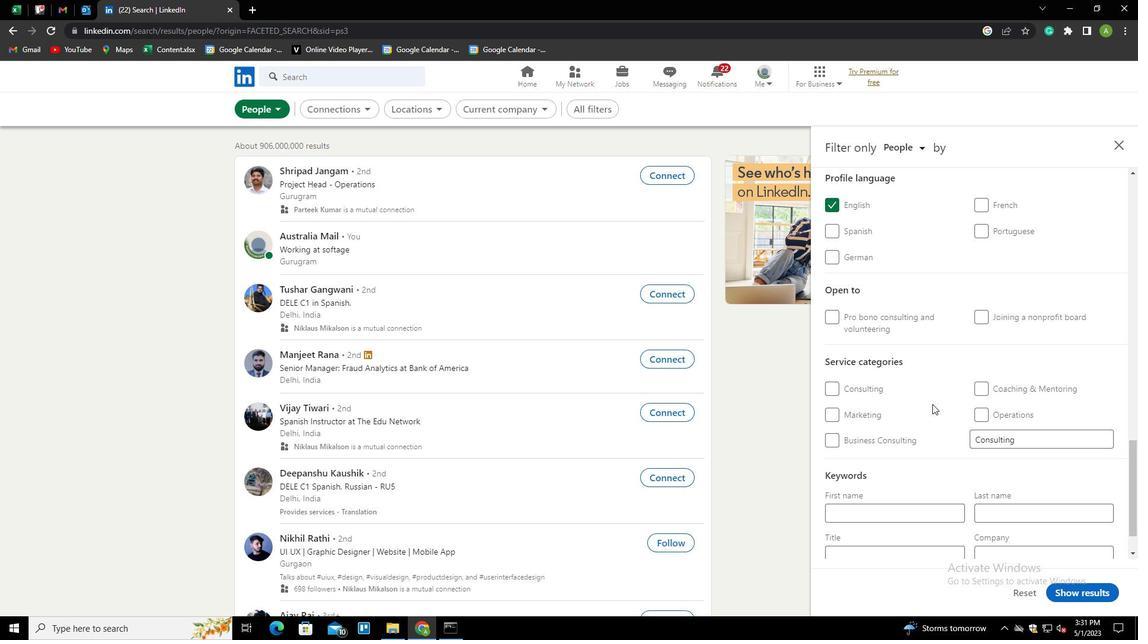 
Action: Mouse scrolled (969, 414) with delta (0, 0)
Screenshot: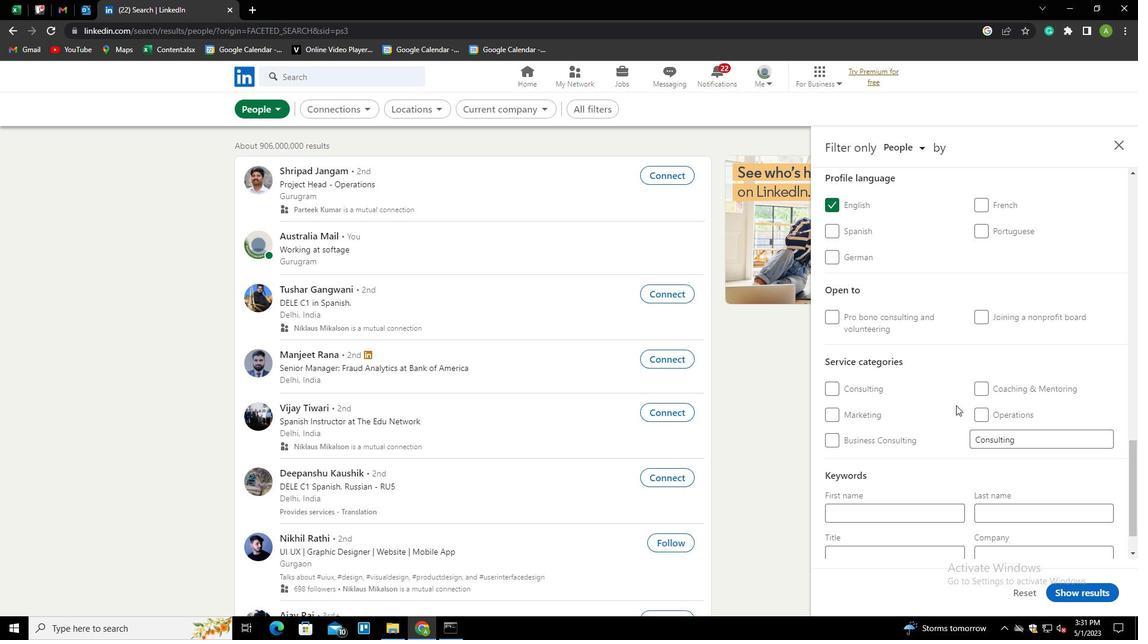 
Action: Mouse scrolled (969, 414) with delta (0, 0)
Screenshot: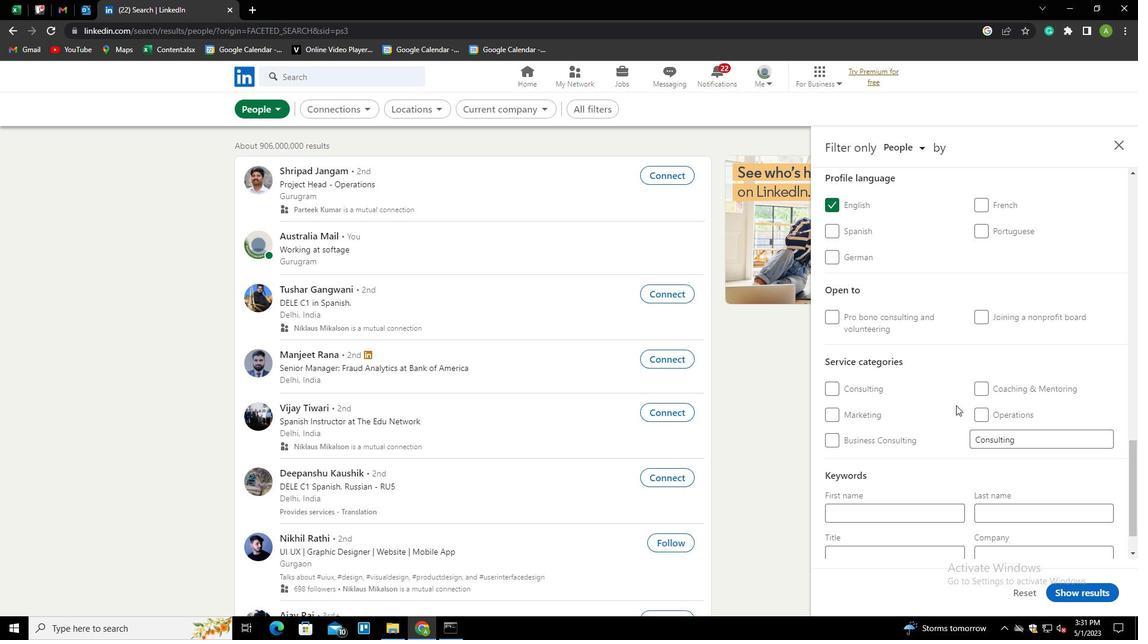 
Action: Mouse scrolled (969, 414) with delta (0, 0)
Screenshot: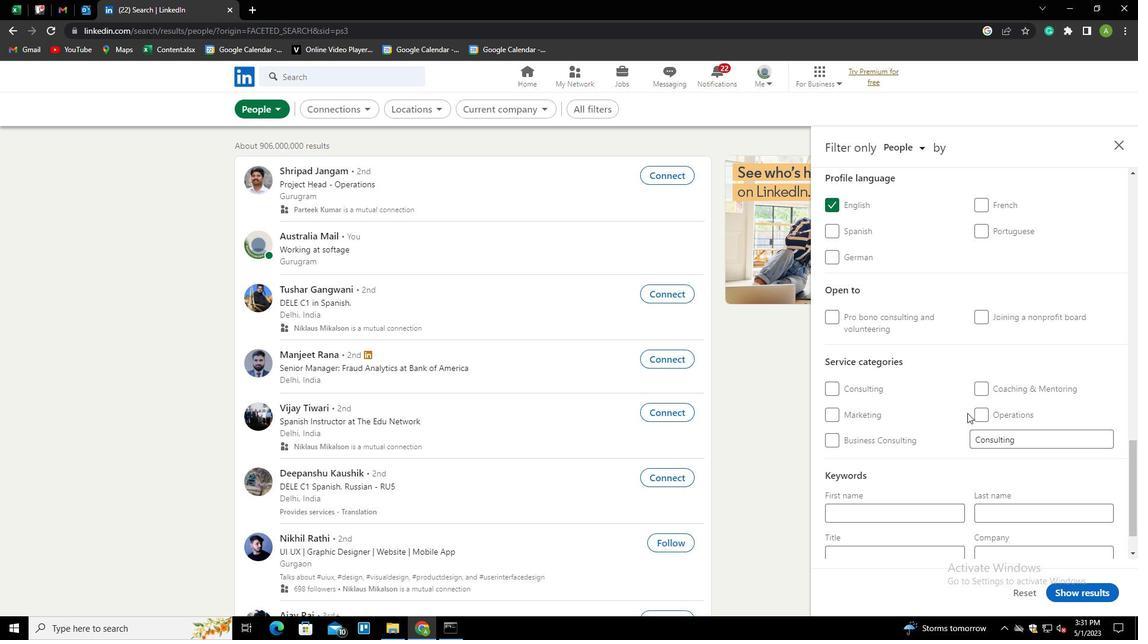 
Action: Mouse moved to (904, 502)
Screenshot: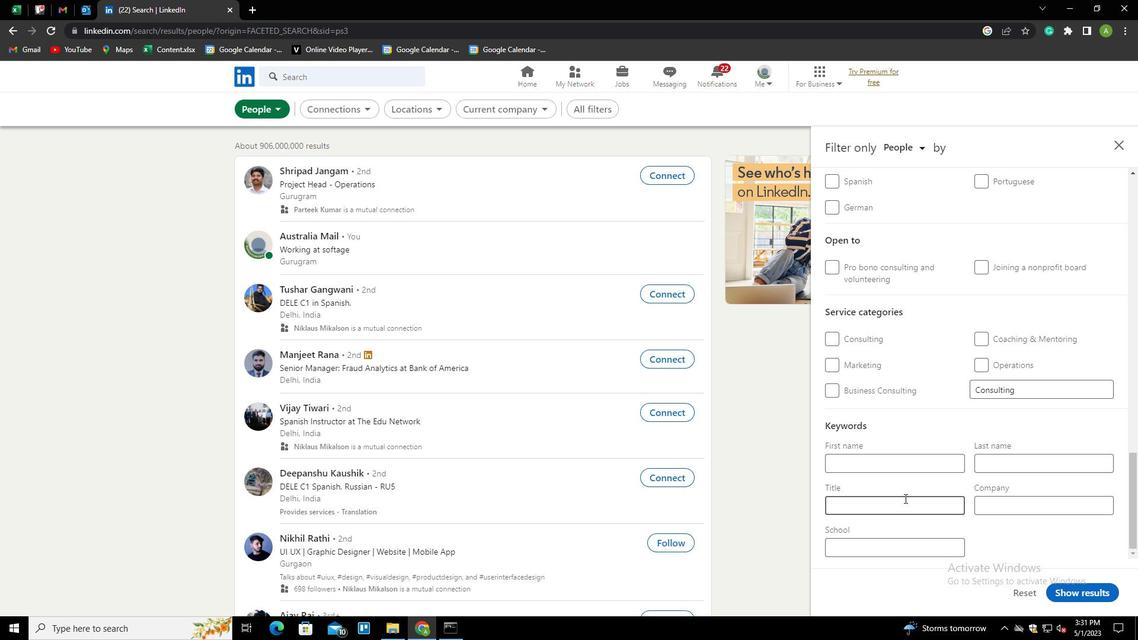 
Action: Mouse pressed left at (904, 502)
Screenshot: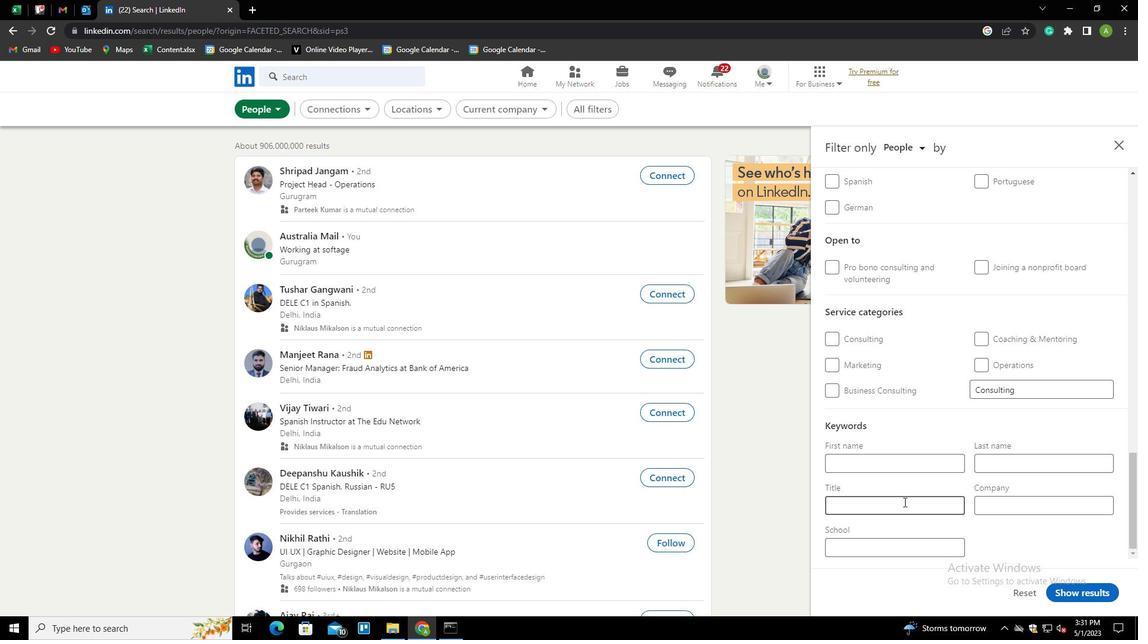
Action: Key pressed <Key.shift>BOARD<Key.space>OF<Key.space><Key.shift><Key.shift><Key.shift><Key.shift>DIRECTORS
Screenshot: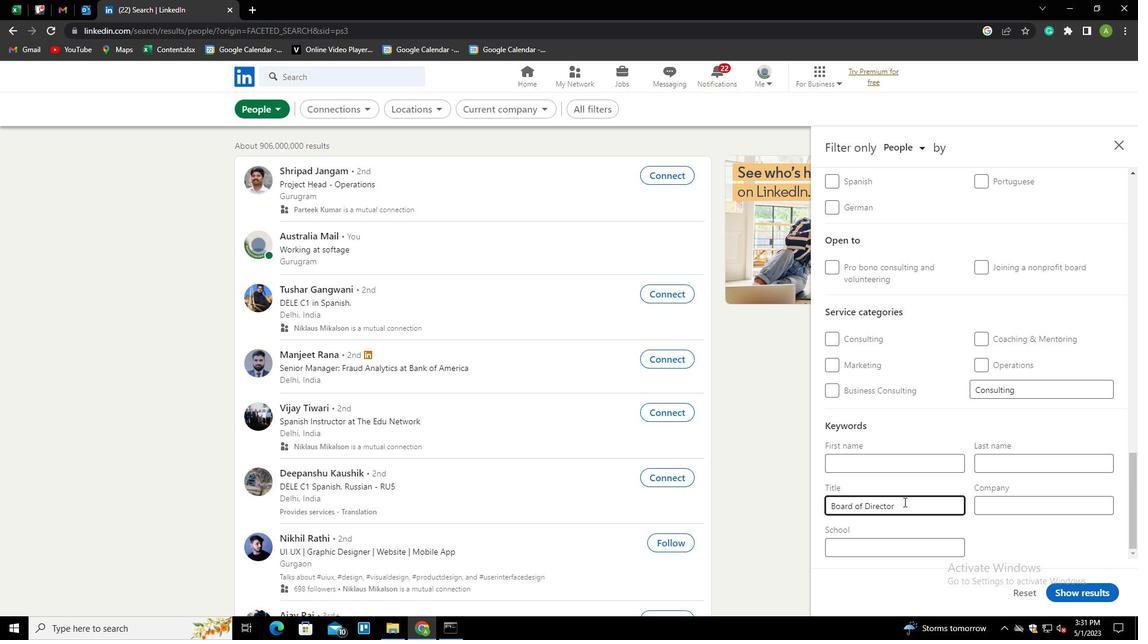 
Action: Mouse moved to (1074, 554)
Screenshot: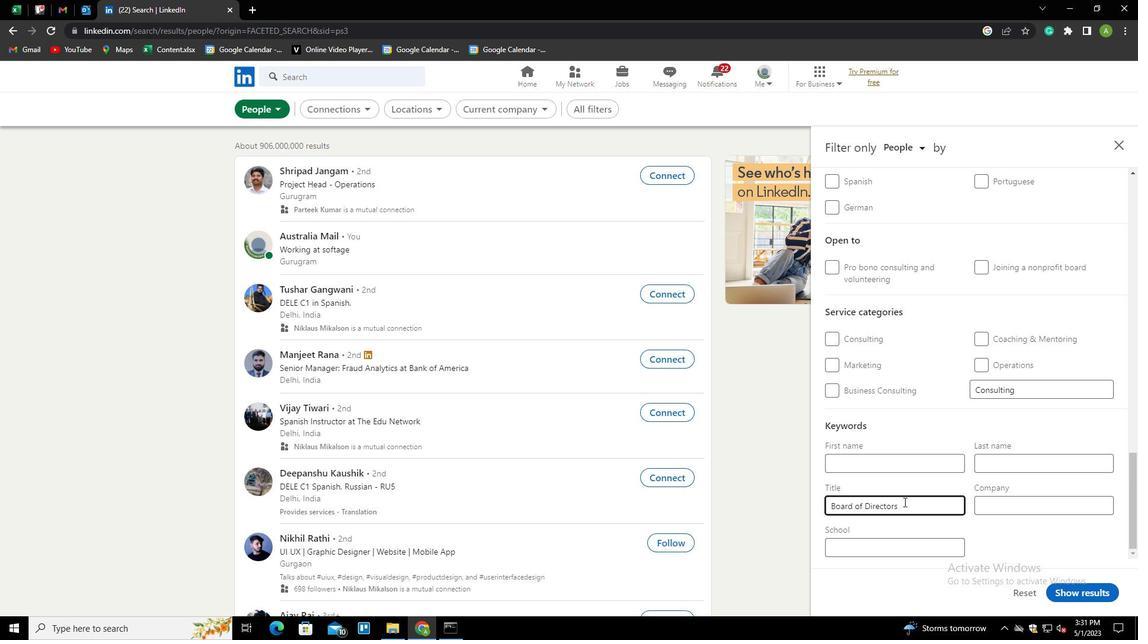 
Action: Mouse pressed left at (1074, 554)
Screenshot: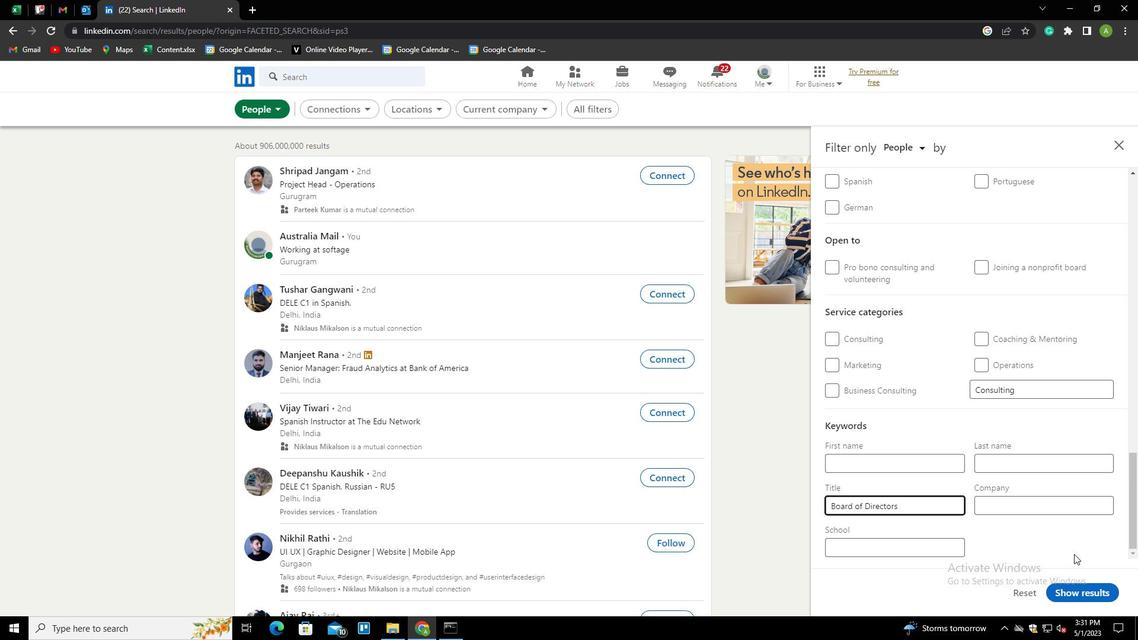 
Action: Mouse moved to (1090, 594)
Screenshot: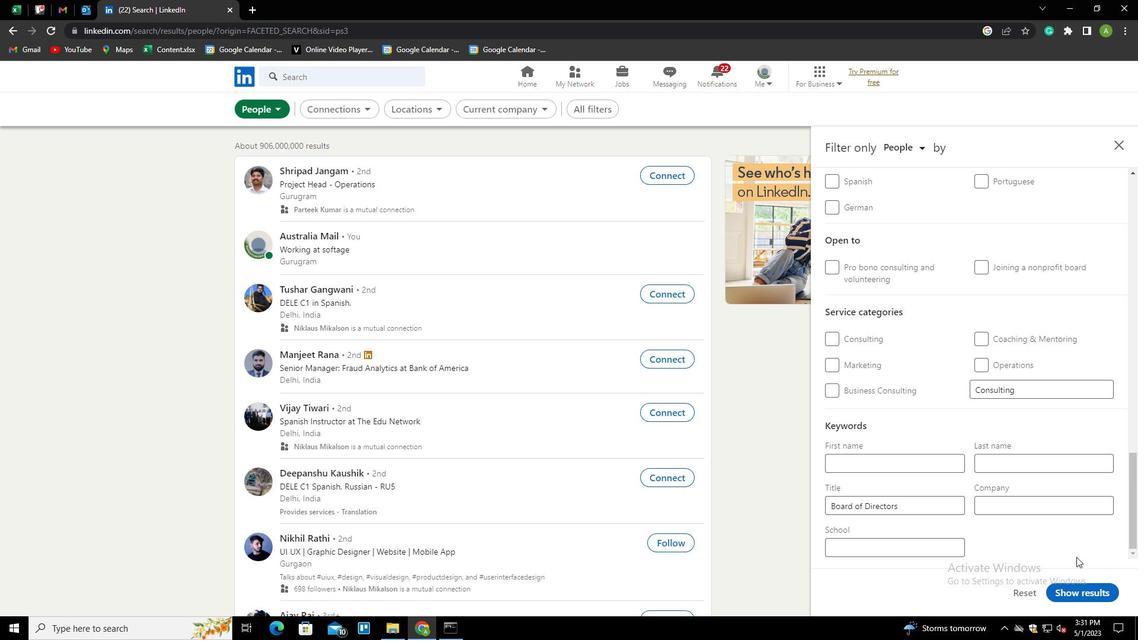 
Action: Mouse pressed left at (1090, 594)
Screenshot: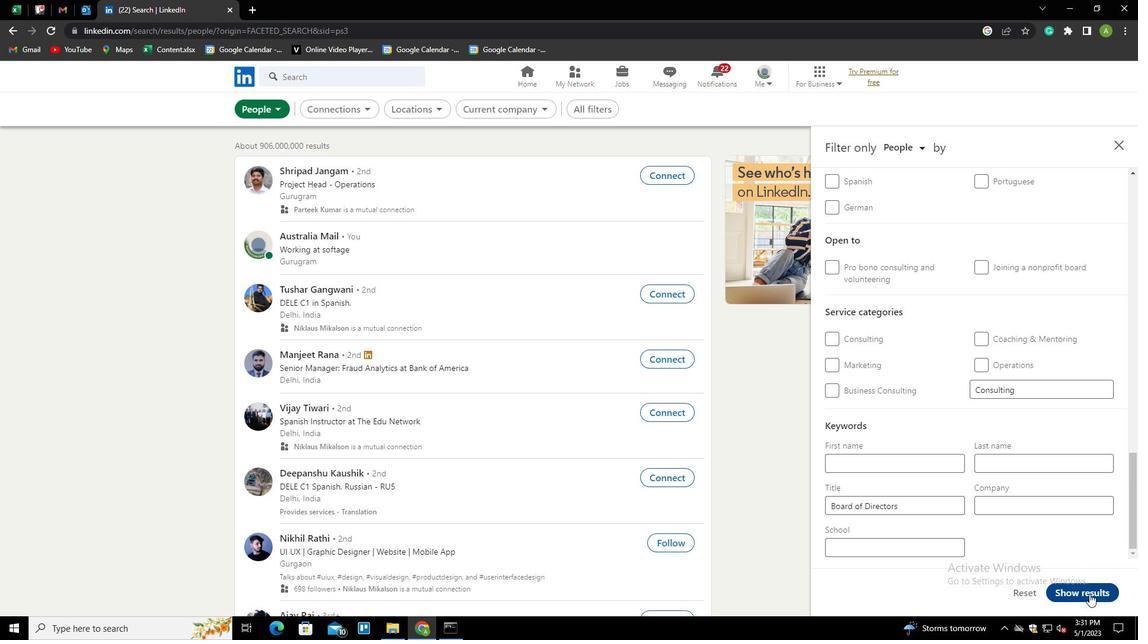 
